 Task: Play online Risk games in Speed Blitz mode.
Action: Mouse moved to (352, 379)
Screenshot: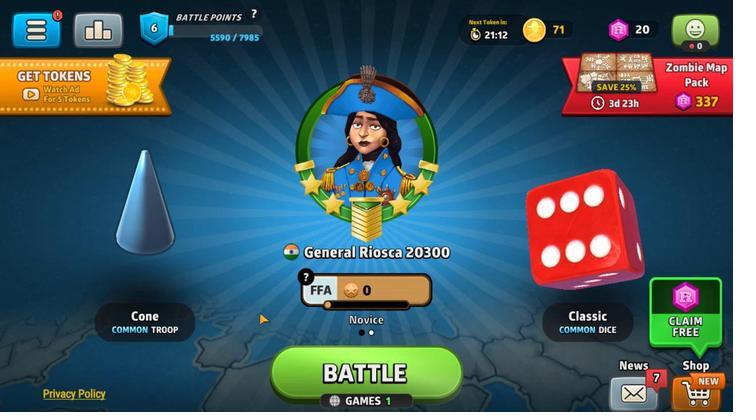 
Action: Mouse pressed left at (352, 379)
Screenshot: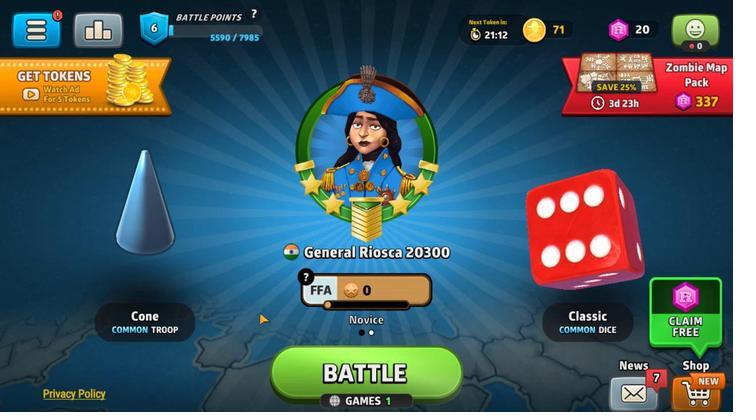 
Action: Mouse moved to (628, 385)
Screenshot: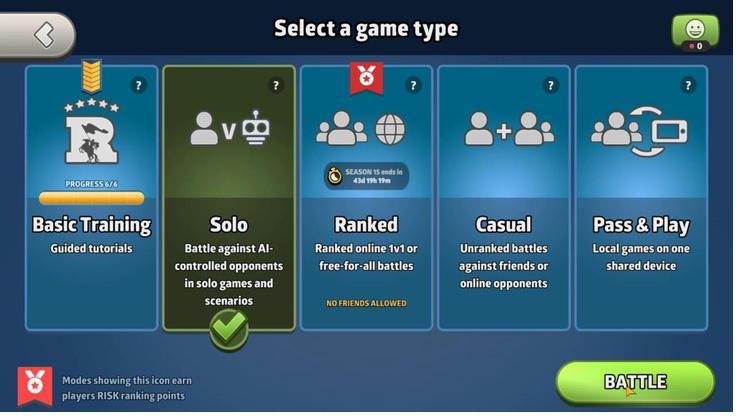 
Action: Mouse pressed left at (628, 385)
Screenshot: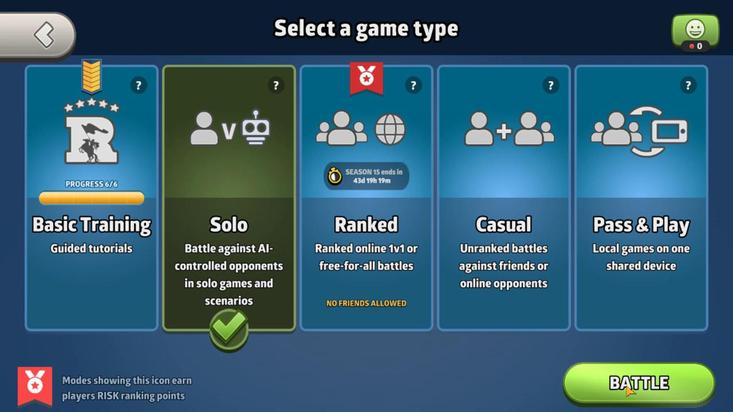
Action: Mouse moved to (631, 383)
Screenshot: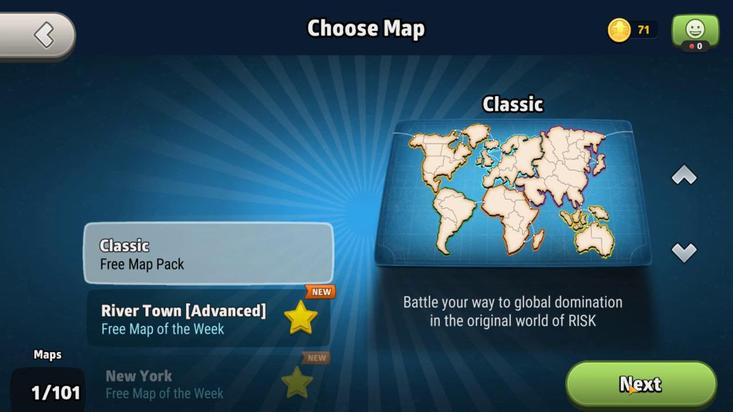 
Action: Mouse pressed left at (631, 383)
Screenshot: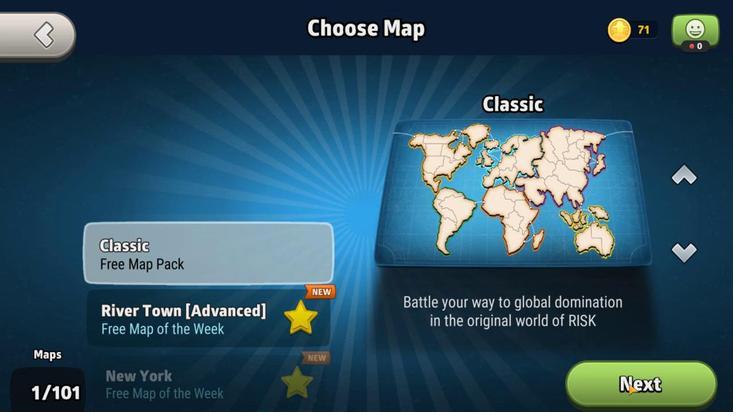 
Action: Mouse moved to (213, 258)
Screenshot: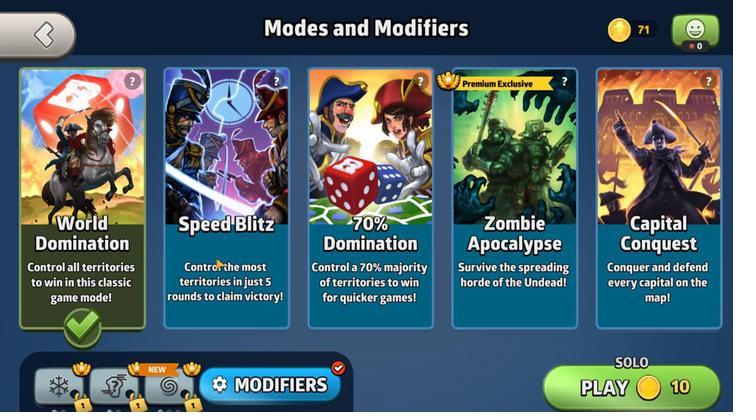 
Action: Mouse pressed left at (213, 258)
Screenshot: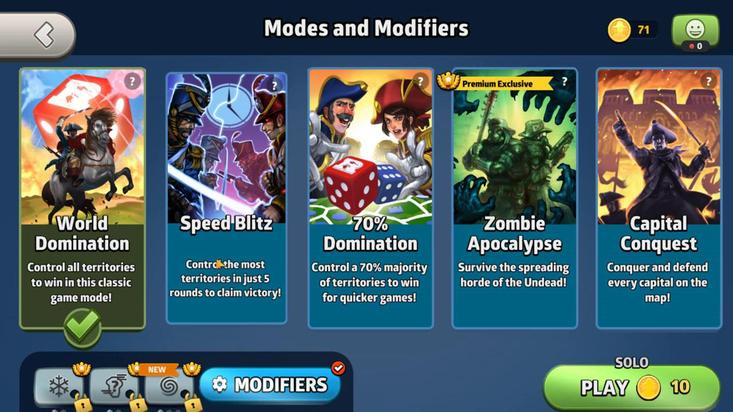 
Action: Mouse moved to (588, 380)
Screenshot: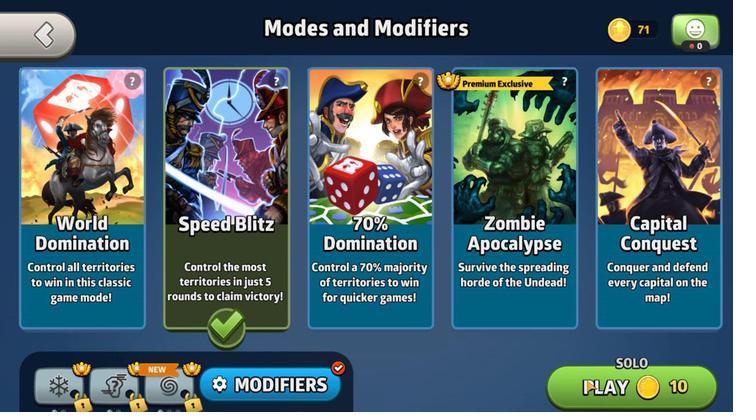
Action: Mouse pressed left at (588, 380)
Screenshot: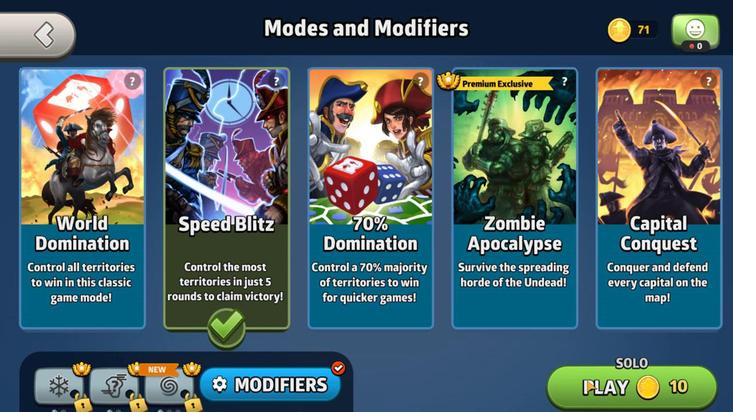 
Action: Mouse moved to (416, 129)
Screenshot: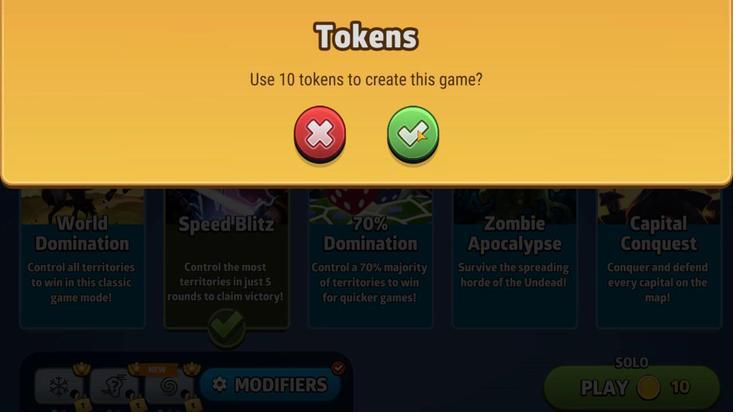 
Action: Mouse pressed left at (416, 129)
Screenshot: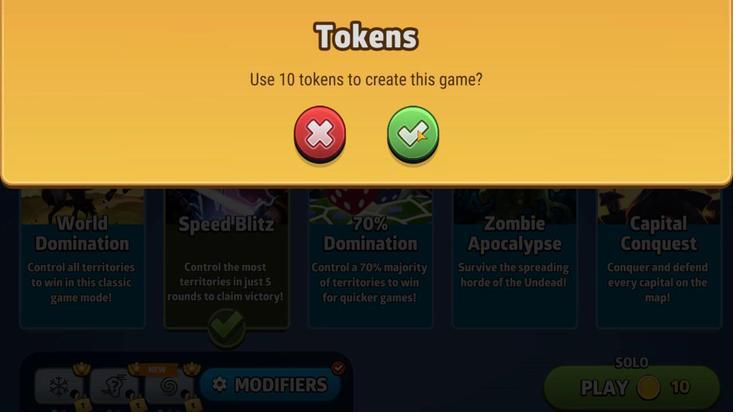 
Action: Mouse moved to (706, 214)
Screenshot: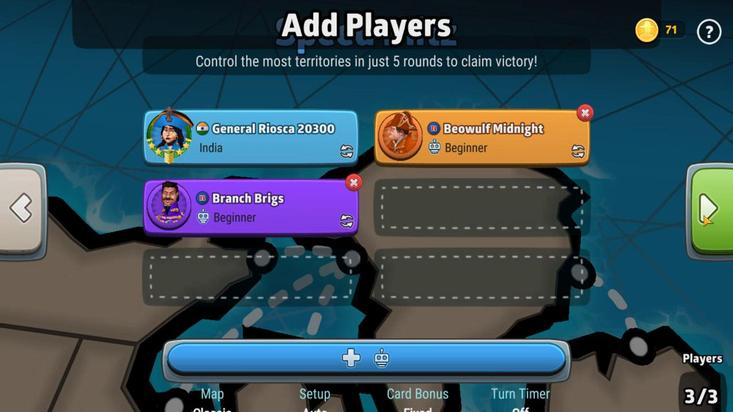 
Action: Mouse pressed left at (706, 214)
Screenshot: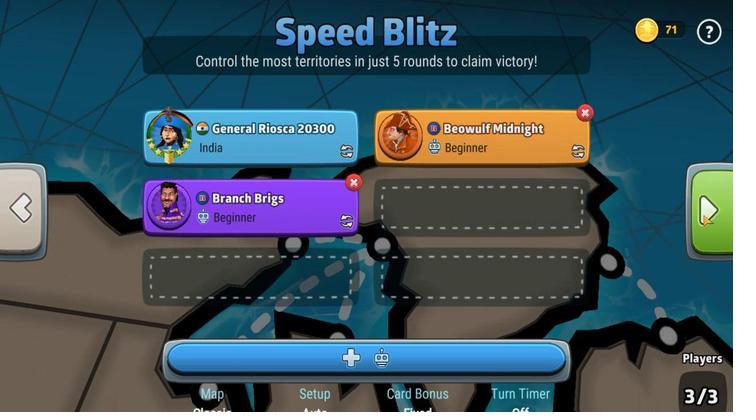
Action: Mouse moved to (176, 237)
Screenshot: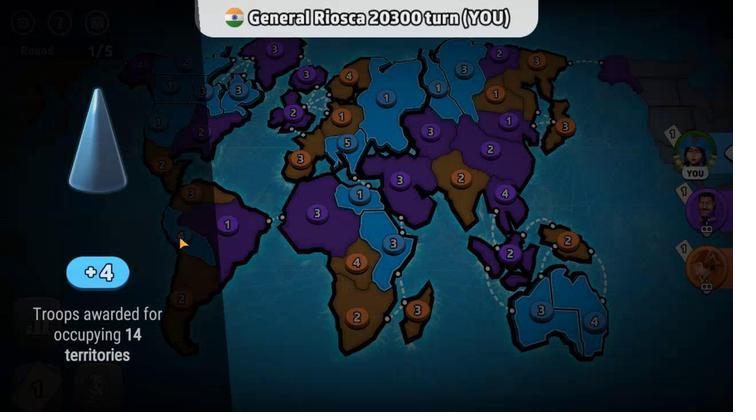 
Action: Mouse pressed left at (176, 237)
Screenshot: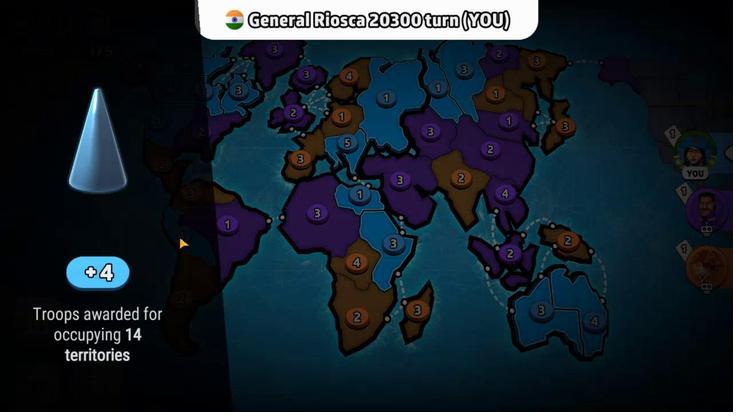 
Action: Mouse moved to (180, 231)
Screenshot: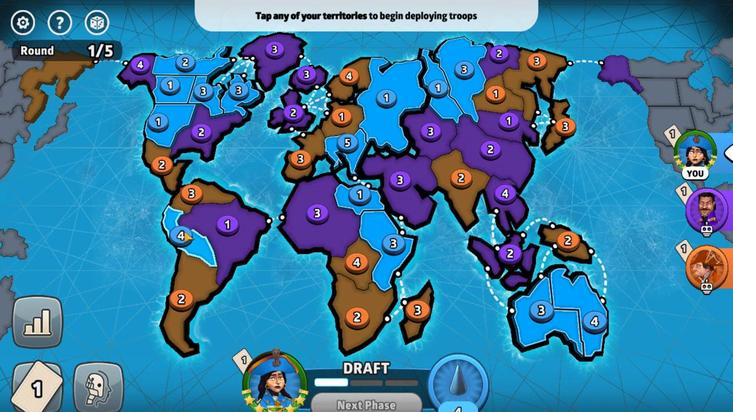 
Action: Mouse pressed left at (180, 231)
Screenshot: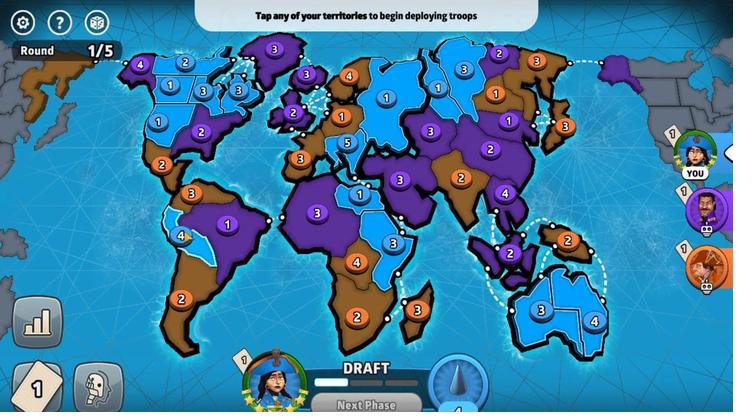 
Action: Mouse moved to (513, 323)
Screenshot: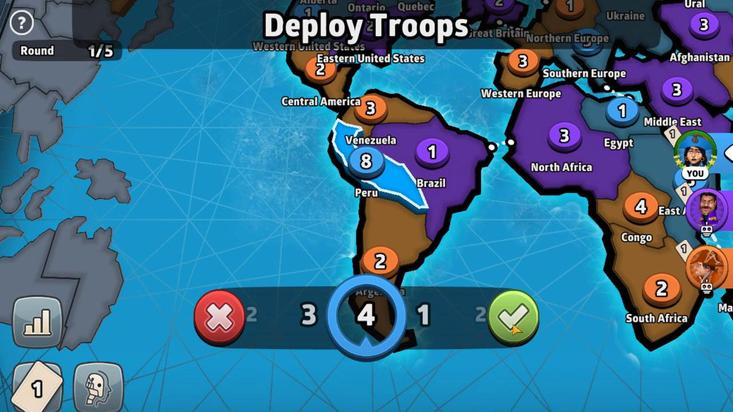 
Action: Mouse pressed left at (513, 323)
Screenshot: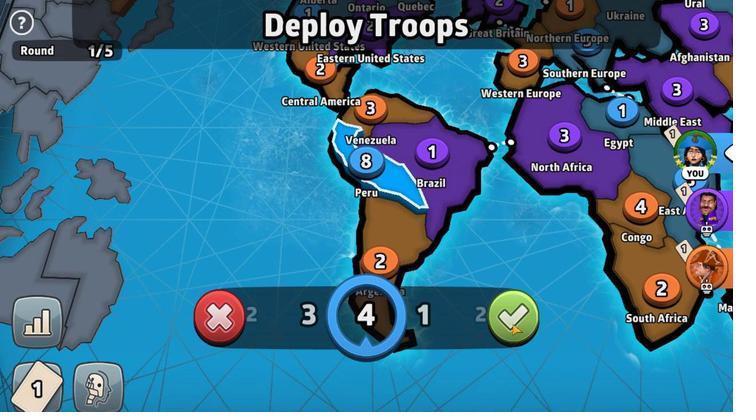 
Action: Mouse moved to (356, 406)
Screenshot: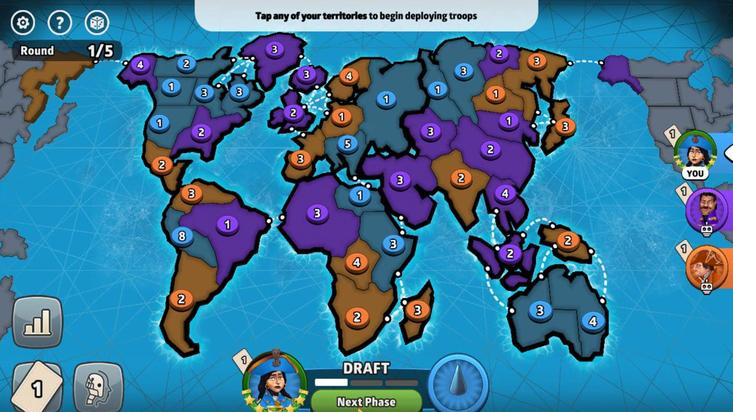 
Action: Mouse pressed left at (356, 406)
Screenshot: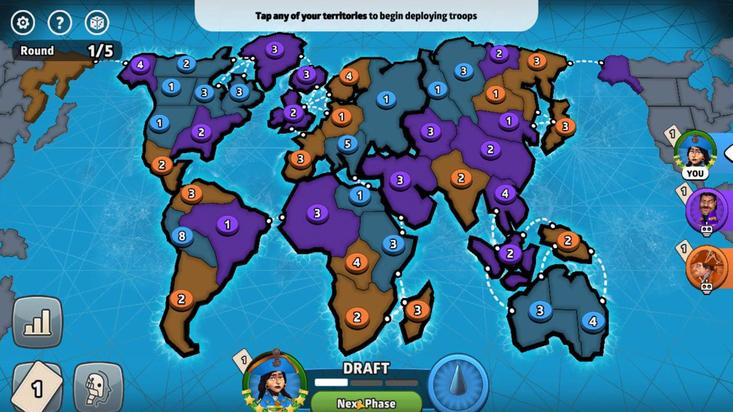 
Action: Mouse moved to (177, 234)
Screenshot: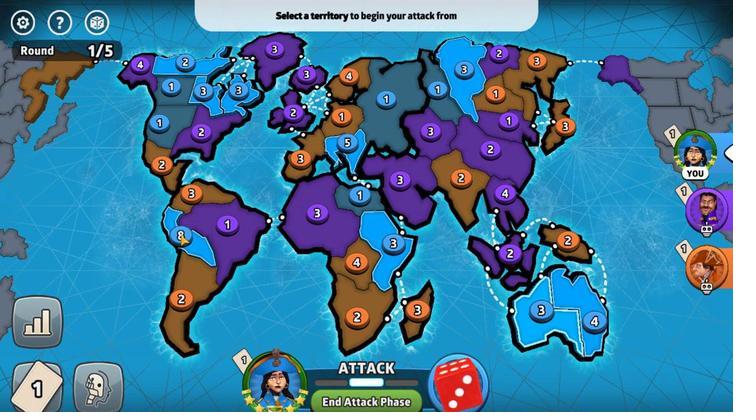 
Action: Mouse pressed left at (177, 234)
Screenshot: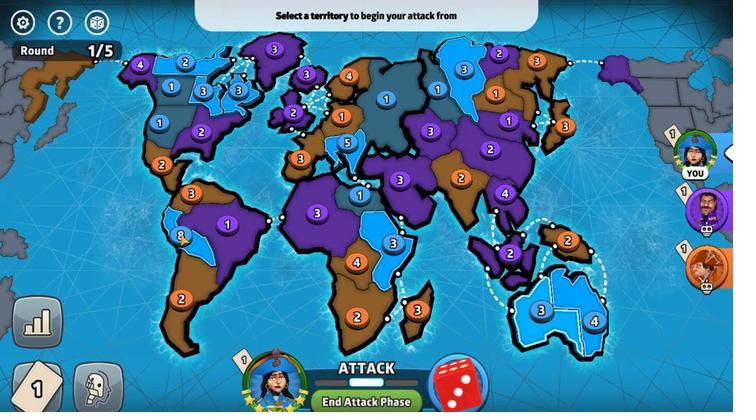 
Action: Mouse moved to (369, 88)
Screenshot: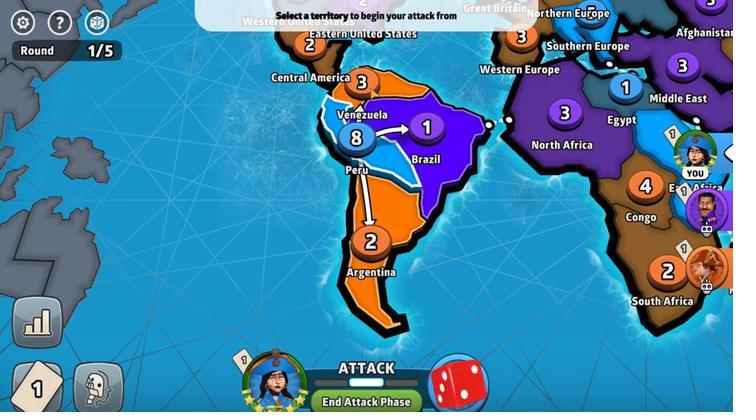 
Action: Mouse pressed left at (369, 88)
Screenshot: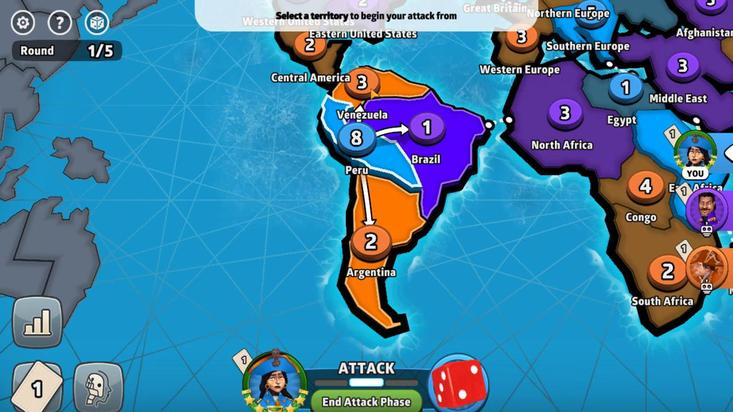 
Action: Mouse moved to (376, 355)
Screenshot: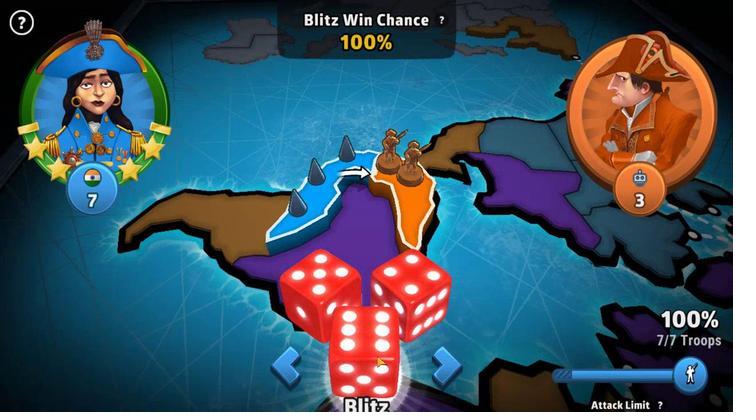 
Action: Mouse pressed left at (376, 355)
Screenshot: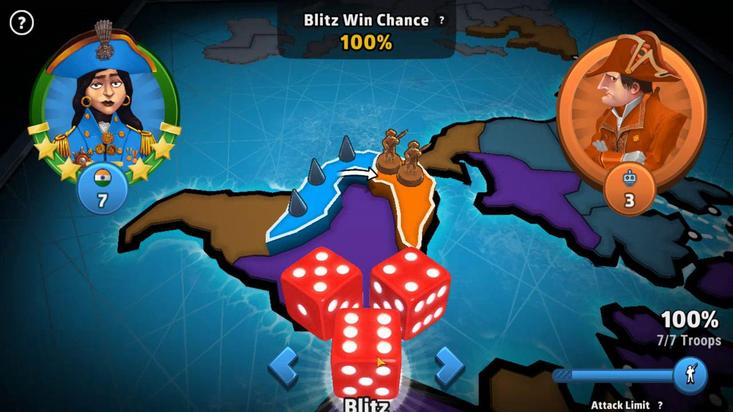 
Action: Mouse moved to (503, 325)
Screenshot: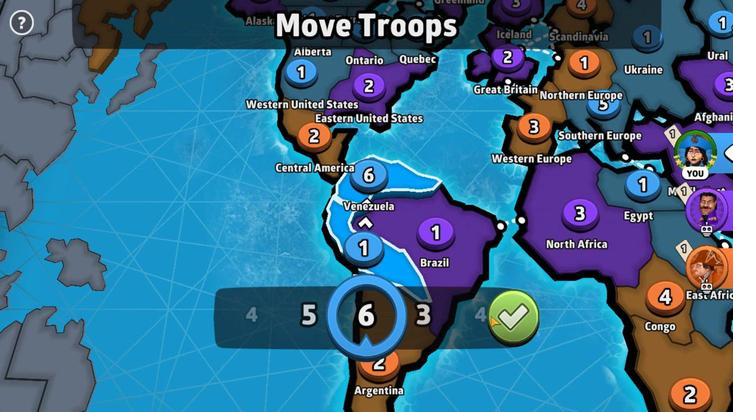 
Action: Mouse pressed left at (503, 325)
Screenshot: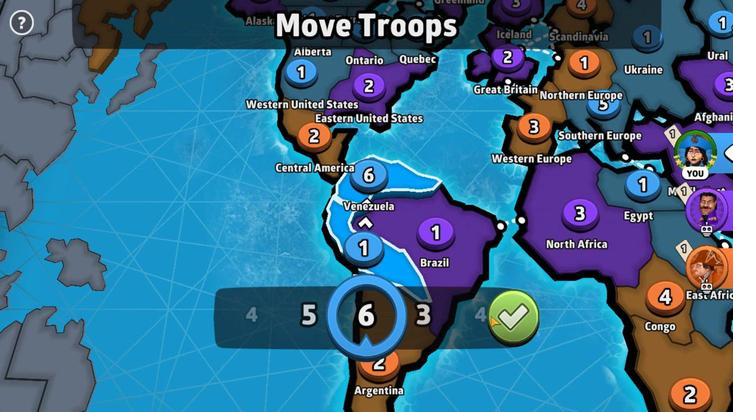 
Action: Mouse moved to (311, 107)
Screenshot: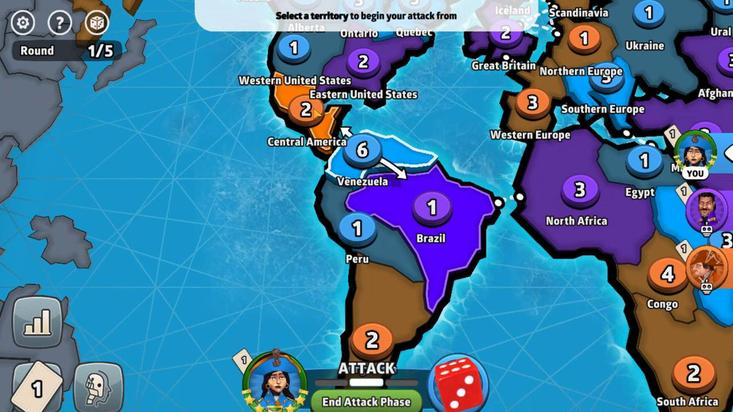 
Action: Mouse pressed left at (311, 107)
Screenshot: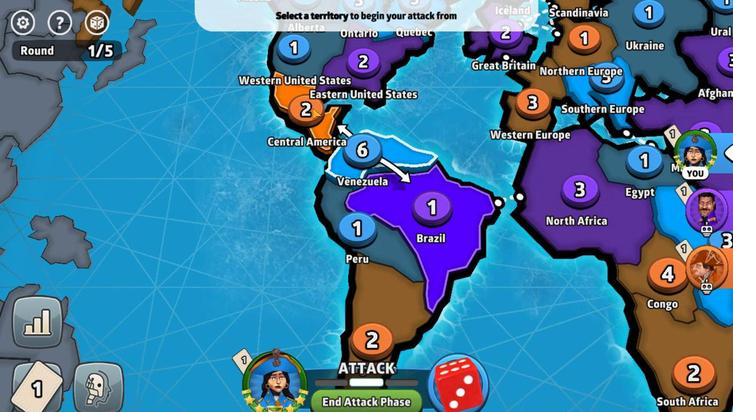
Action: Mouse moved to (391, 370)
Screenshot: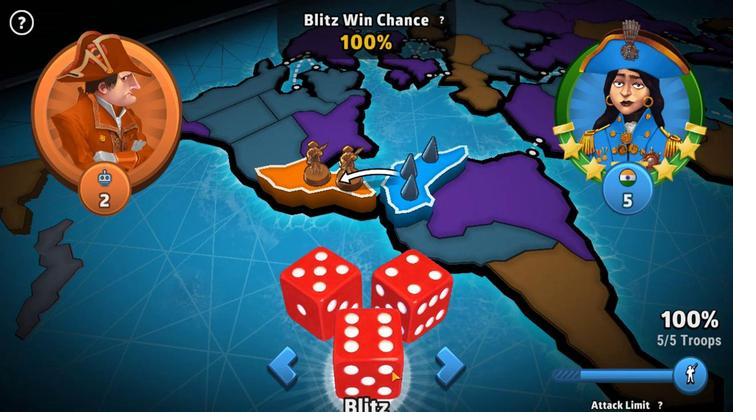 
Action: Mouse pressed left at (391, 370)
Screenshot: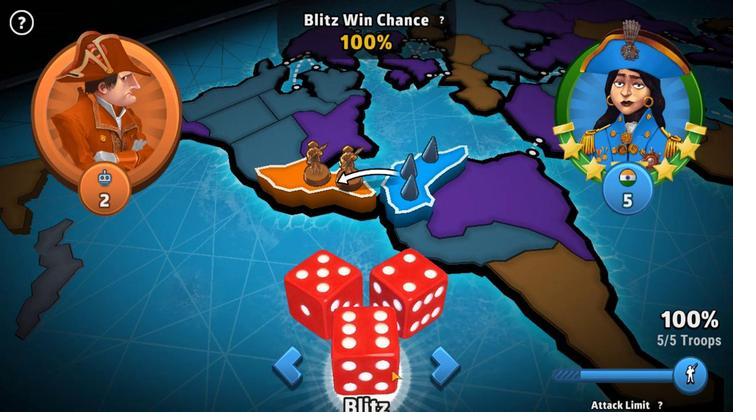 
Action: Mouse moved to (512, 288)
Screenshot: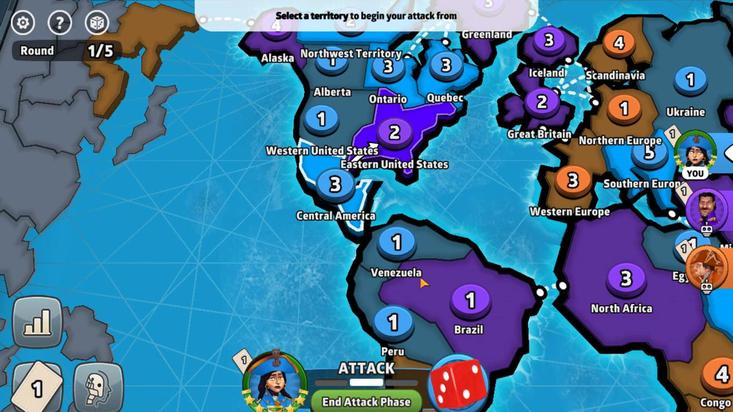 
Action: Mouse pressed left at (512, 288)
Screenshot: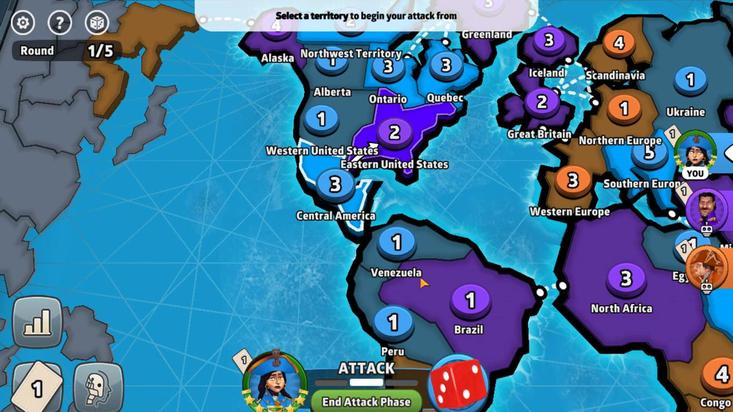 
Action: Mouse moved to (480, 139)
Screenshot: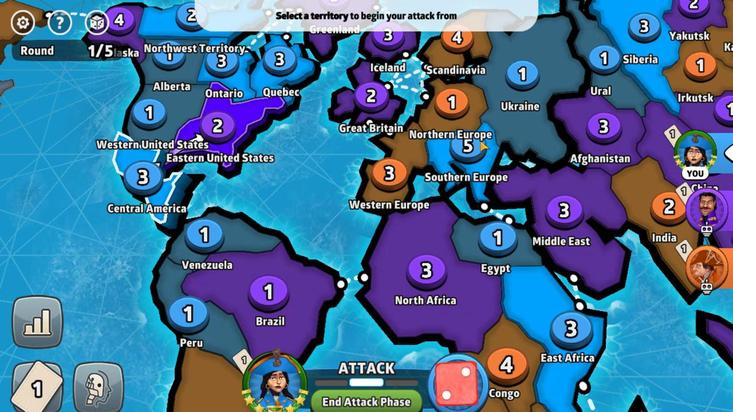
Action: Mouse pressed left at (480, 139)
Screenshot: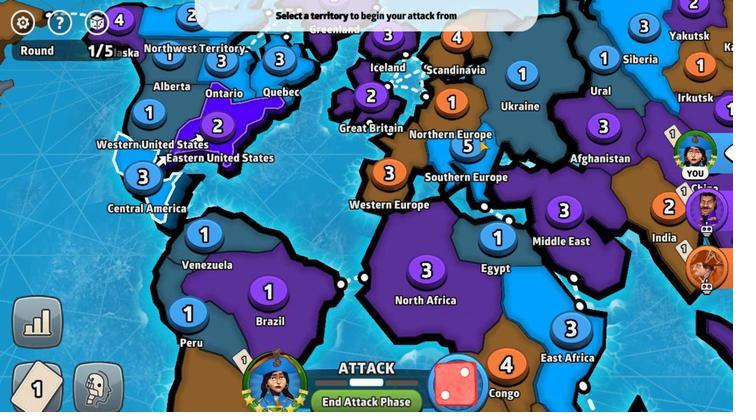 
Action: Mouse moved to (359, 249)
Screenshot: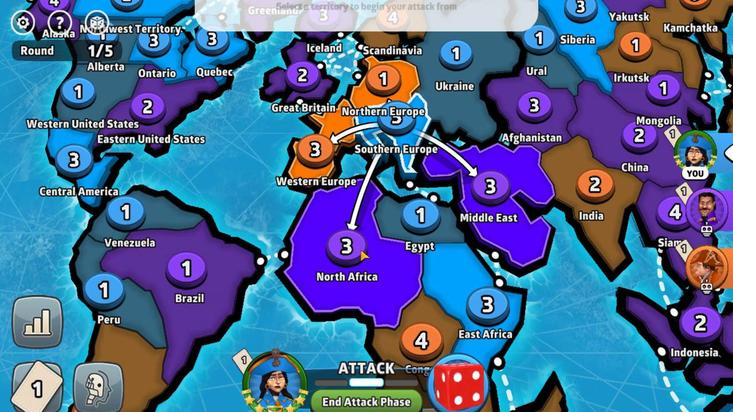 
Action: Mouse pressed left at (359, 249)
Screenshot: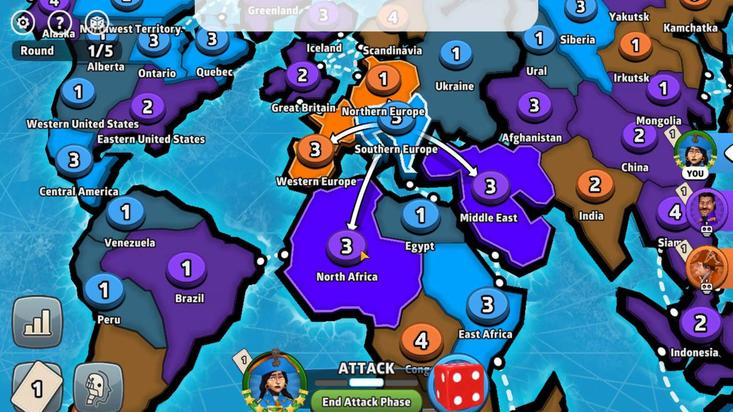 
Action: Mouse moved to (362, 341)
Screenshot: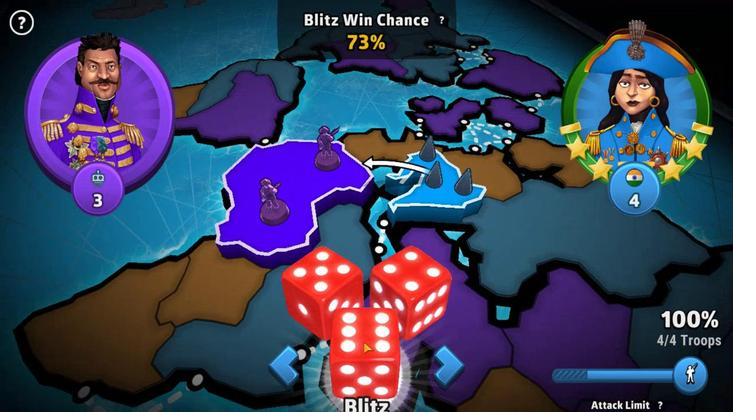 
Action: Mouse pressed left at (362, 341)
Screenshot: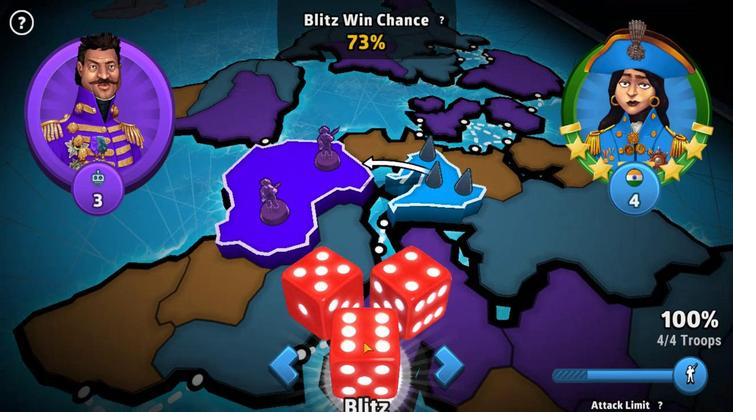 
Action: Mouse moved to (396, 243)
Screenshot: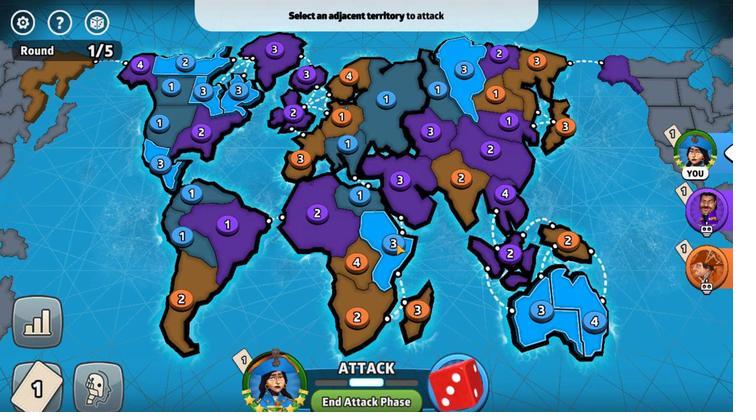 
Action: Mouse pressed left at (396, 243)
Screenshot: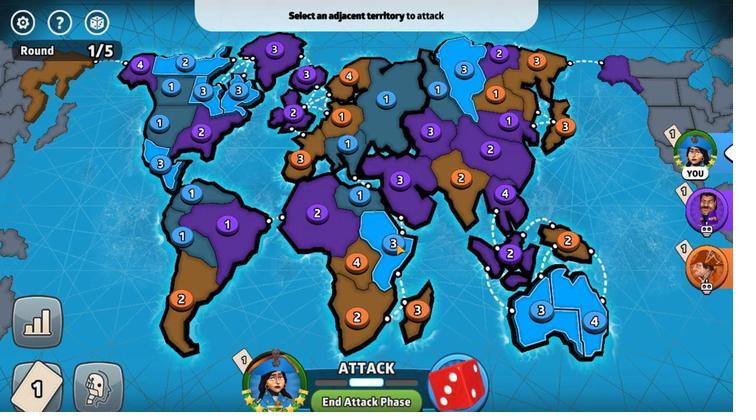 
Action: Mouse moved to (384, 233)
Screenshot: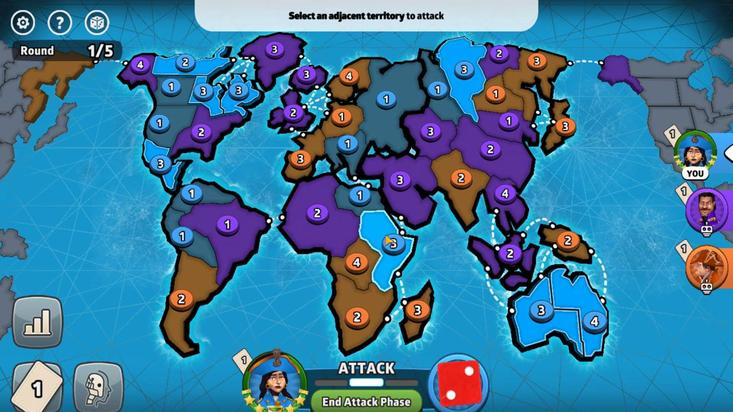 
Action: Mouse pressed left at (384, 233)
Screenshot: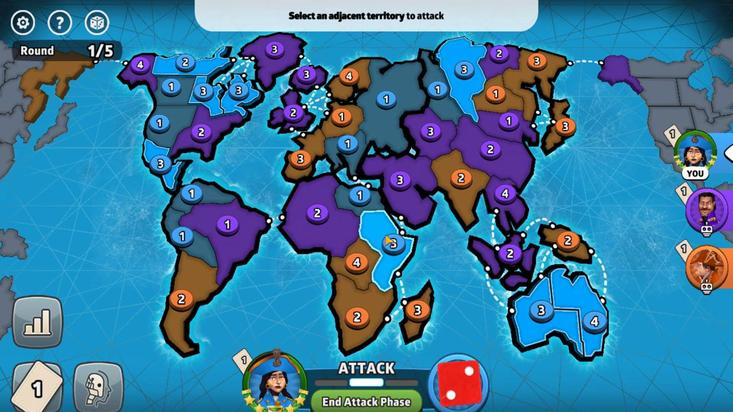 
Action: Mouse moved to (326, 263)
Screenshot: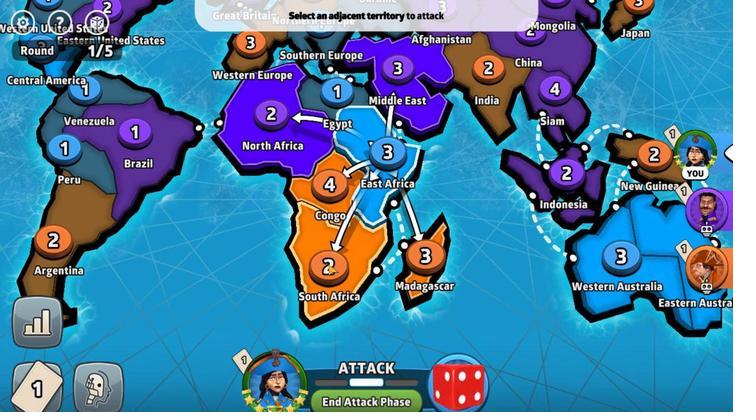 
Action: Mouse pressed left at (326, 263)
Screenshot: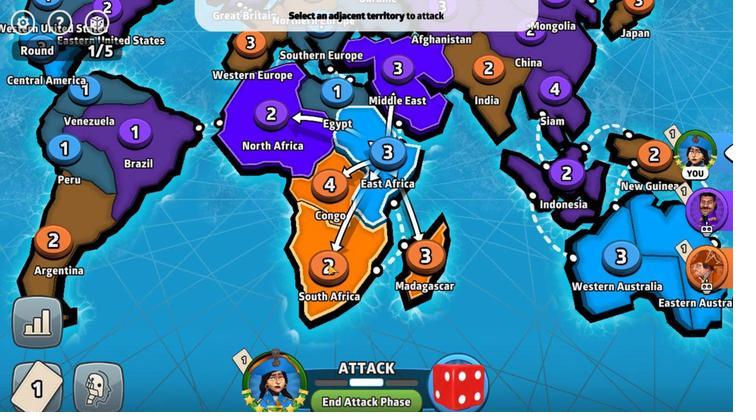 
Action: Mouse moved to (351, 352)
Screenshot: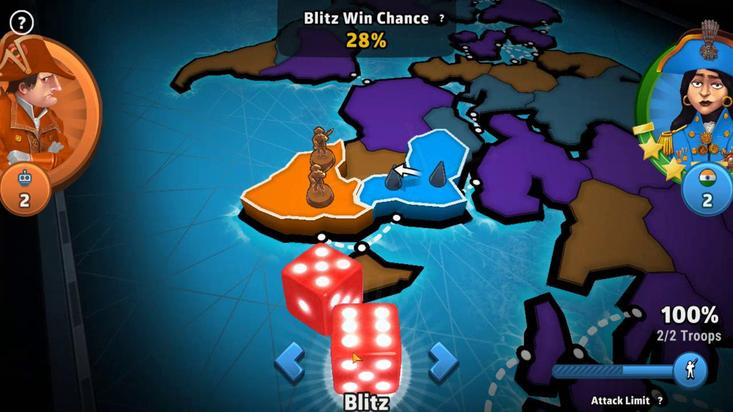 
Action: Mouse pressed left at (351, 352)
Screenshot: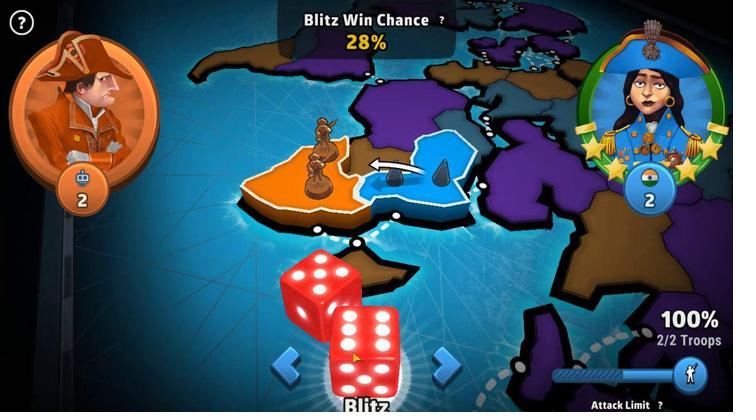 
Action: Mouse moved to (195, 90)
Screenshot: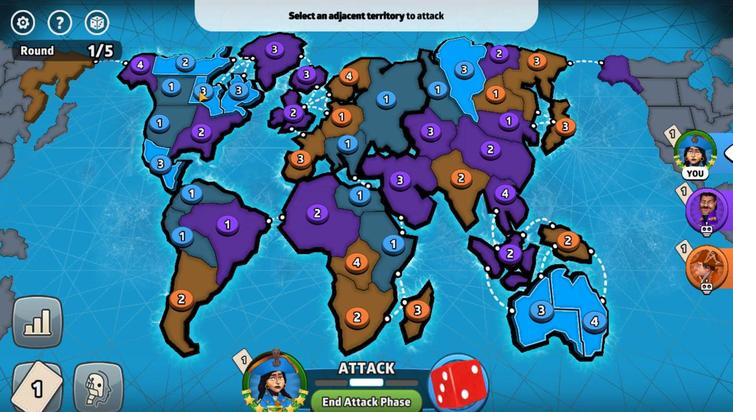 
Action: Mouse pressed left at (195, 90)
Screenshot: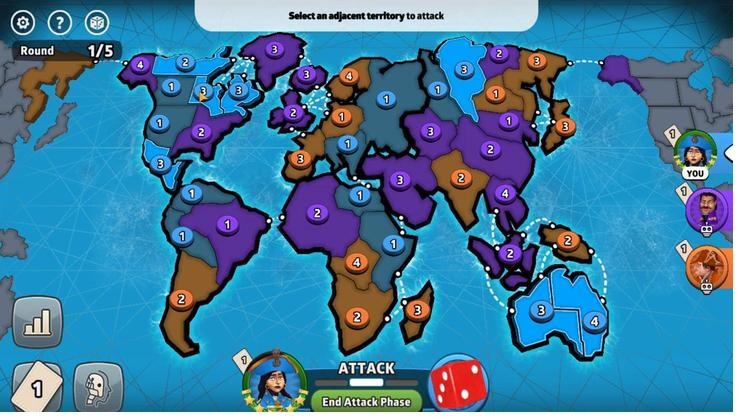 
Action: Mouse moved to (307, 245)
Screenshot: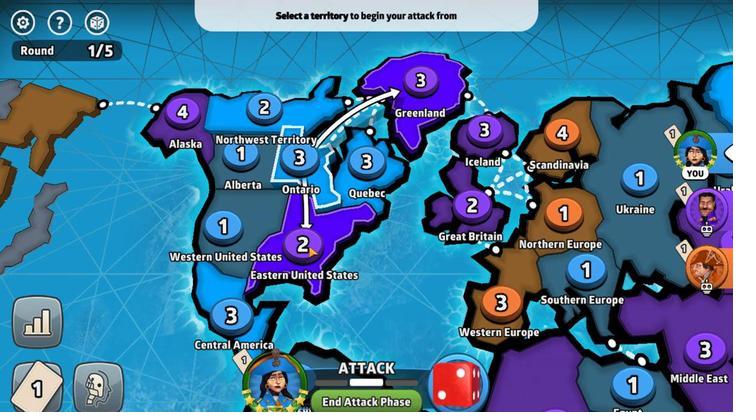 
Action: Mouse pressed left at (307, 245)
Screenshot: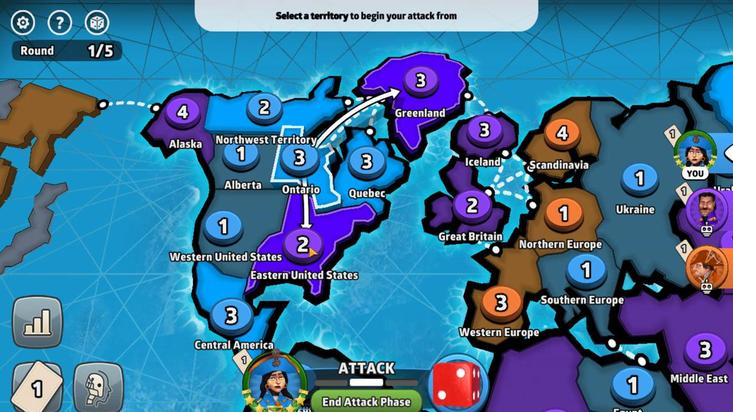 
Action: Mouse moved to (353, 341)
Screenshot: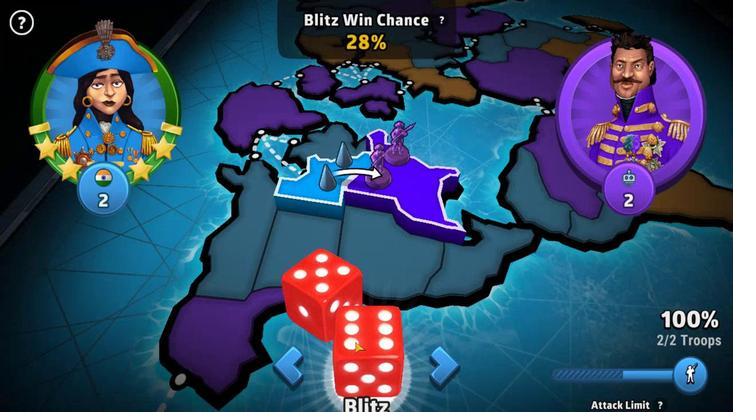 
Action: Mouse pressed left at (353, 341)
Screenshot: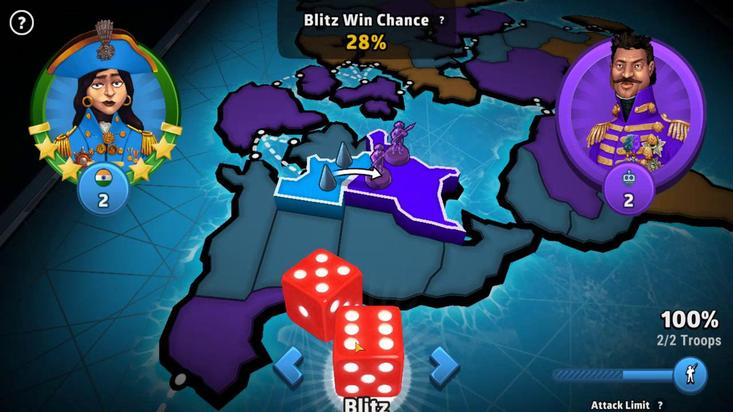 
Action: Mouse moved to (466, 70)
Screenshot: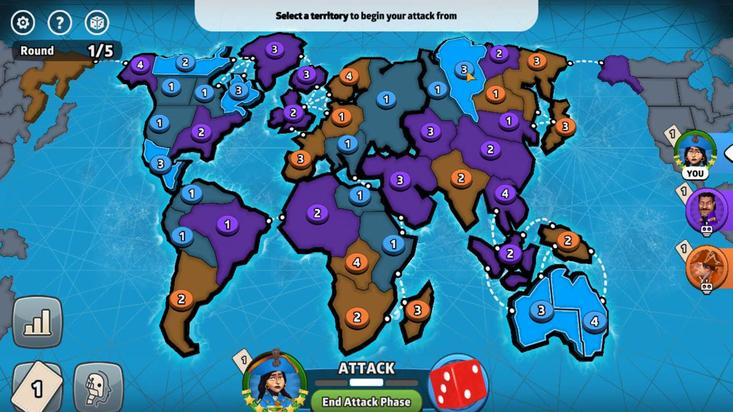 
Action: Mouse pressed left at (466, 70)
Screenshot: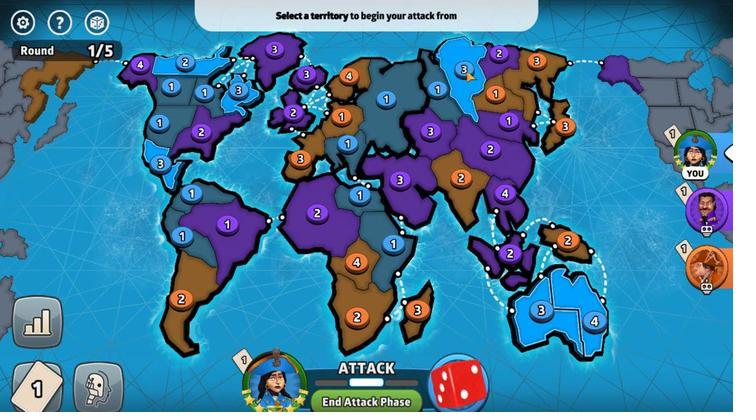 
Action: Mouse moved to (376, 145)
Screenshot: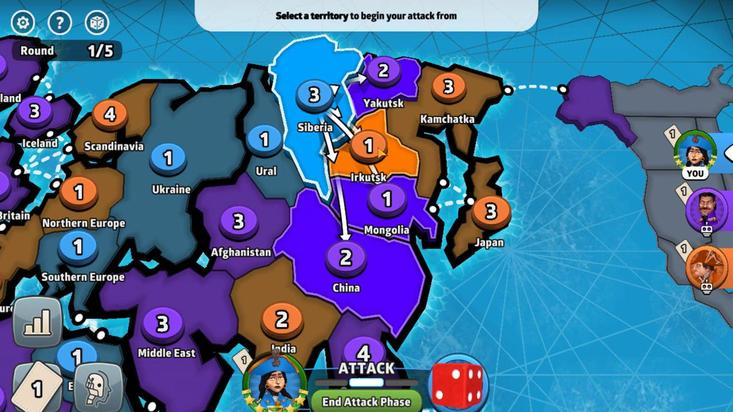 
Action: Mouse pressed left at (376, 145)
Screenshot: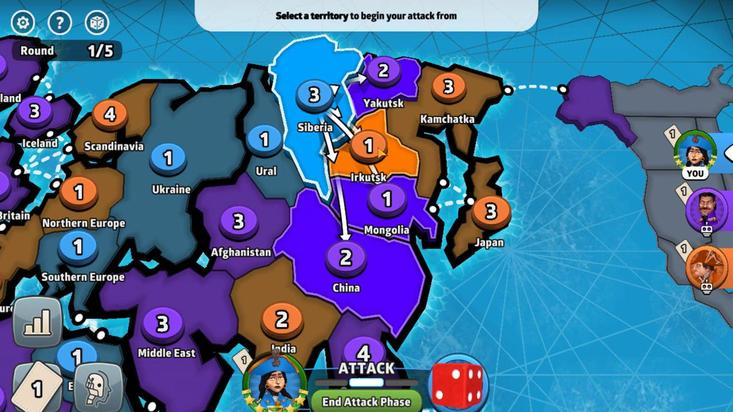 
Action: Mouse moved to (374, 338)
Screenshot: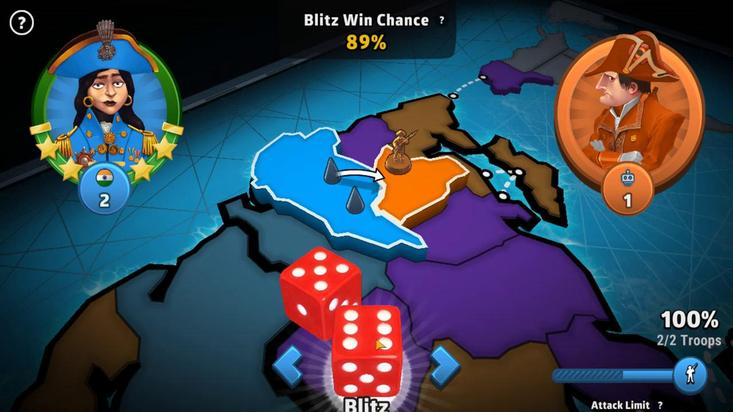 
Action: Mouse pressed left at (374, 338)
Screenshot: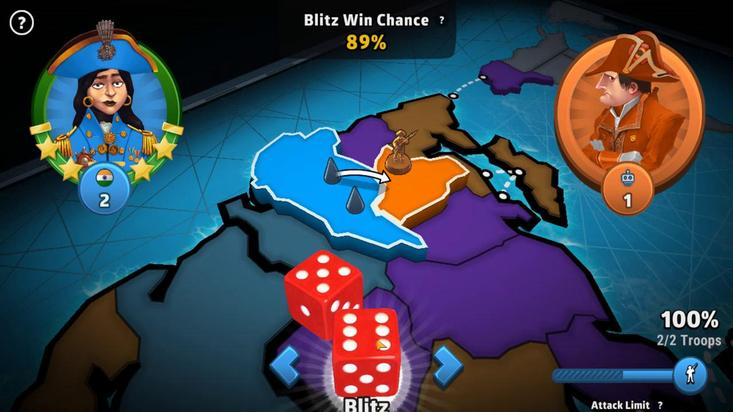 
Action: Mouse moved to (355, 296)
Screenshot: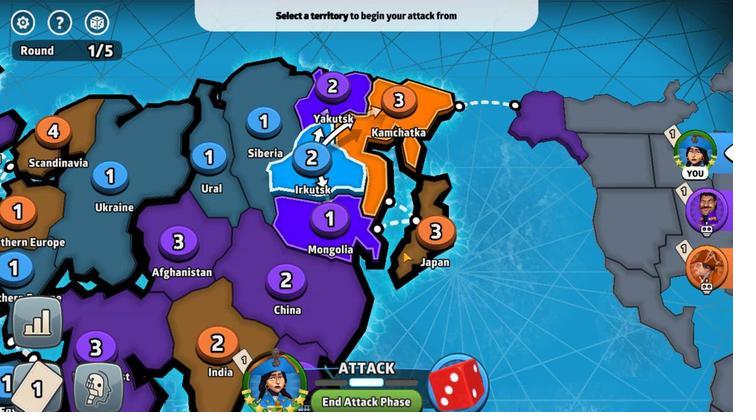 
Action: Mouse pressed left at (355, 296)
Screenshot: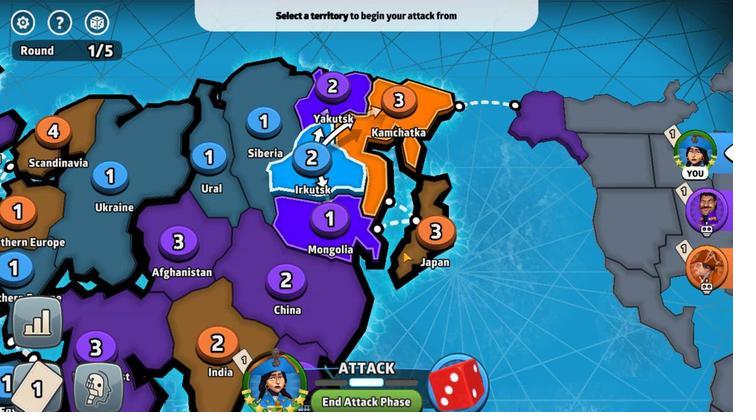 
Action: Mouse moved to (411, 241)
Screenshot: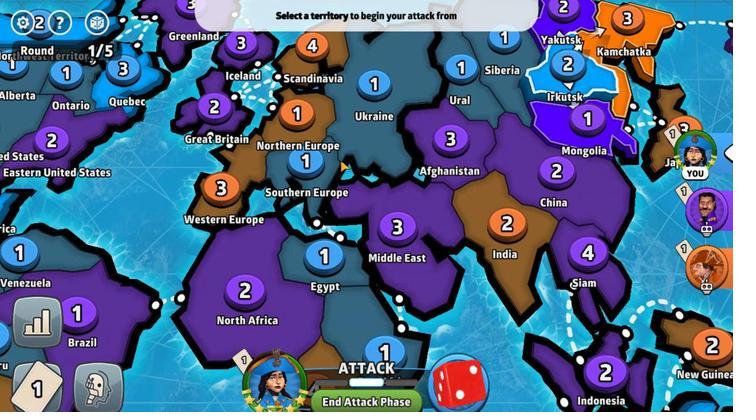 
Action: Mouse pressed left at (411, 241)
Screenshot: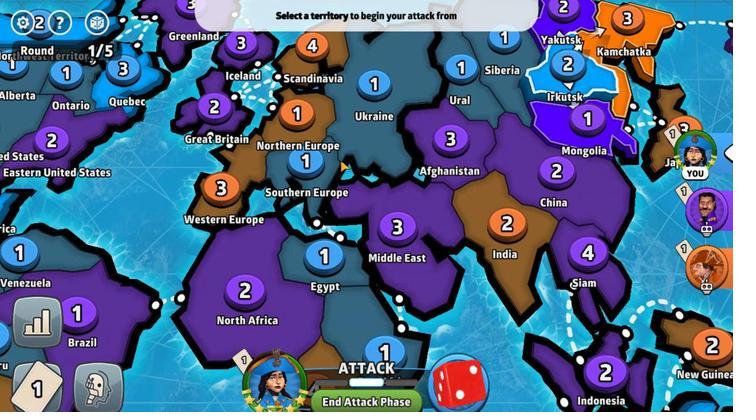 
Action: Mouse moved to (249, 260)
Screenshot: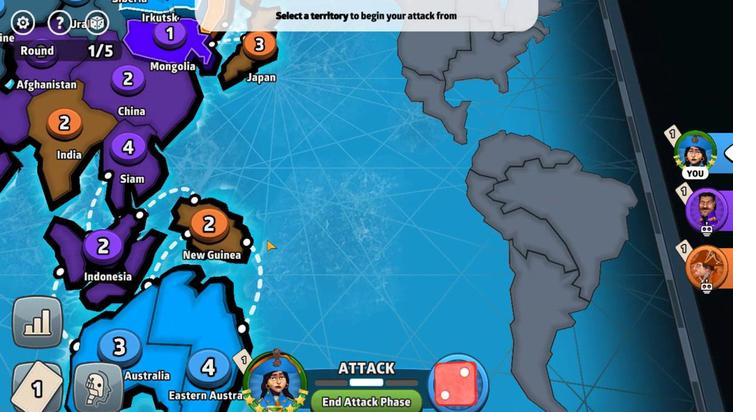 
Action: Mouse pressed left at (249, 260)
Screenshot: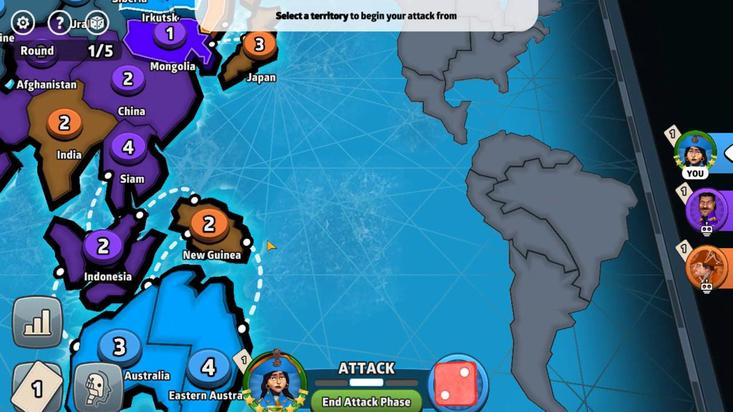 
Action: Mouse moved to (327, 313)
Screenshot: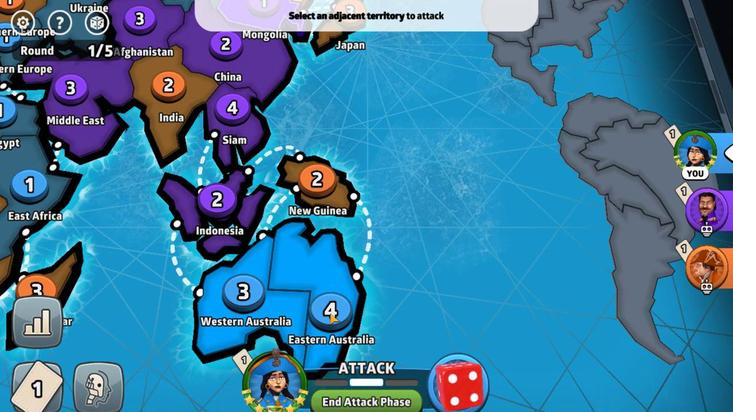 
Action: Mouse pressed left at (327, 313)
Screenshot: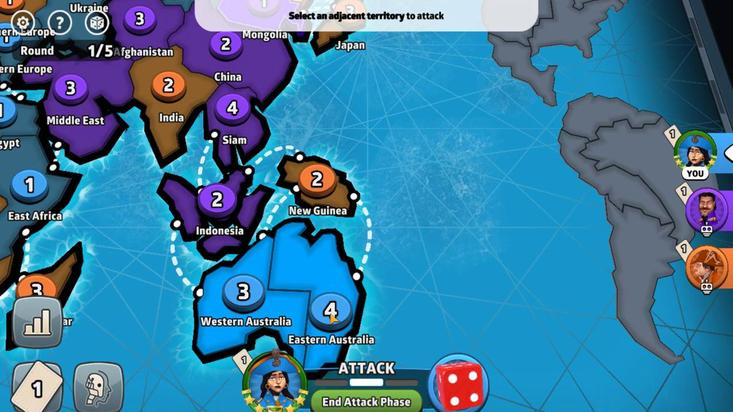 
Action: Mouse moved to (357, 100)
Screenshot: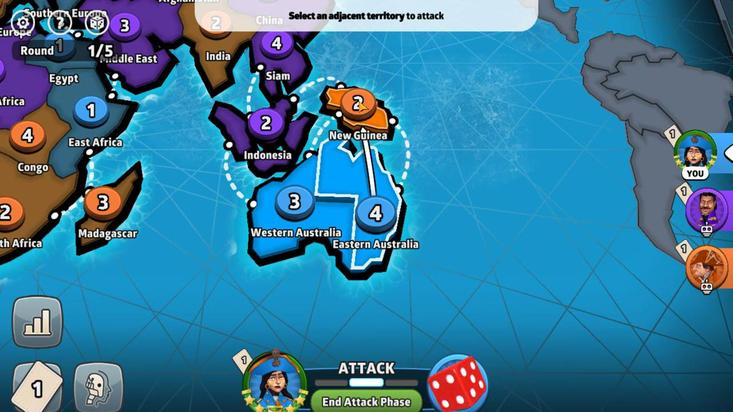 
Action: Mouse pressed left at (357, 100)
Screenshot: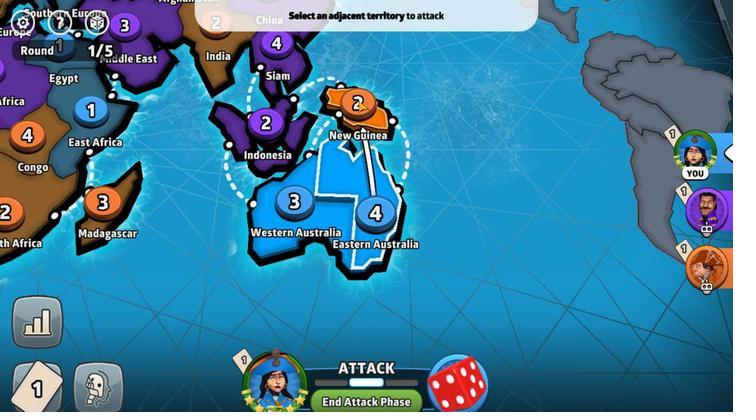 
Action: Mouse moved to (365, 337)
Screenshot: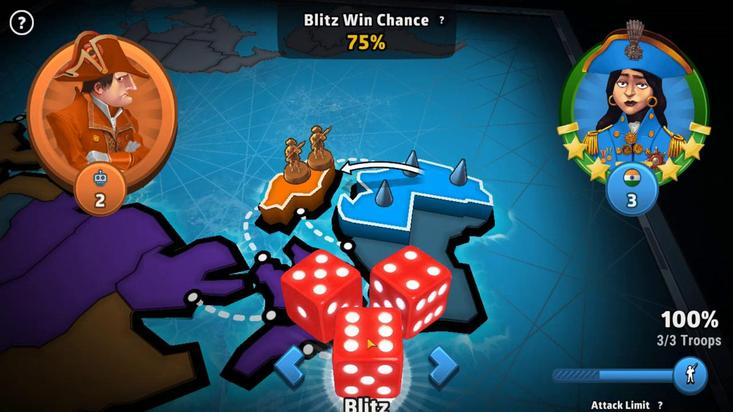 
Action: Mouse pressed left at (365, 337)
Screenshot: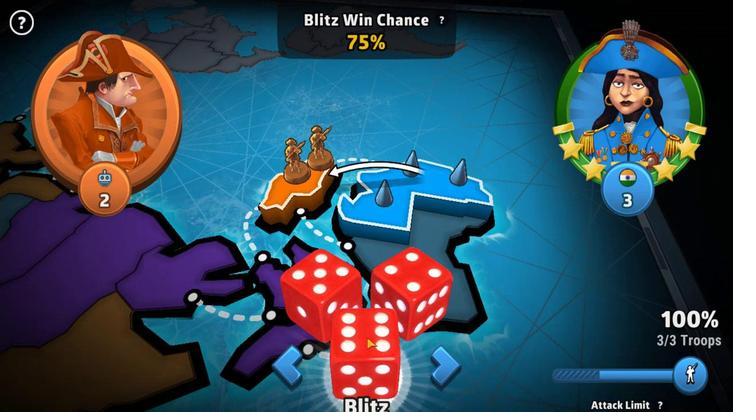 
Action: Mouse moved to (377, 401)
Screenshot: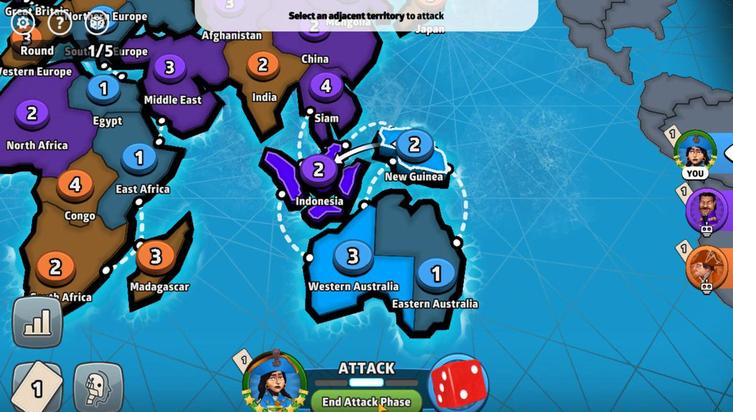 
Action: Mouse pressed left at (377, 401)
Screenshot: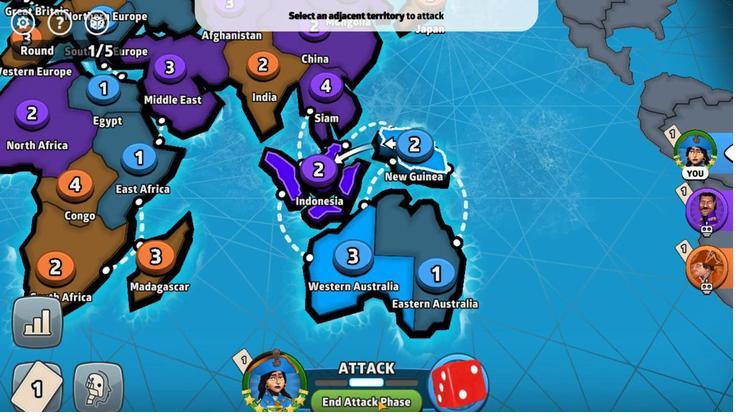 
Action: Mouse moved to (408, 166)
Screenshot: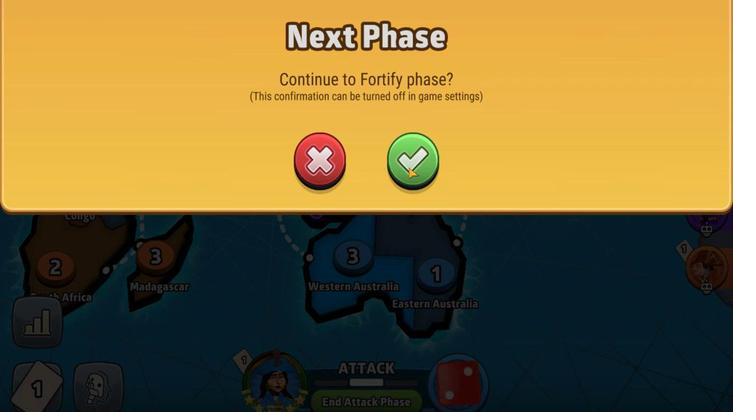 
Action: Mouse pressed left at (408, 166)
Screenshot: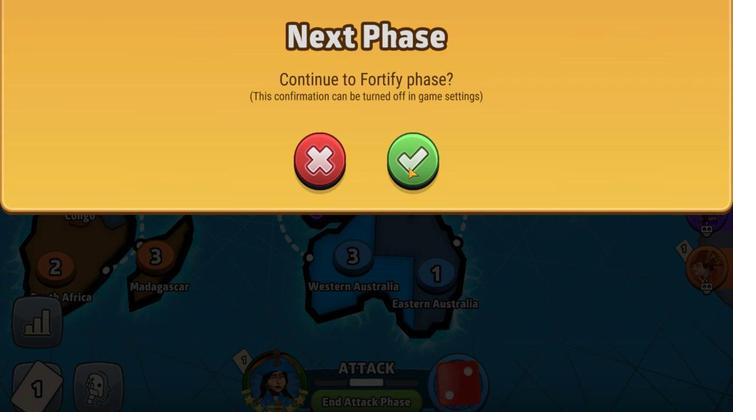 
Action: Mouse moved to (547, 310)
Screenshot: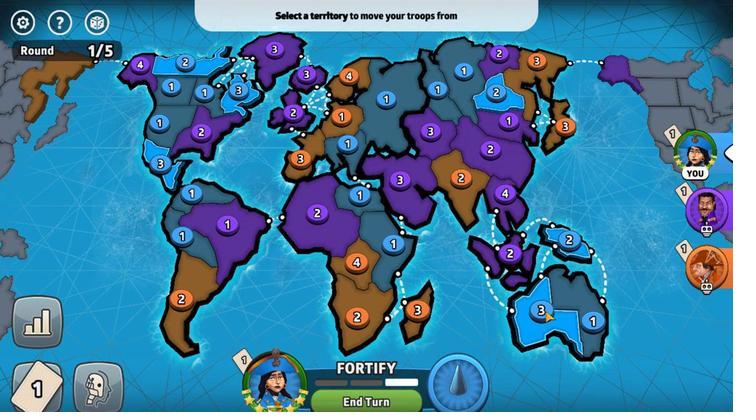 
Action: Mouse pressed left at (547, 310)
Screenshot: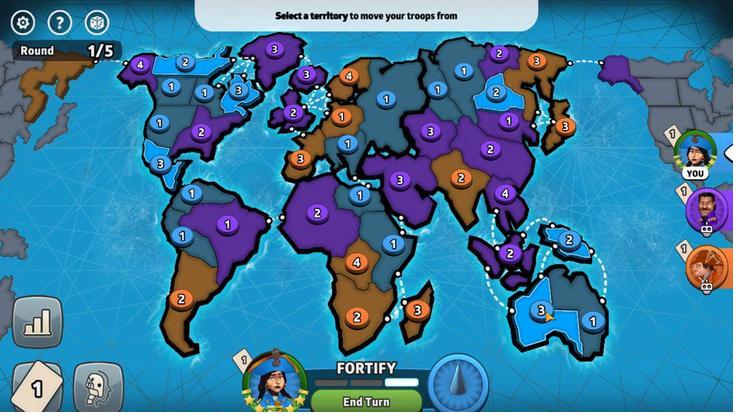 
Action: Mouse moved to (185, 242)
Screenshot: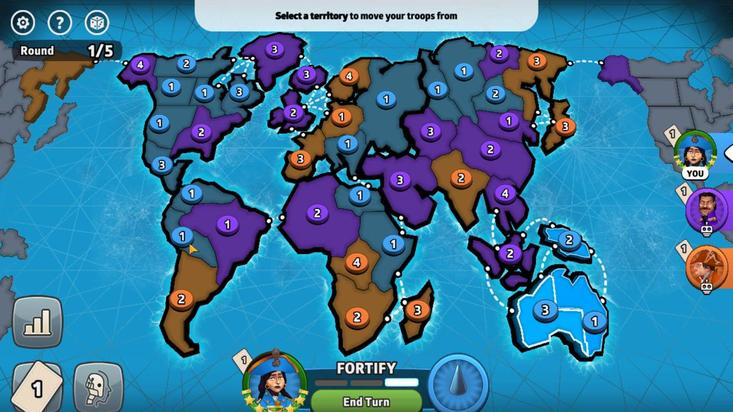 
Action: Mouse pressed left at (185, 242)
Screenshot: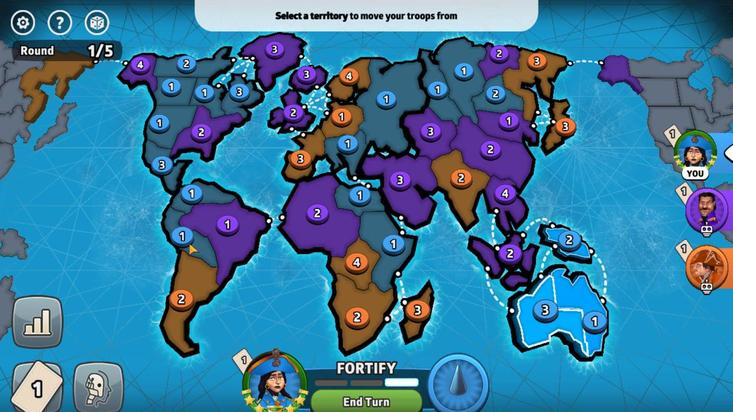 
Action: Mouse moved to (156, 157)
Screenshot: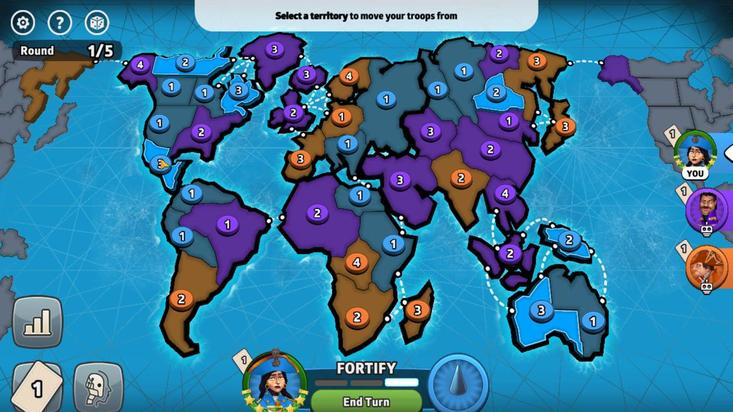 
Action: Mouse pressed left at (156, 157)
Screenshot: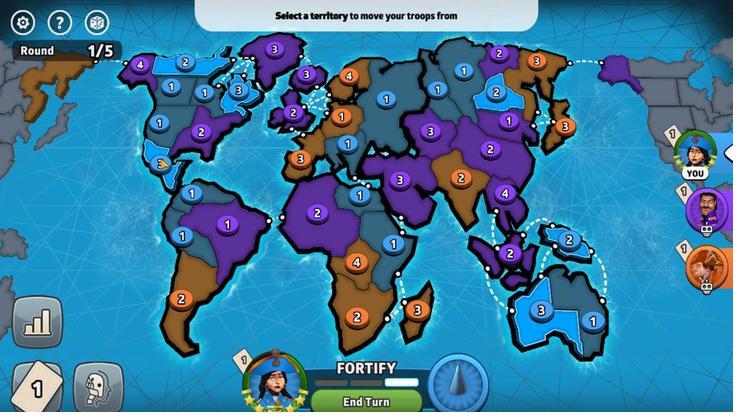
Action: Mouse moved to (239, 89)
Screenshot: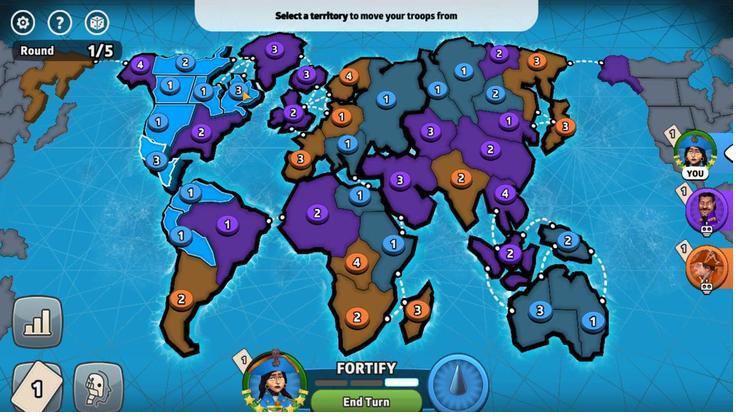 
Action: Mouse pressed left at (239, 89)
Screenshot: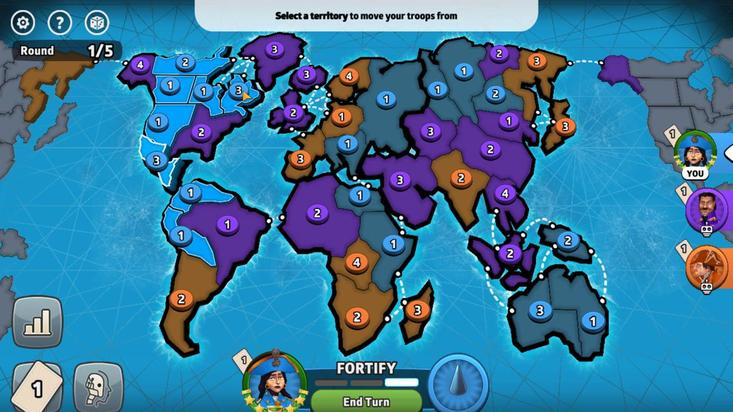 
Action: Mouse moved to (517, 318)
Screenshot: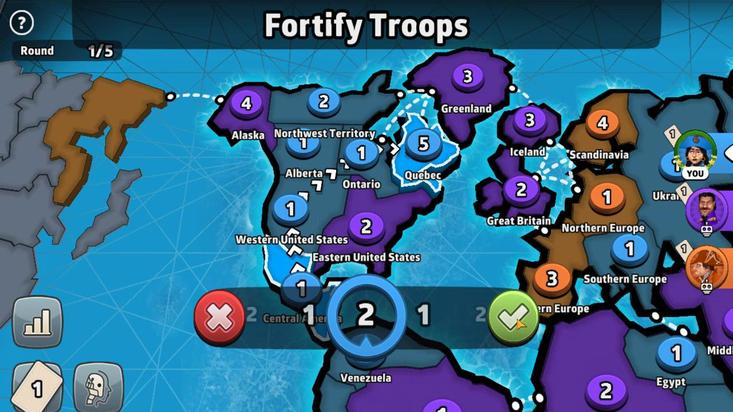 
Action: Mouse pressed left at (517, 318)
Screenshot: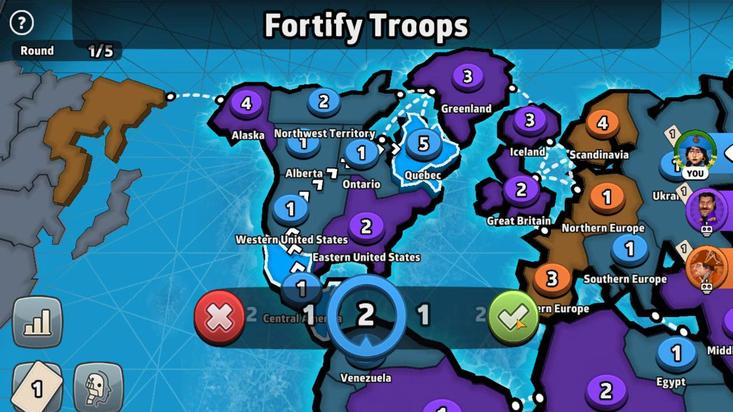 
Action: Mouse moved to (234, 89)
Screenshot: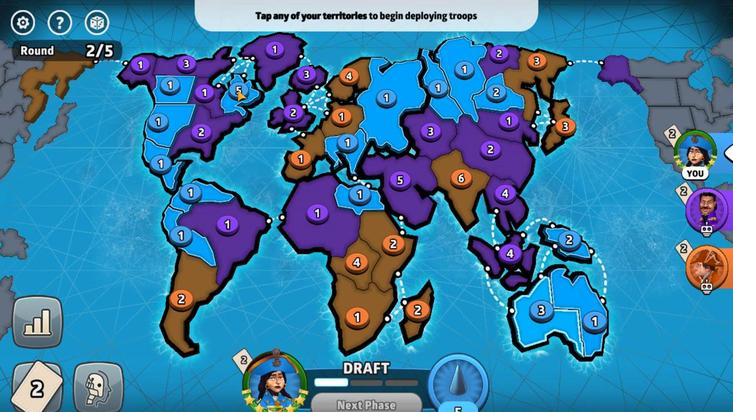 
Action: Mouse pressed left at (234, 89)
Screenshot: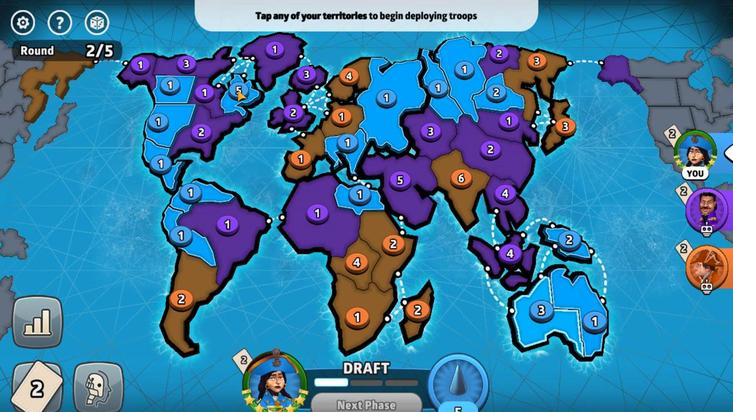 
Action: Mouse moved to (511, 318)
Screenshot: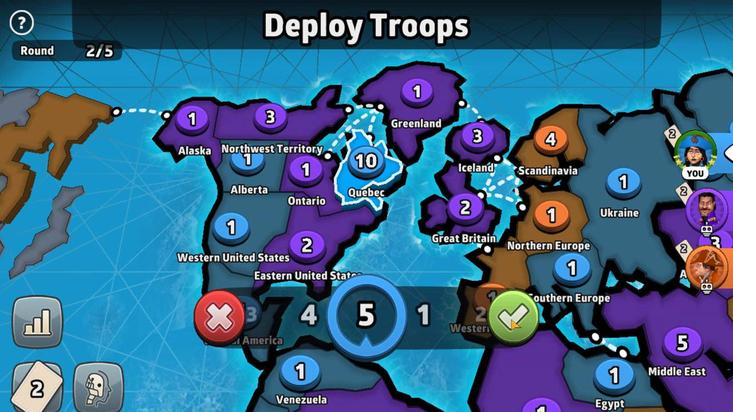 
Action: Mouse pressed left at (511, 318)
Screenshot: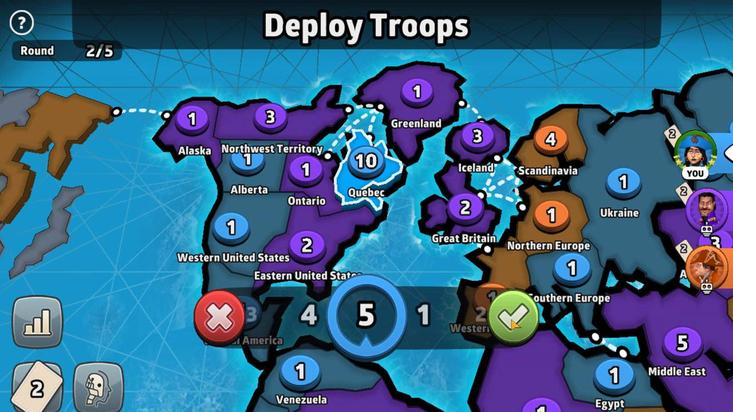 
Action: Mouse moved to (396, 395)
Screenshot: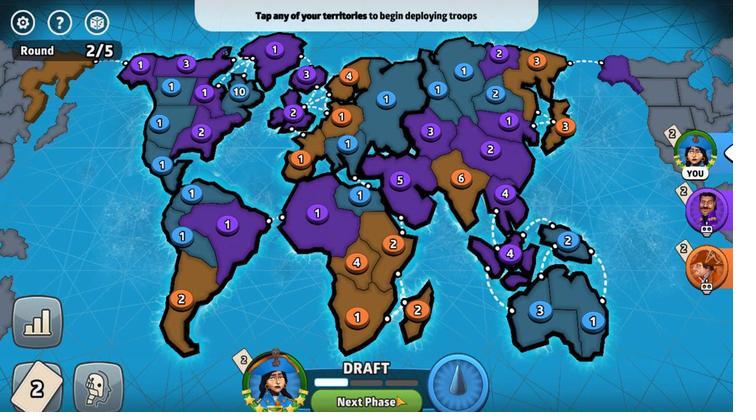 
Action: Mouse pressed left at (396, 395)
Screenshot: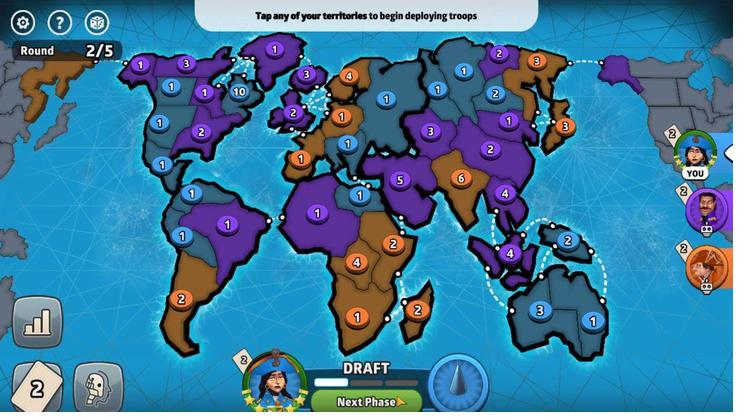
Action: Mouse moved to (236, 89)
Screenshot: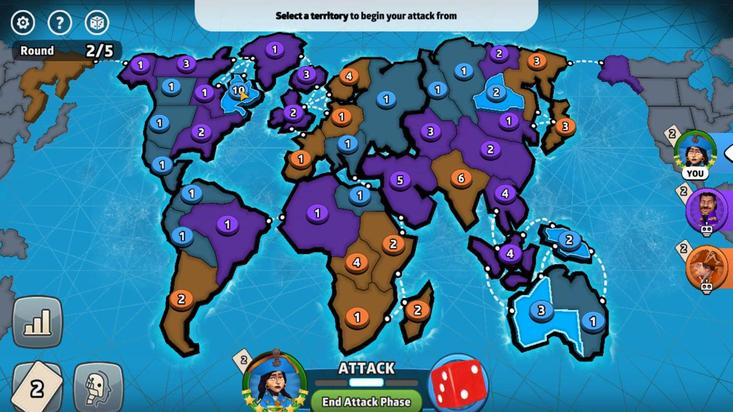 
Action: Mouse pressed left at (236, 89)
Screenshot: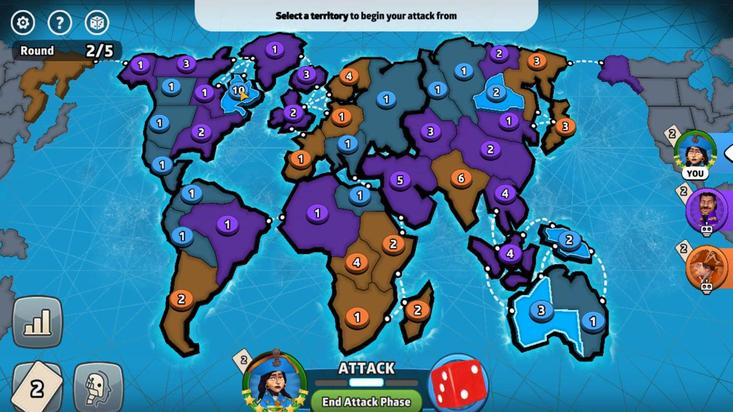 
Action: Mouse moved to (309, 243)
Screenshot: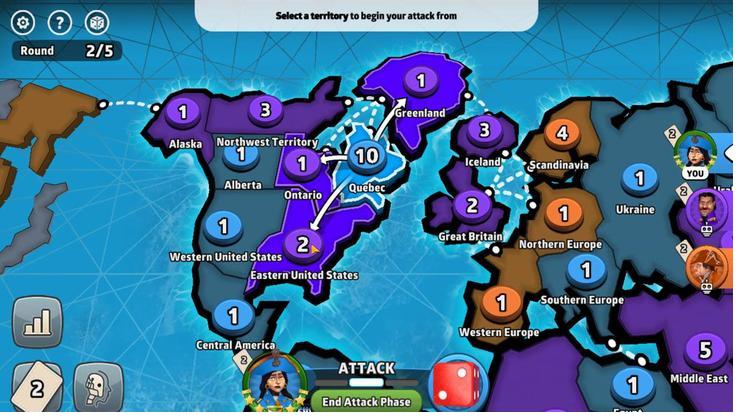 
Action: Mouse pressed left at (309, 243)
Screenshot: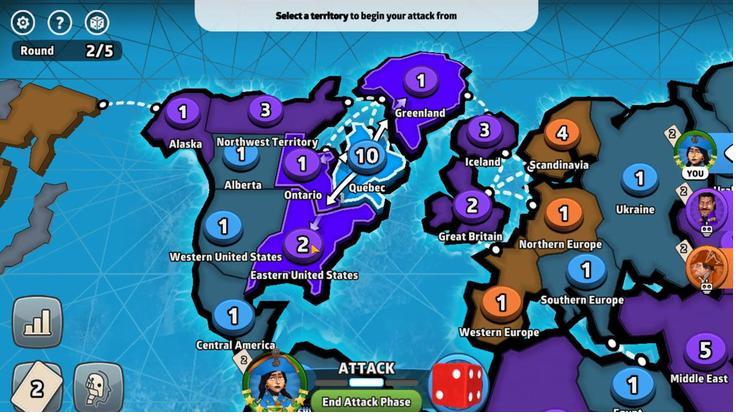 
Action: Mouse moved to (356, 348)
Screenshot: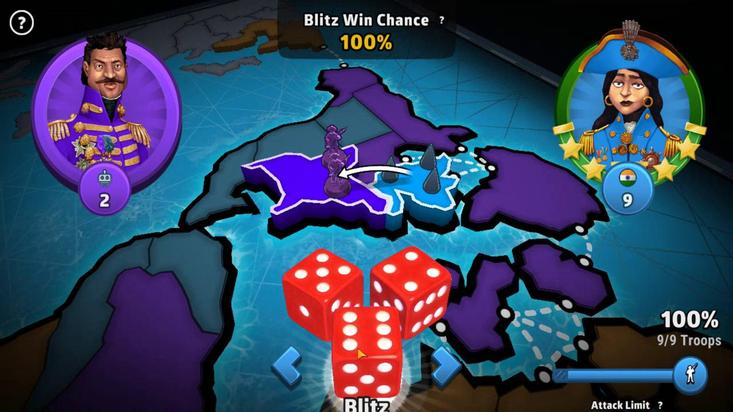 
Action: Mouse pressed left at (356, 348)
Screenshot: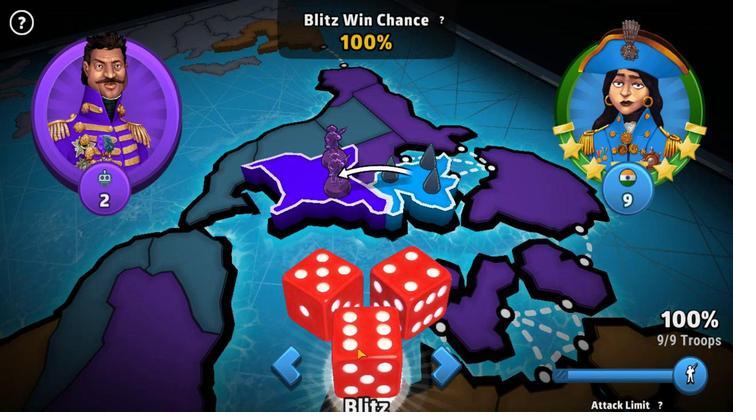 
Action: Mouse moved to (508, 314)
Screenshot: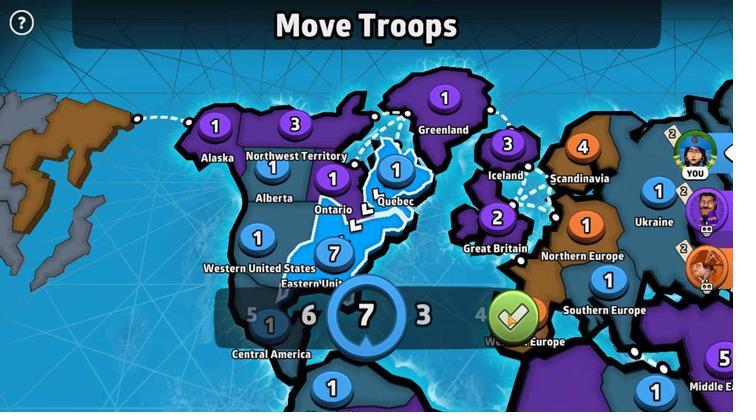 
Action: Mouse pressed left at (508, 314)
Screenshot: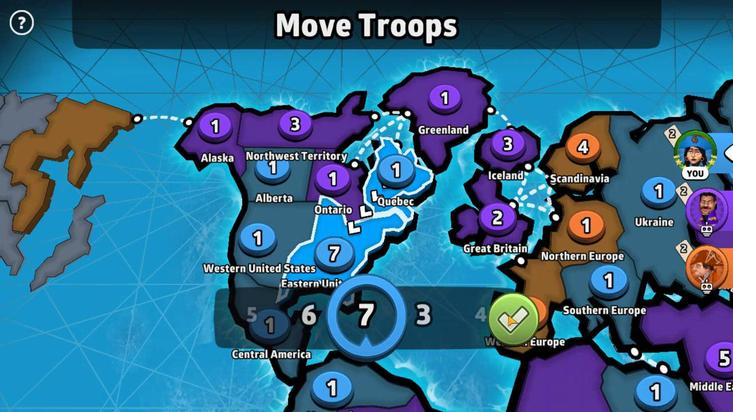 
Action: Mouse moved to (360, 124)
Screenshot: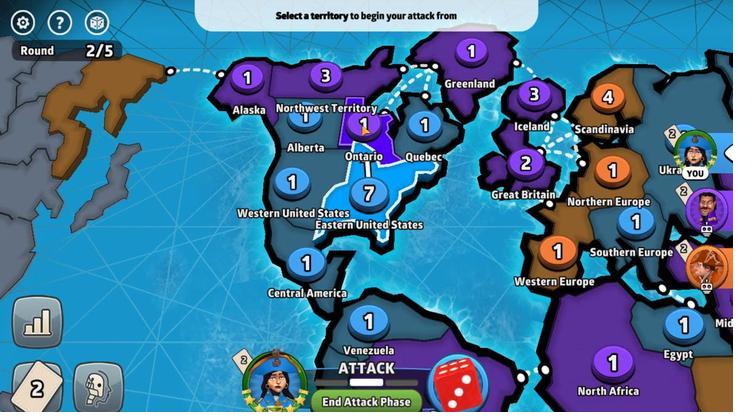 
Action: Mouse pressed left at (360, 124)
Screenshot: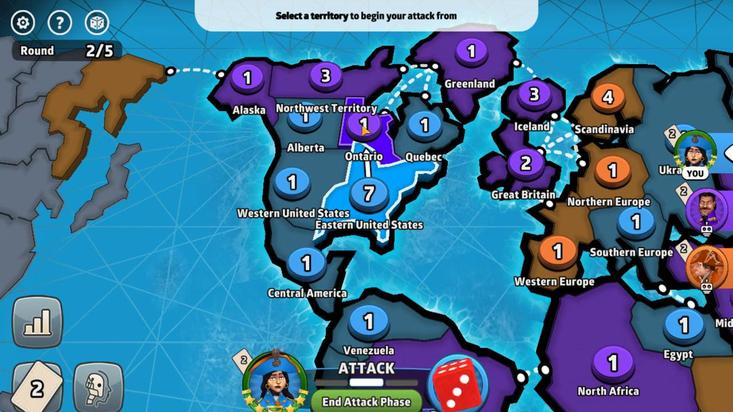 
Action: Mouse moved to (381, 315)
Screenshot: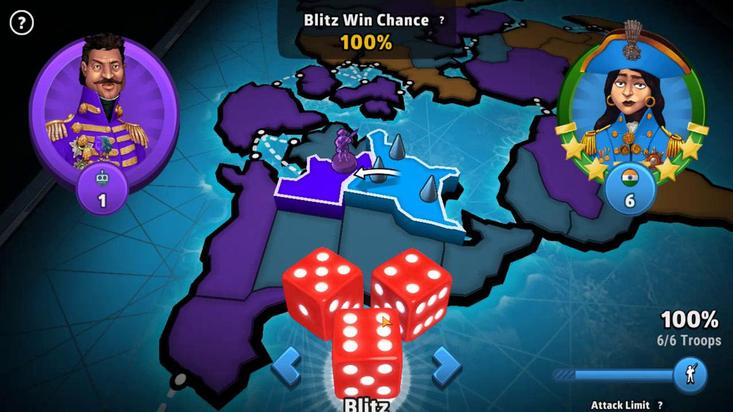
Action: Mouse pressed left at (381, 315)
Screenshot: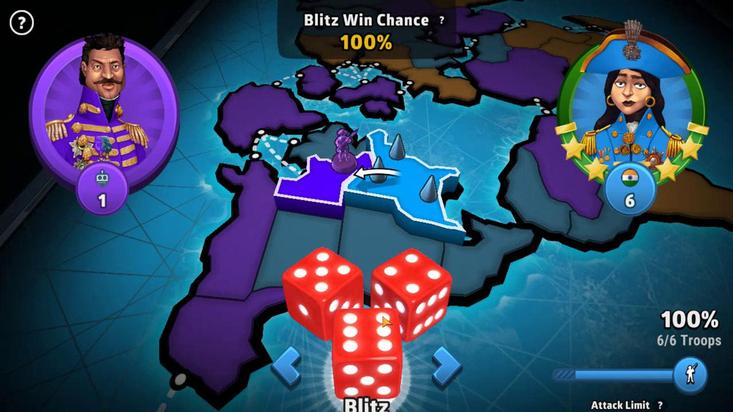 
Action: Mouse moved to (522, 306)
Screenshot: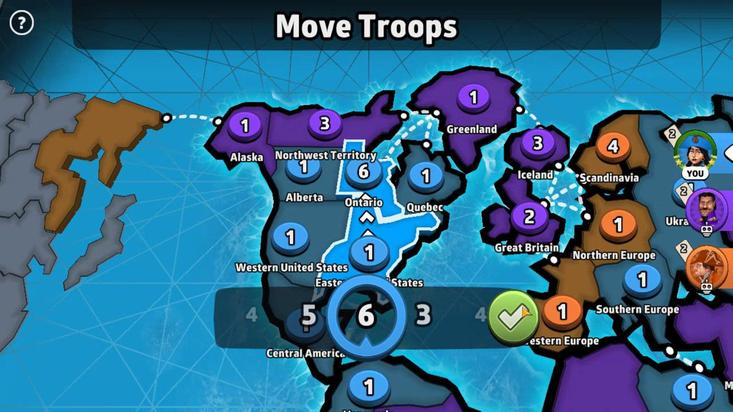 
Action: Mouse pressed left at (522, 306)
Screenshot: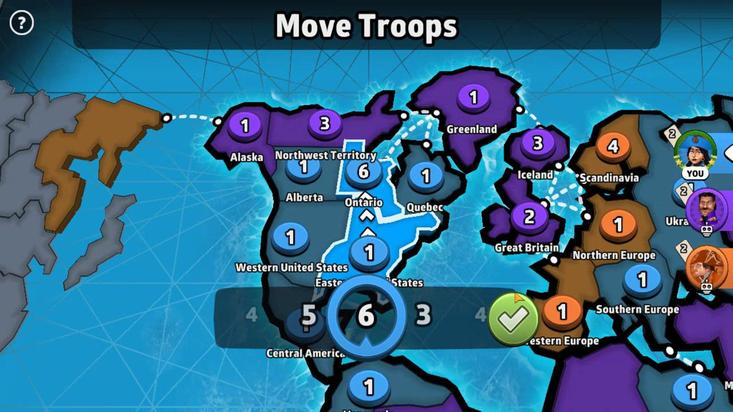 
Action: Mouse moved to (271, 174)
Screenshot: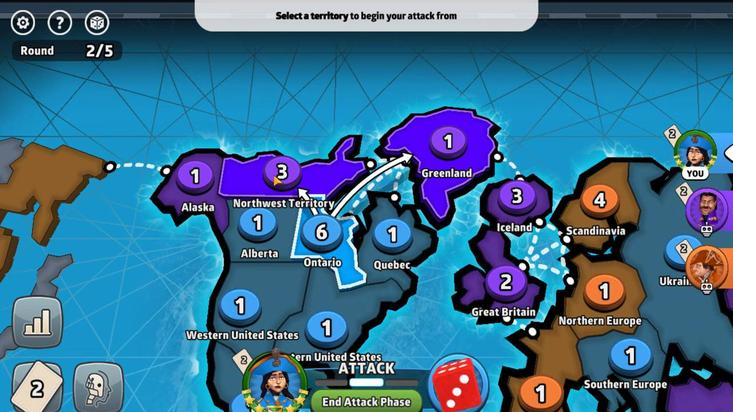 
Action: Mouse pressed left at (271, 174)
Screenshot: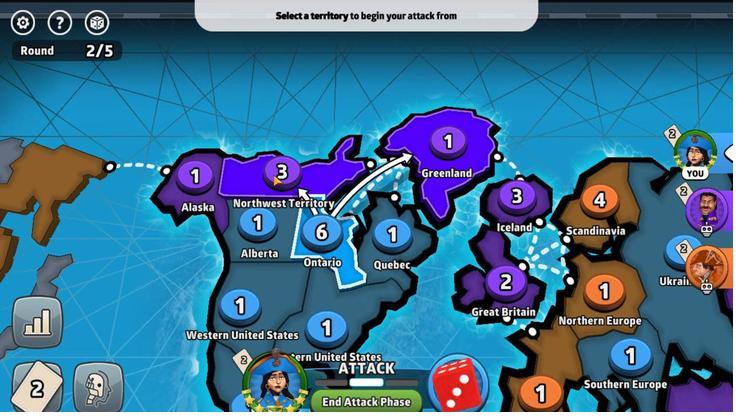 
Action: Mouse moved to (353, 364)
Screenshot: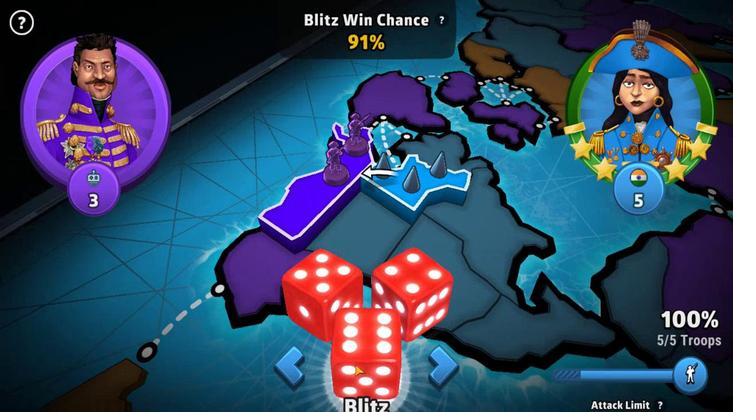
Action: Mouse pressed left at (353, 364)
Screenshot: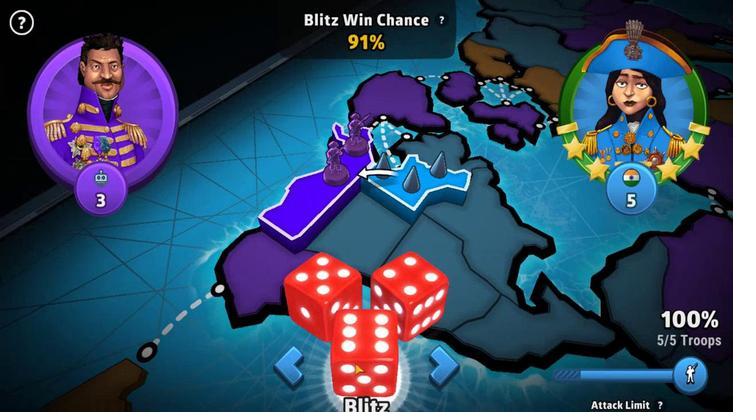 
Action: Mouse moved to (243, 169)
Screenshot: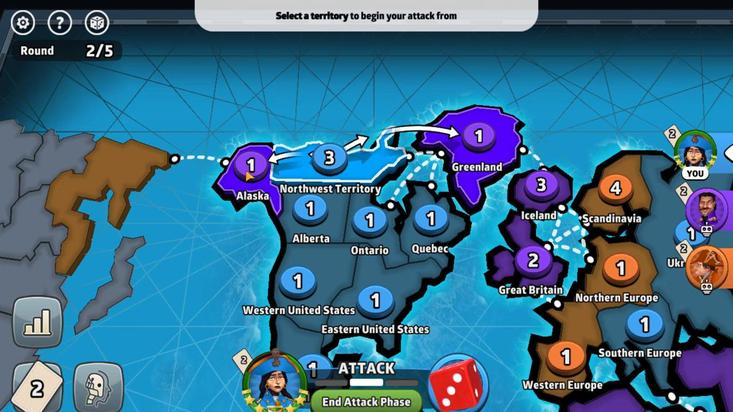 
Action: Mouse pressed left at (243, 169)
Screenshot: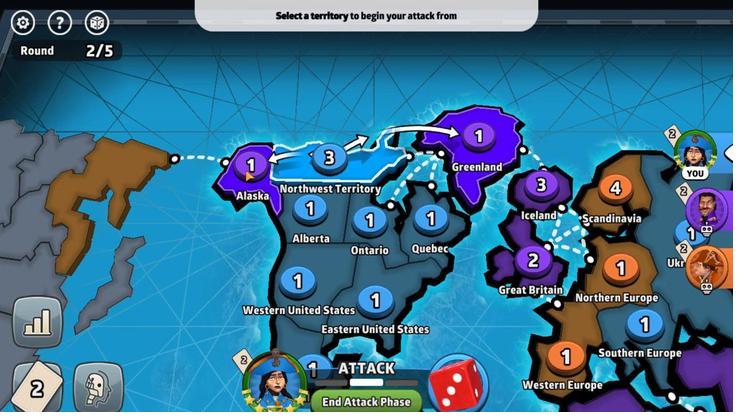
Action: Mouse moved to (362, 353)
Screenshot: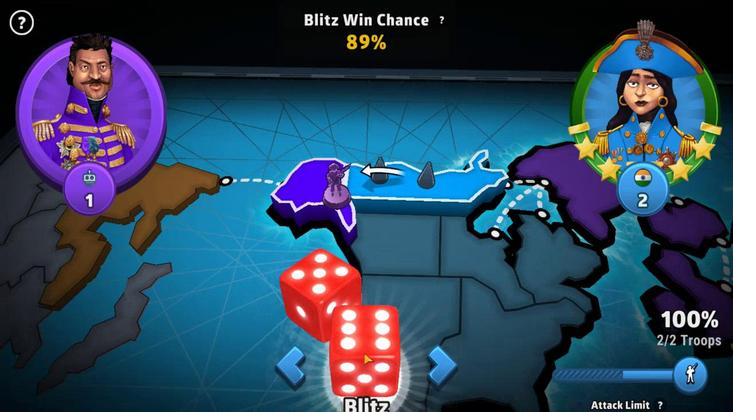 
Action: Mouse pressed left at (362, 353)
Screenshot: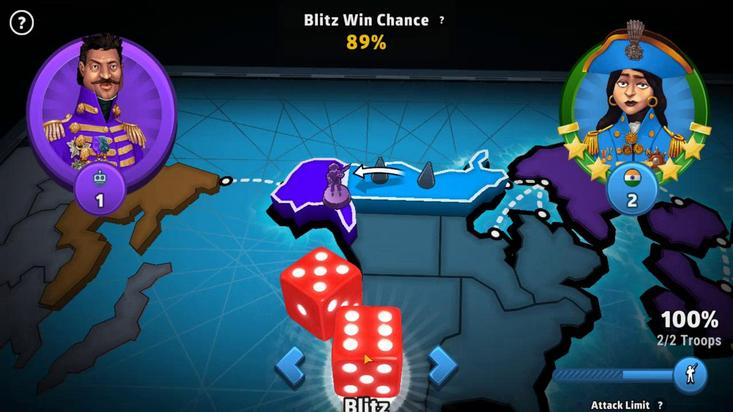 
Action: Mouse moved to (566, 317)
Screenshot: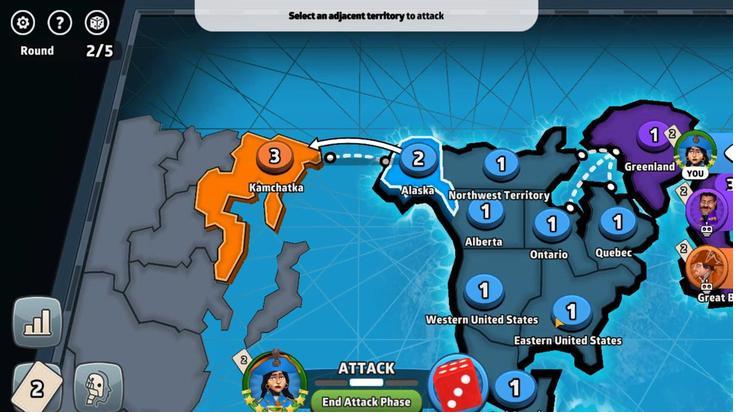 
Action: Mouse pressed left at (566, 317)
Screenshot: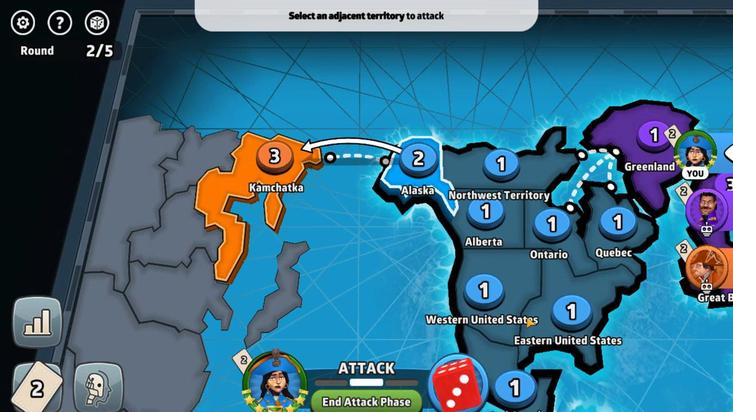 
Action: Mouse moved to (351, 305)
Screenshot: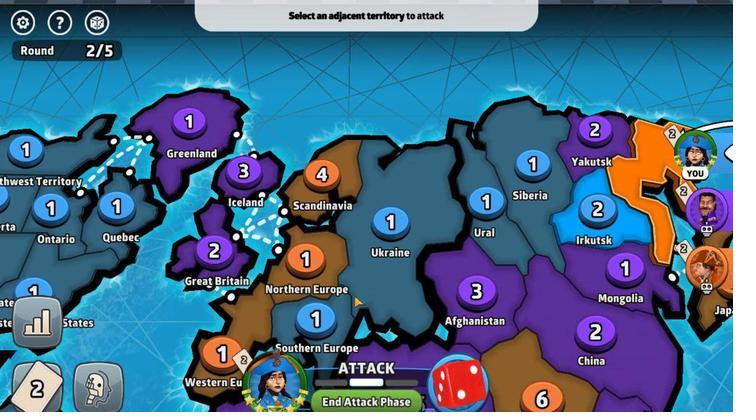 
Action: Mouse pressed left at (351, 305)
Screenshot: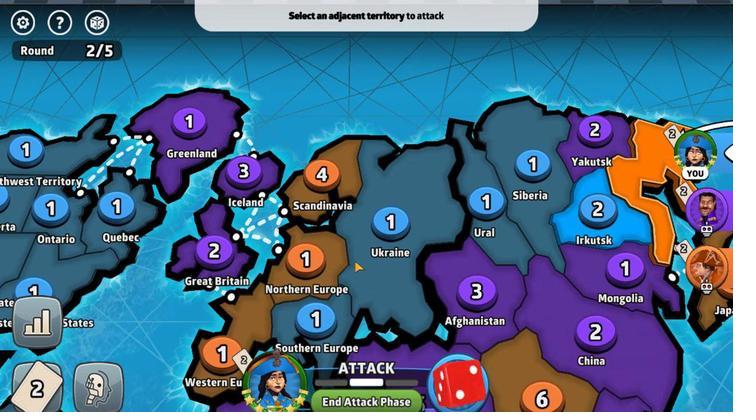 
Action: Mouse moved to (405, 326)
Screenshot: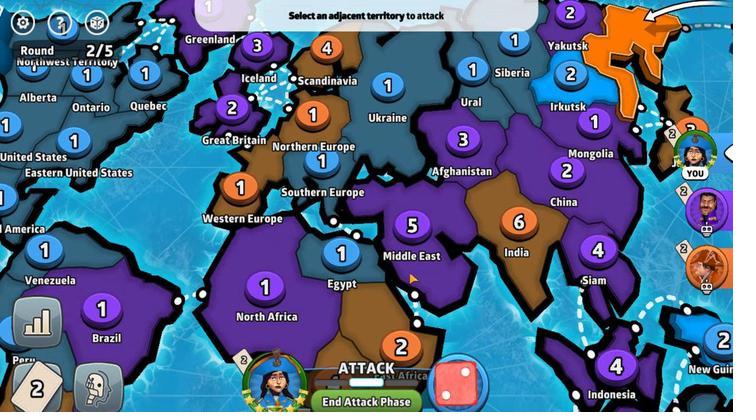 
Action: Mouse pressed left at (405, 326)
Screenshot: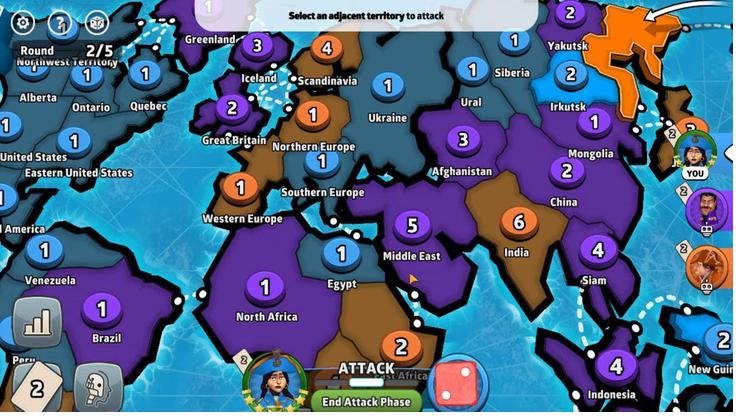 
Action: Mouse moved to (402, 282)
Screenshot: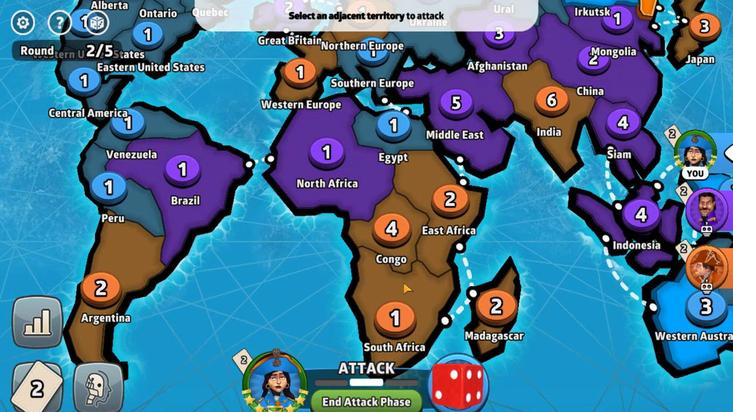 
Action: Mouse pressed left at (402, 282)
Screenshot: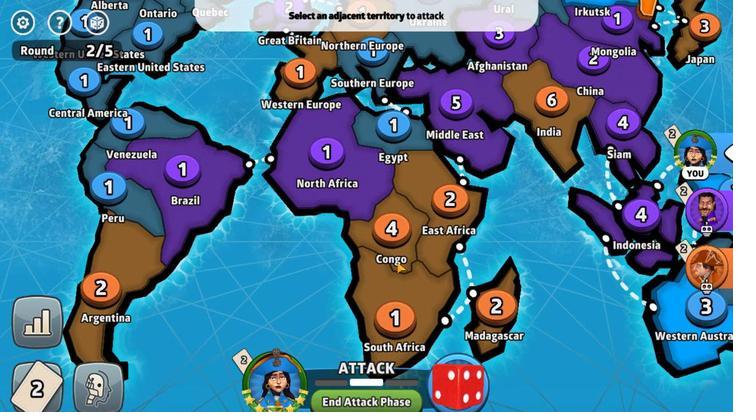 
Action: Mouse moved to (352, 408)
Screenshot: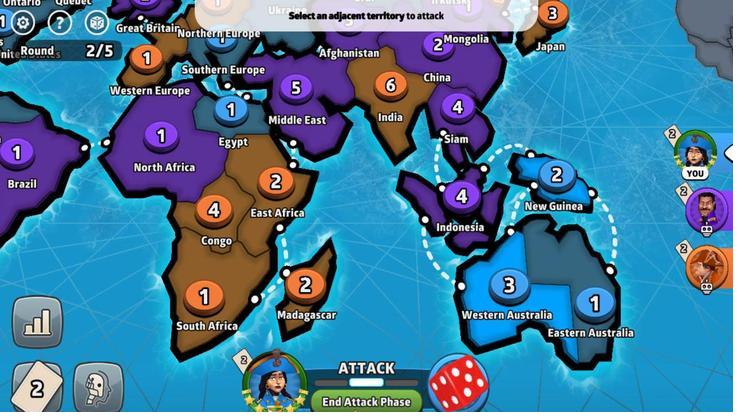 
Action: Mouse pressed left at (352, 408)
Screenshot: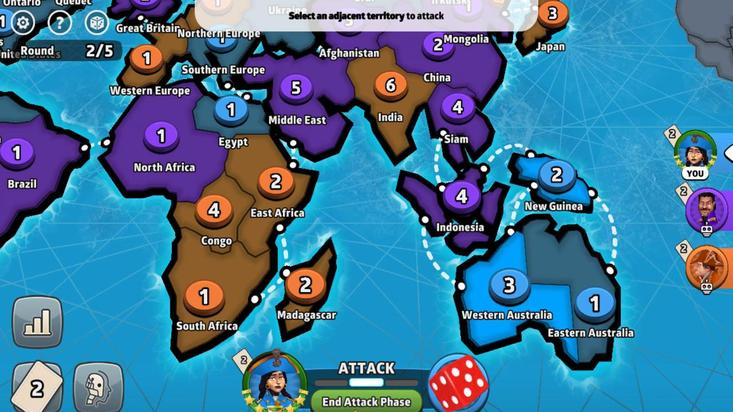 
Action: Mouse moved to (422, 151)
Screenshot: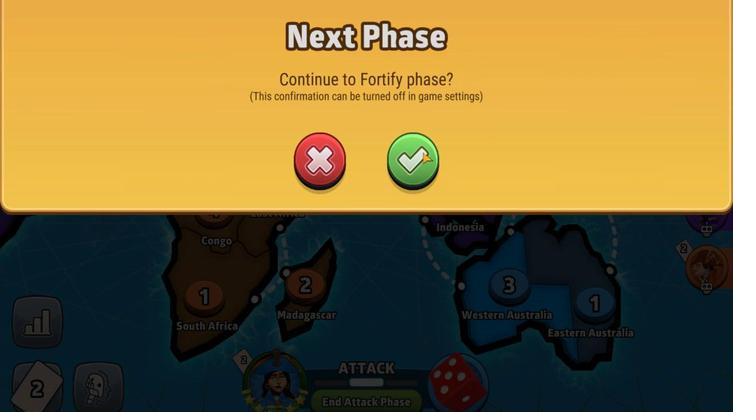 
Action: Mouse pressed left at (422, 151)
Screenshot: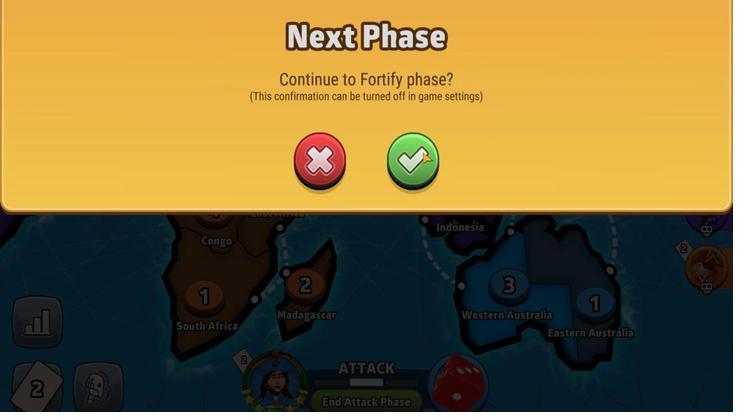 
Action: Mouse moved to (136, 62)
Screenshot: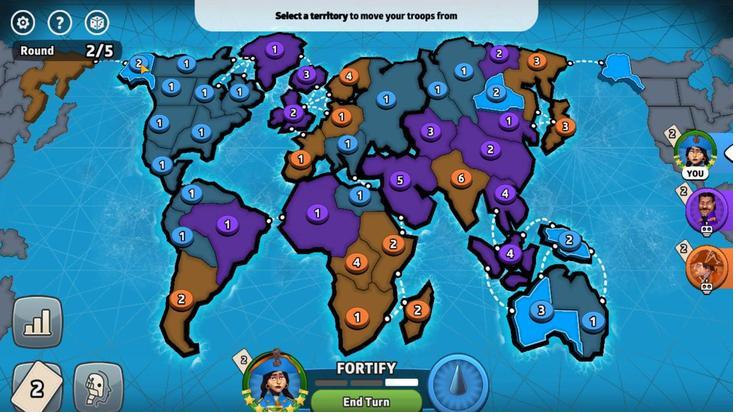 
Action: Mouse pressed left at (136, 62)
Screenshot: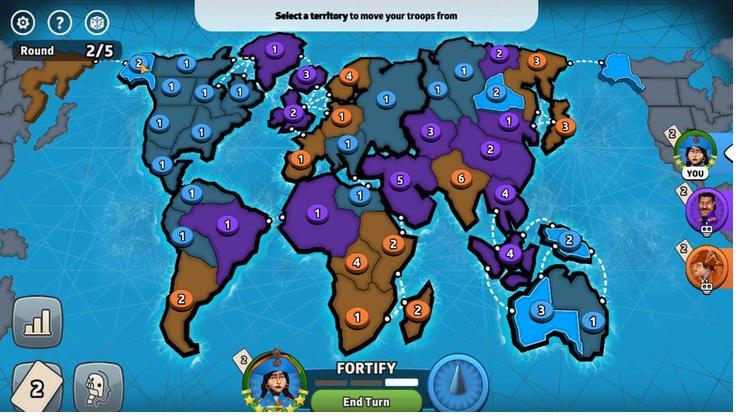
Action: Mouse moved to (176, 233)
Screenshot: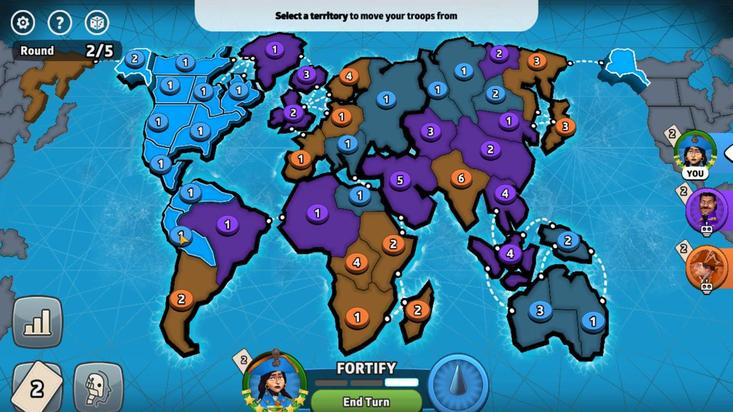 
Action: Mouse pressed left at (176, 233)
Screenshot: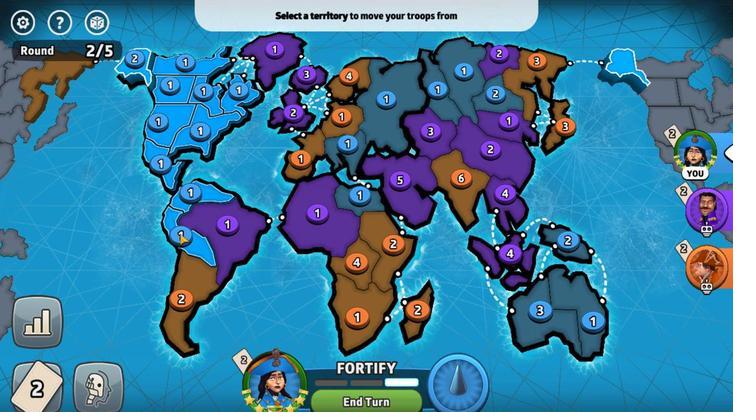 
Action: Mouse moved to (171, 233)
Screenshot: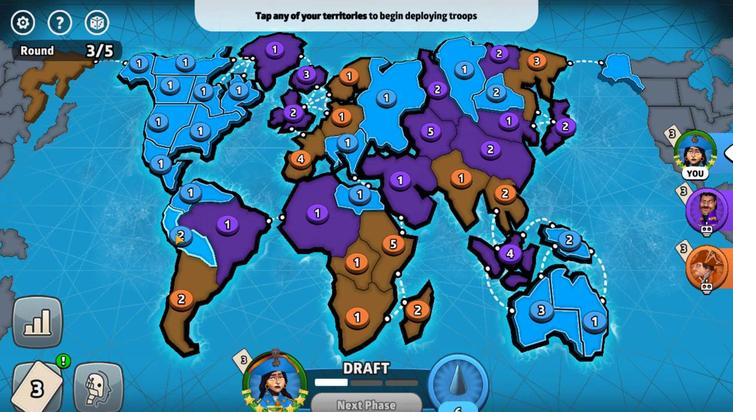 
Action: Mouse pressed left at (171, 233)
Screenshot: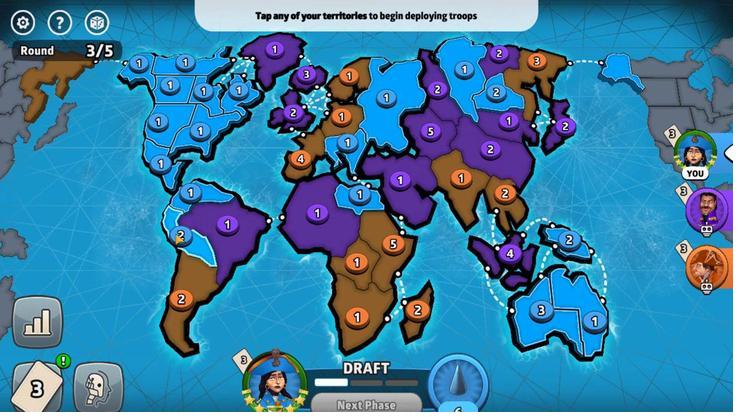 
Action: Mouse moved to (499, 315)
Screenshot: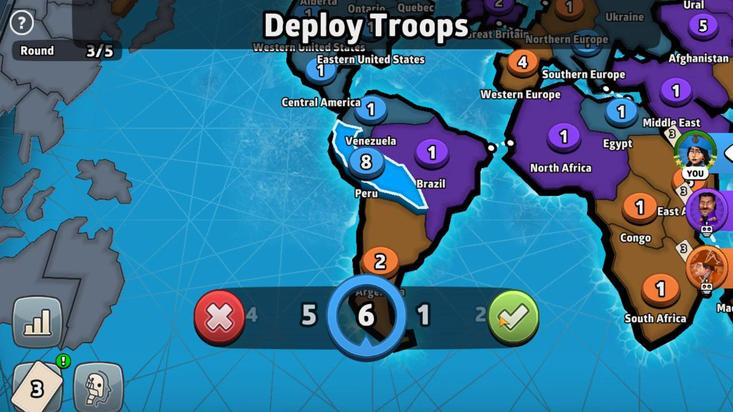 
Action: Mouse pressed left at (499, 315)
Screenshot: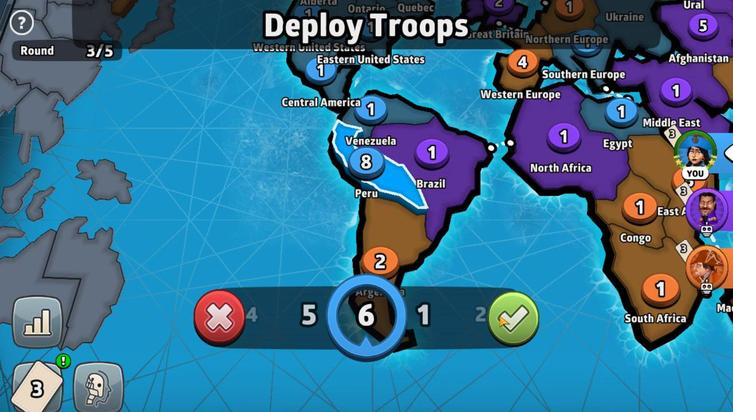 
Action: Mouse moved to (362, 397)
Screenshot: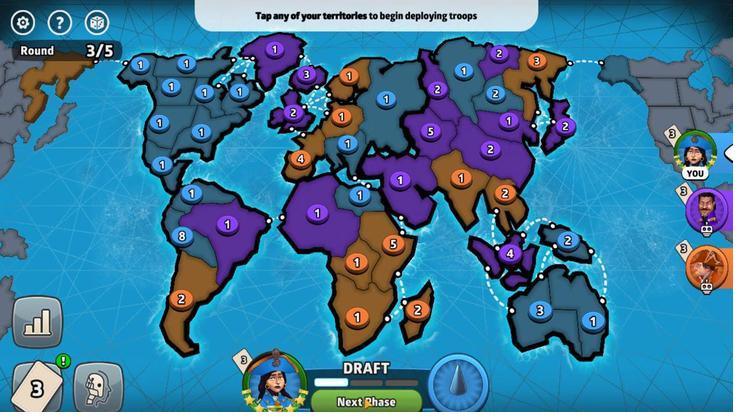 
Action: Mouse pressed left at (362, 397)
Screenshot: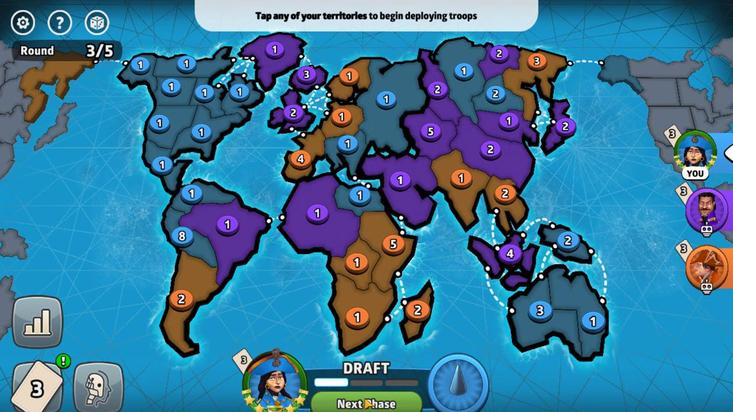 
Action: Mouse moved to (171, 231)
Screenshot: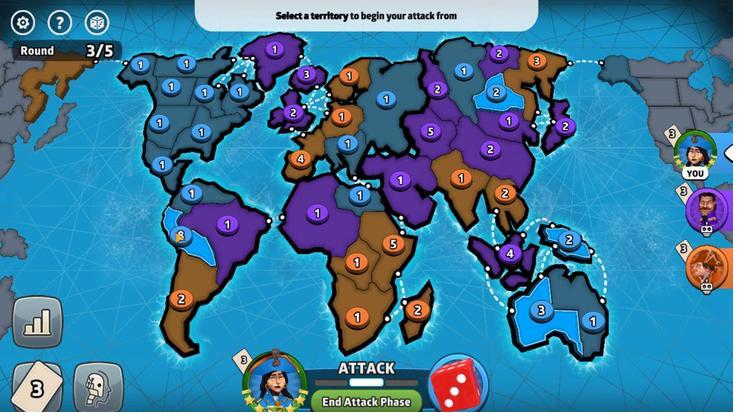 
Action: Mouse pressed left at (171, 231)
Screenshot: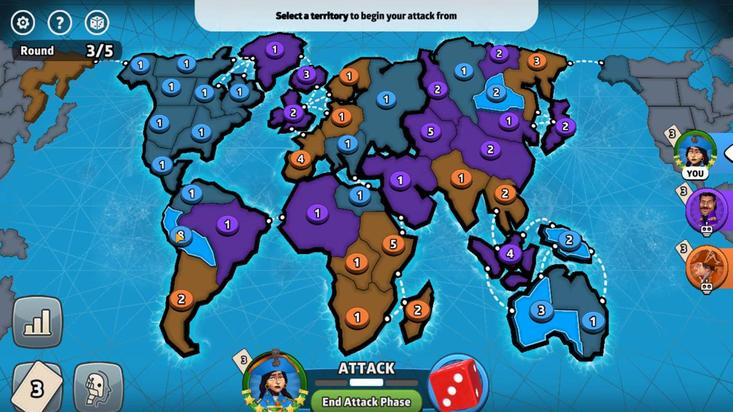 
Action: Mouse moved to (327, 218)
Screenshot: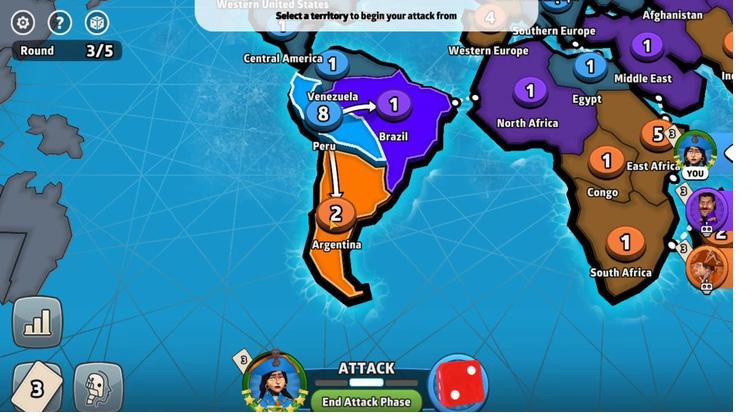 
Action: Mouse pressed left at (327, 218)
Screenshot: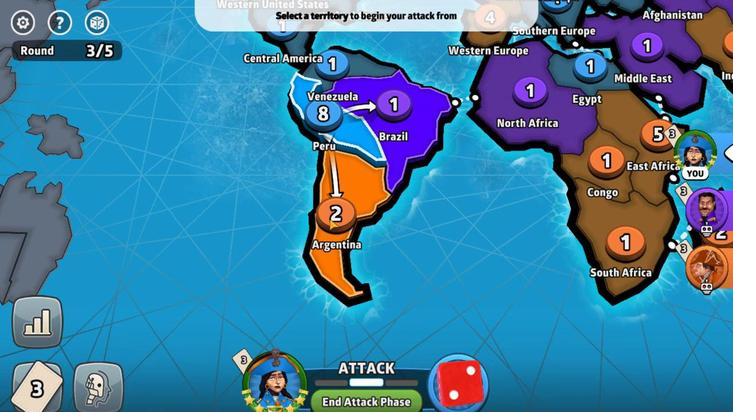 
Action: Mouse moved to (357, 319)
Screenshot: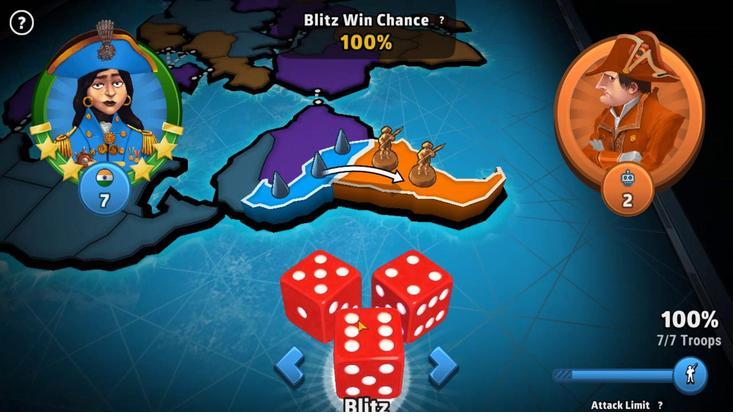 
Action: Mouse pressed left at (357, 319)
Screenshot: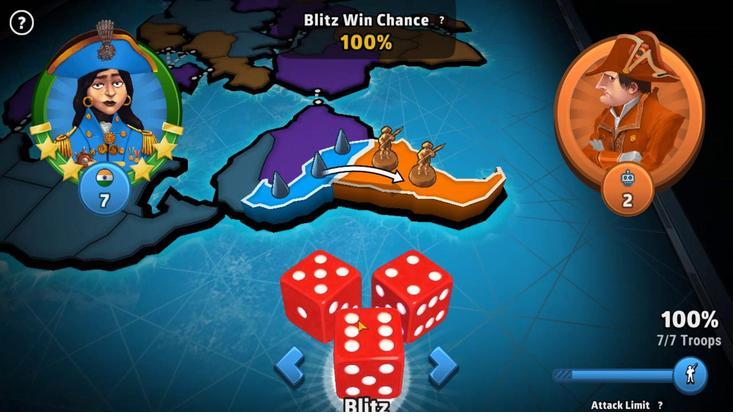 
Action: Mouse moved to (510, 315)
Screenshot: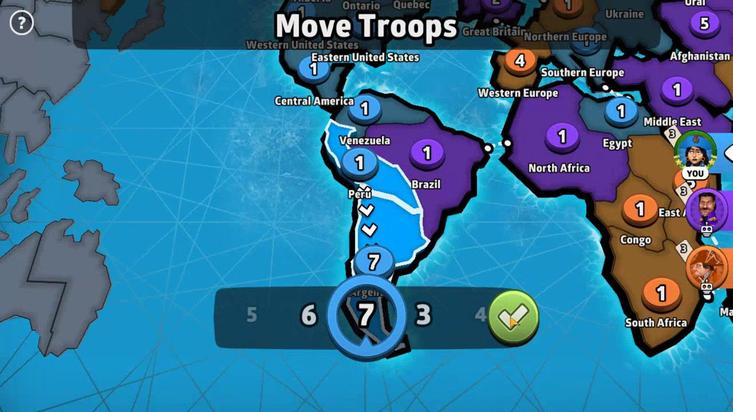 
Action: Mouse pressed left at (510, 315)
Screenshot: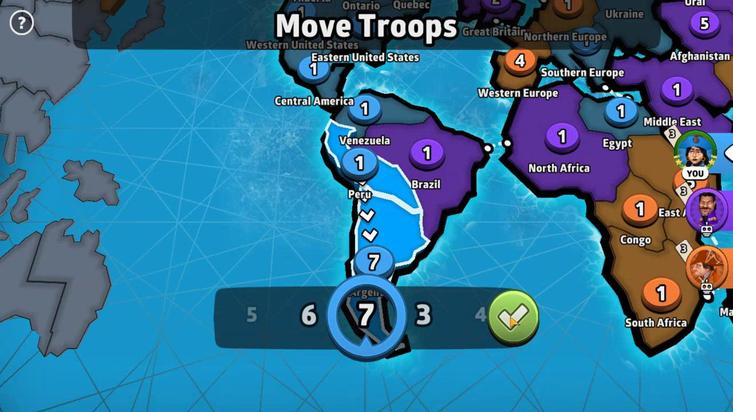 
Action: Mouse moved to (391, 120)
Screenshot: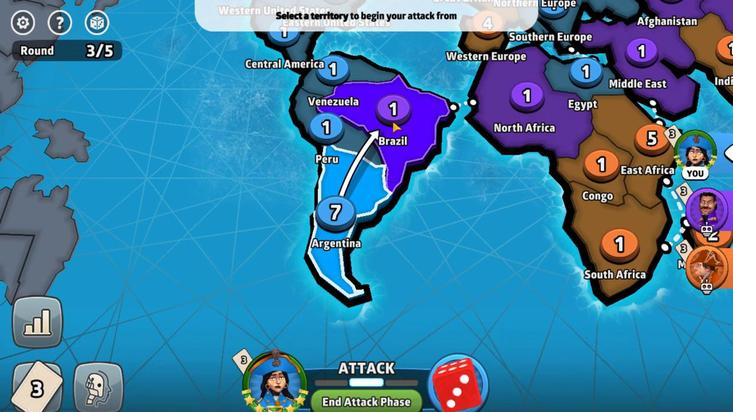
Action: Mouse pressed left at (391, 120)
Screenshot: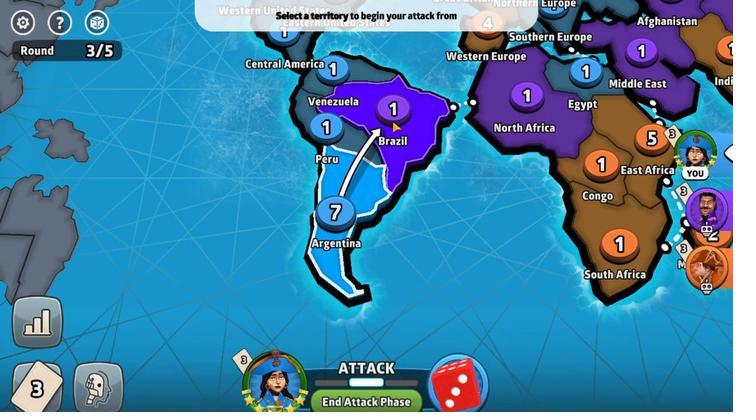 
Action: Mouse moved to (368, 321)
Screenshot: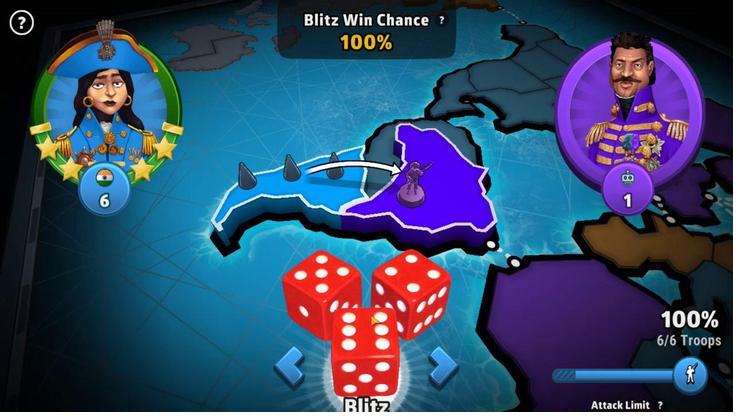 
Action: Mouse pressed left at (368, 321)
Screenshot: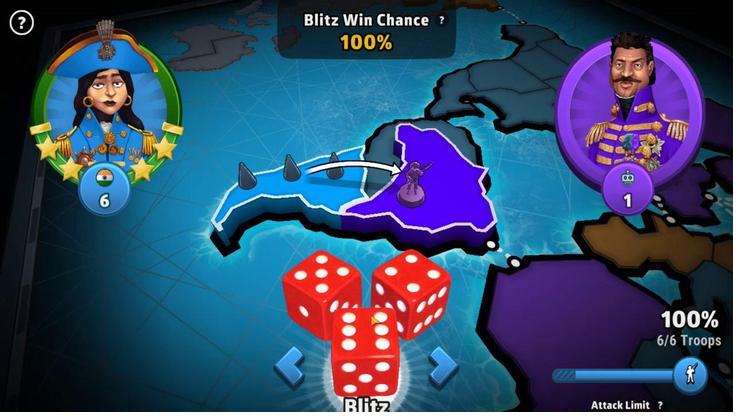 
Action: Mouse moved to (513, 311)
Screenshot: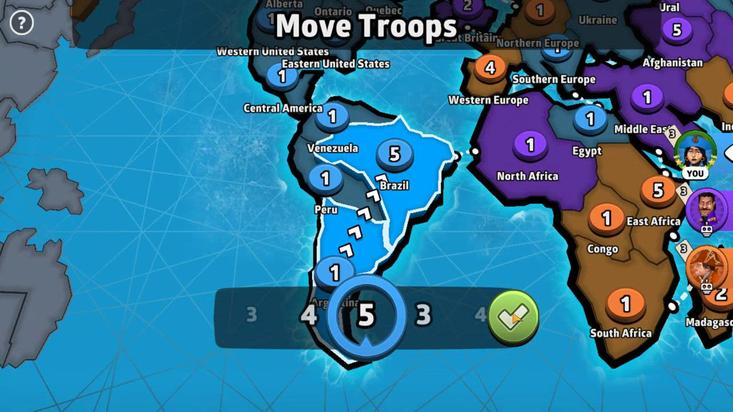 
Action: Mouse pressed left at (513, 311)
Screenshot: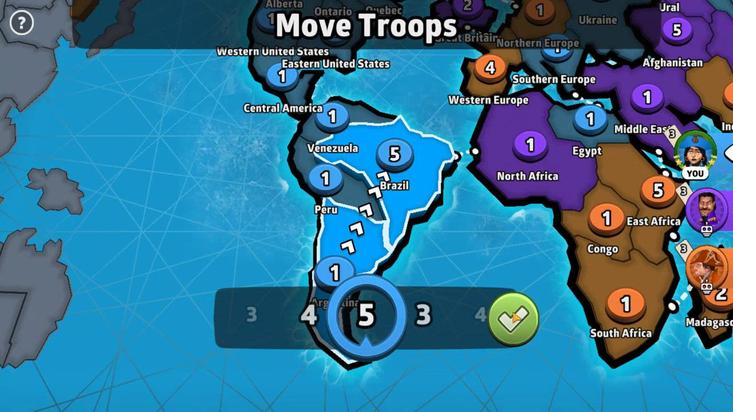 
Action: Mouse moved to (434, 158)
Screenshot: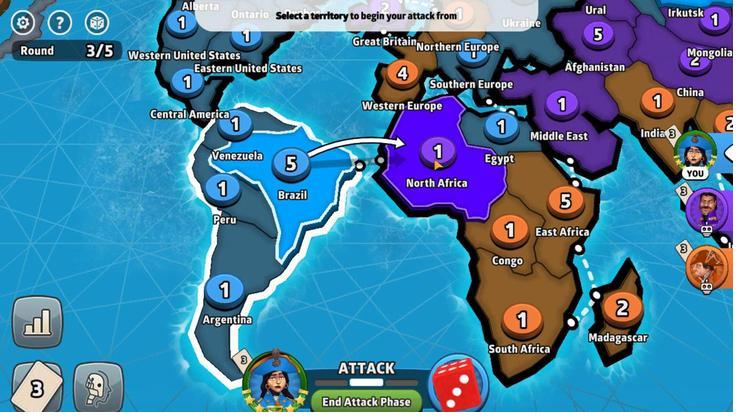 
Action: Mouse pressed left at (434, 158)
Screenshot: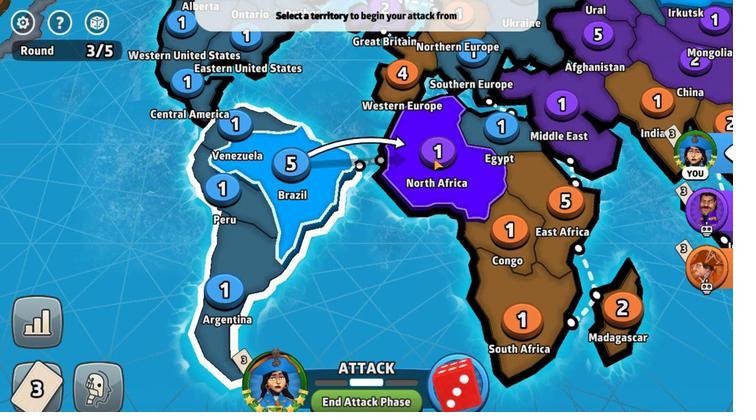 
Action: Mouse moved to (379, 323)
Screenshot: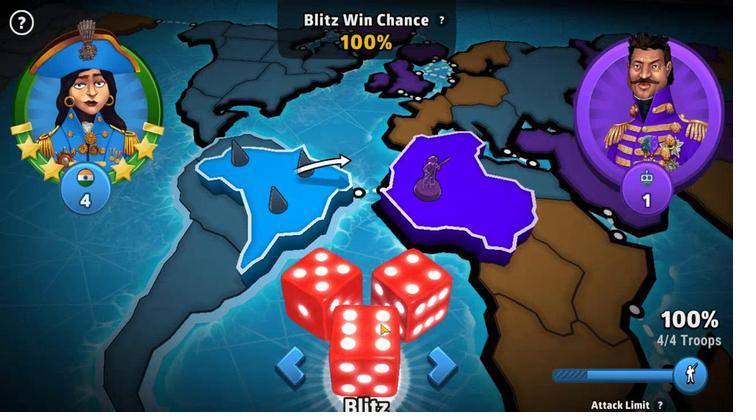 
Action: Mouse pressed left at (379, 323)
Screenshot: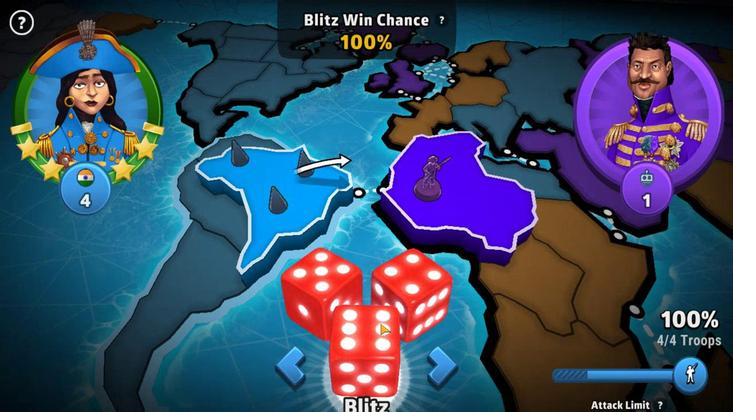 
Action: Mouse moved to (403, 268)
Screenshot: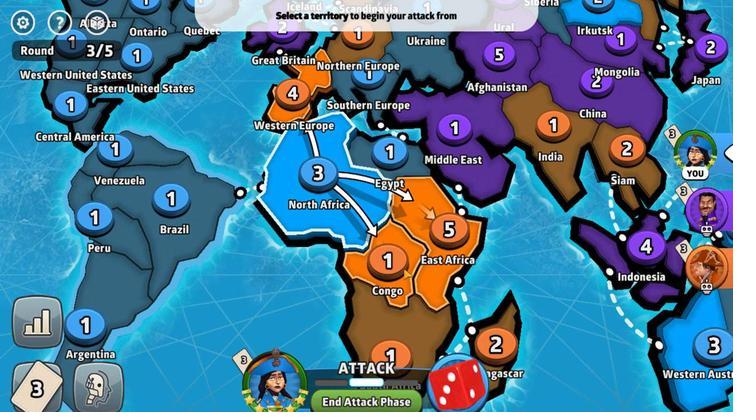 
Action: Mouse pressed left at (403, 268)
Screenshot: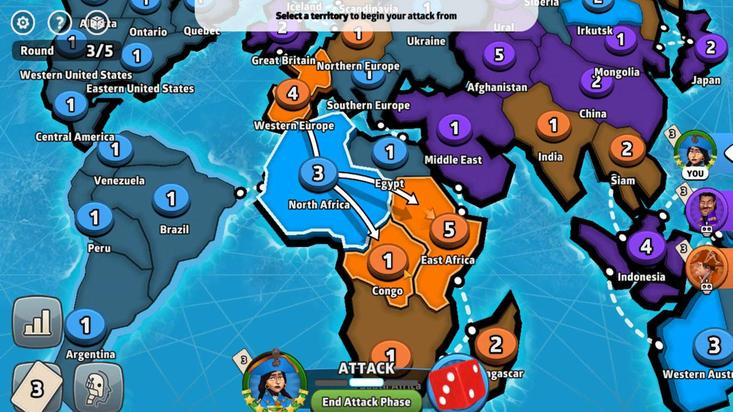 
Action: Mouse moved to (357, 344)
Screenshot: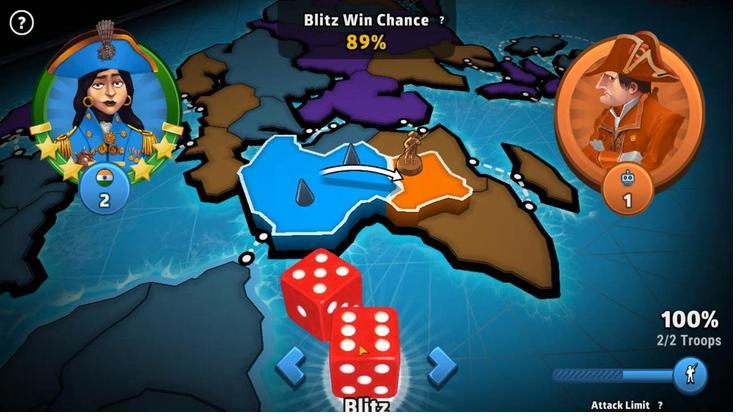 
Action: Mouse pressed left at (357, 344)
Screenshot: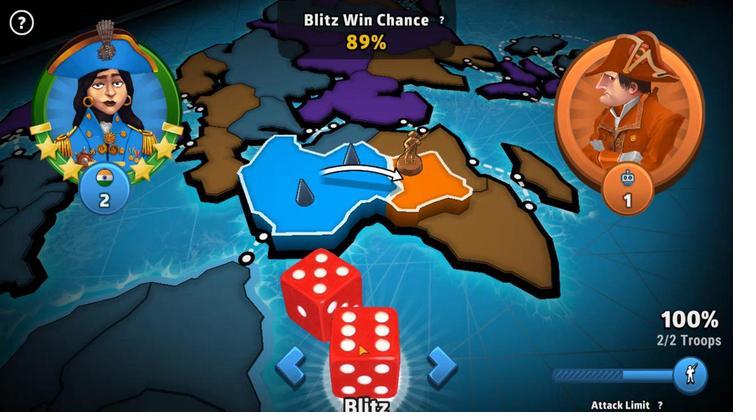 
Action: Mouse moved to (399, 403)
Screenshot: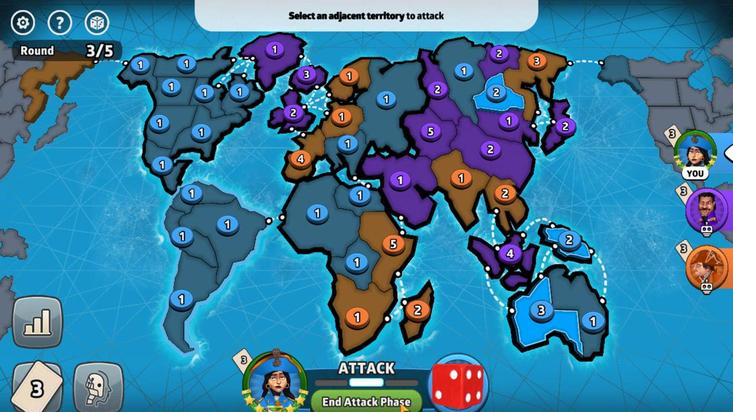 
Action: Mouse pressed left at (399, 403)
Screenshot: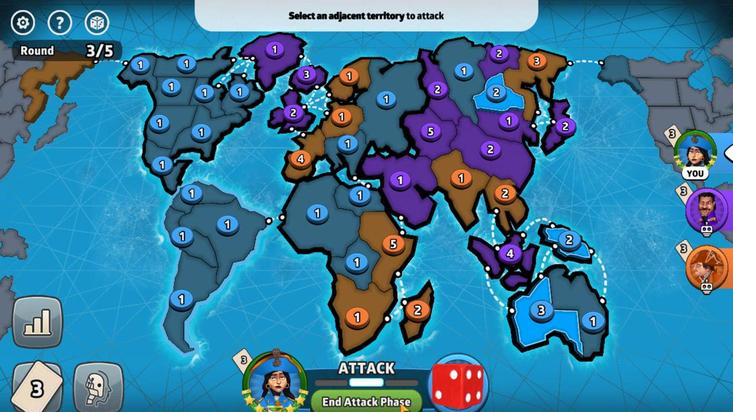 
Action: Mouse moved to (412, 155)
Screenshot: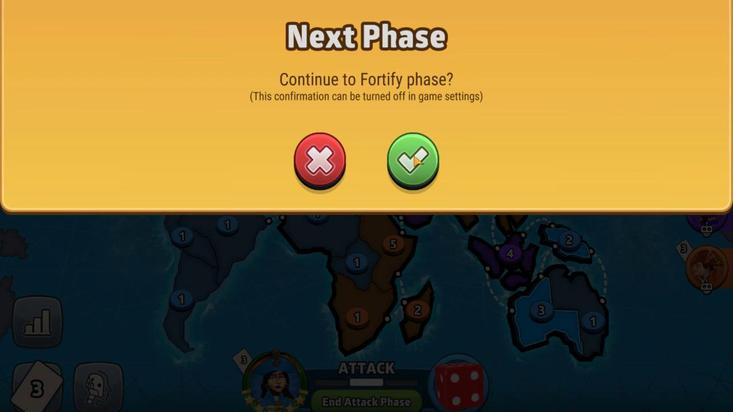 
Action: Mouse pressed left at (412, 155)
Screenshot: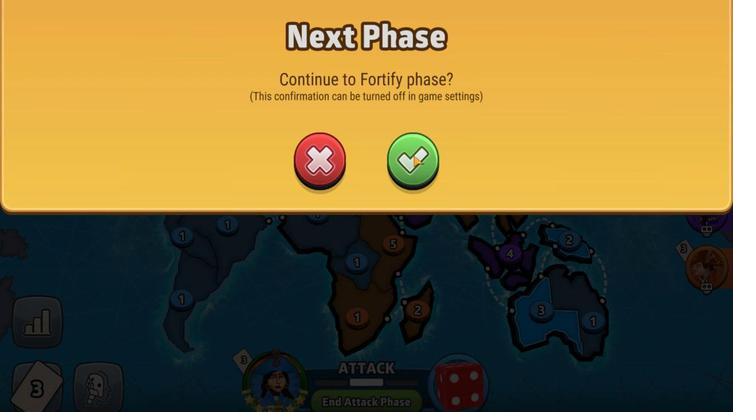 
Action: Mouse moved to (569, 240)
Screenshot: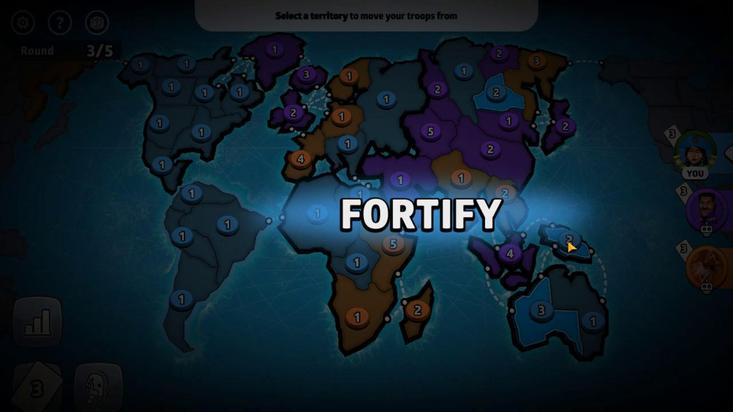 
Action: Mouse pressed left at (569, 240)
Screenshot: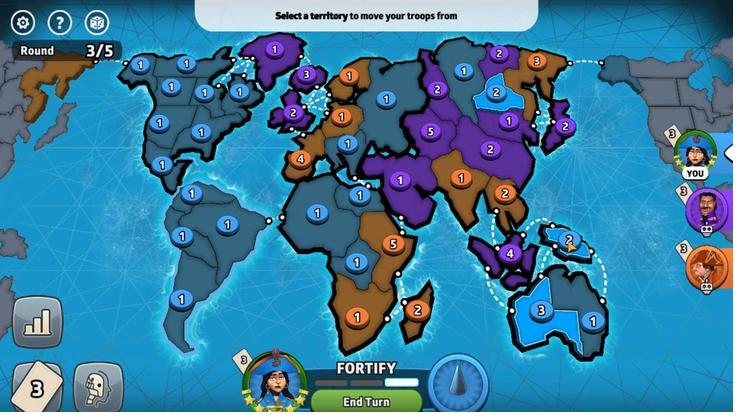 
Action: Mouse moved to (542, 314)
Screenshot: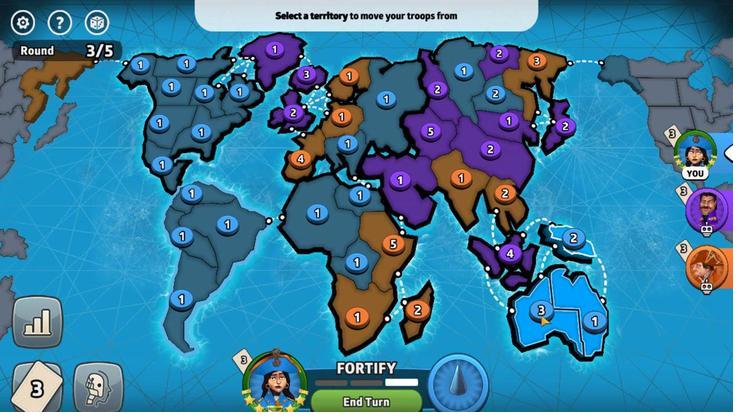 
Action: Mouse pressed left at (542, 314)
Screenshot: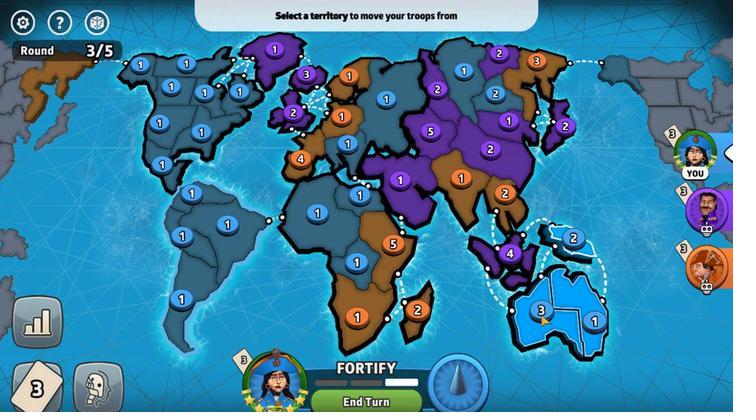 
Action: Mouse moved to (240, 84)
Screenshot: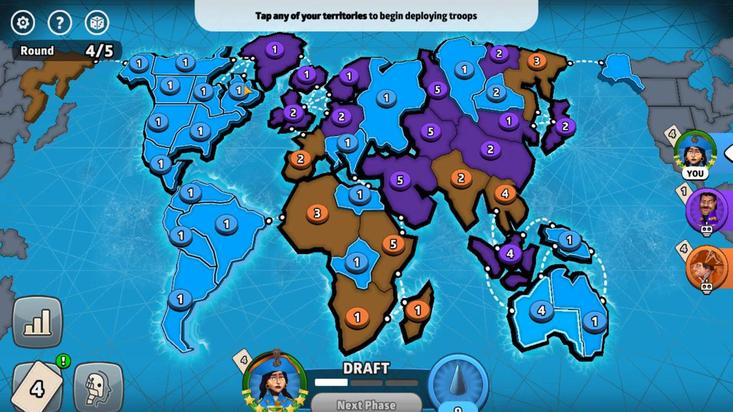 
Action: Mouse pressed left at (240, 84)
Screenshot: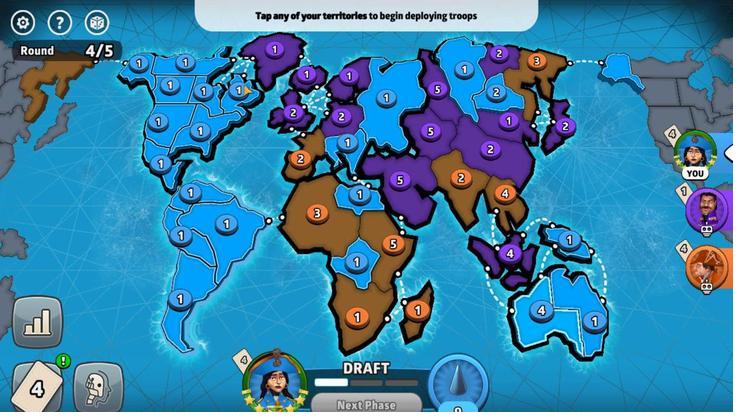 
Action: Mouse moved to (524, 318)
Screenshot: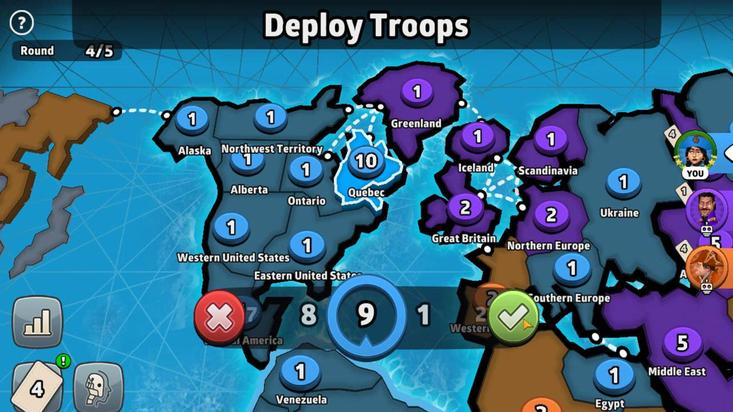 
Action: Mouse pressed left at (524, 318)
Screenshot: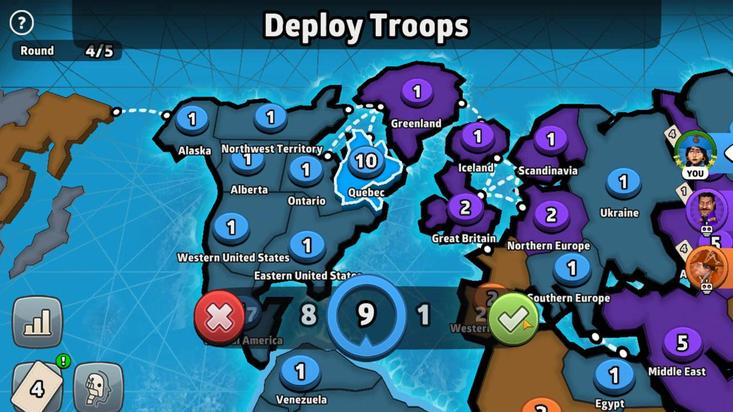 
Action: Mouse moved to (377, 408)
Screenshot: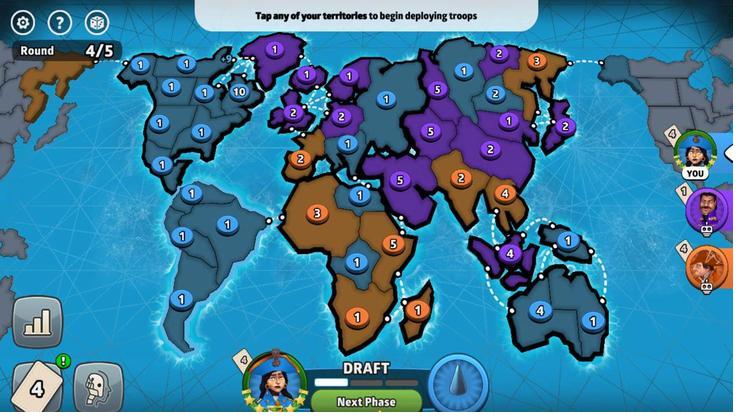 
Action: Mouse pressed left at (377, 408)
Screenshot: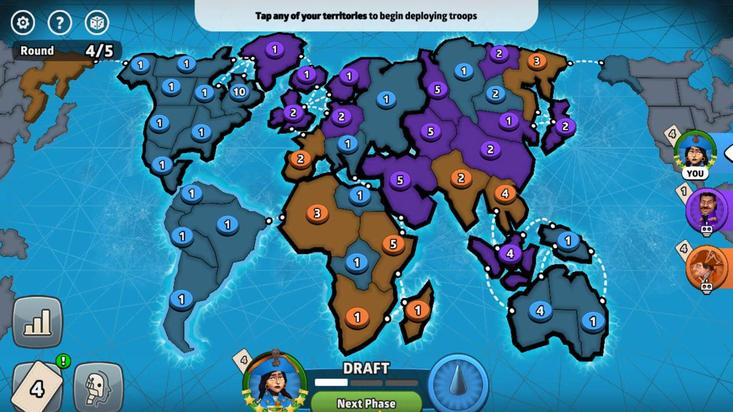 
Action: Mouse moved to (240, 93)
Screenshot: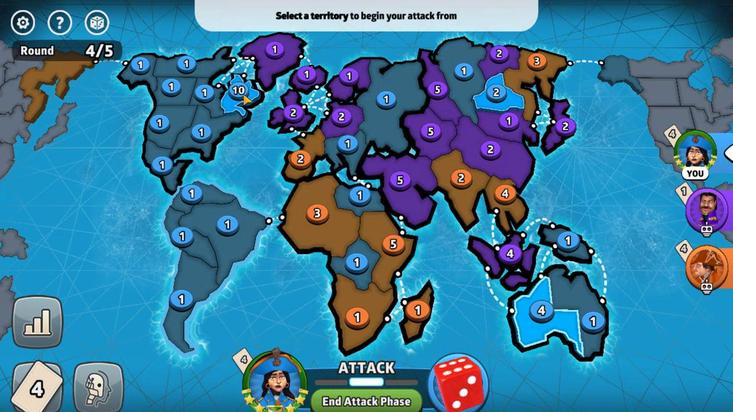 
Action: Mouse pressed left at (240, 93)
Screenshot: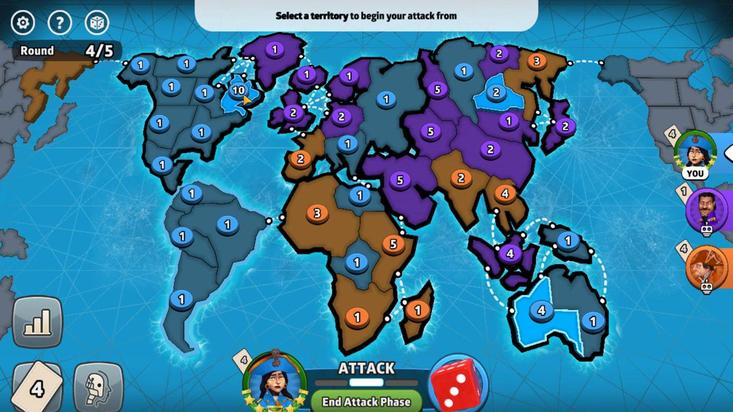
Action: Mouse moved to (393, 128)
Screenshot: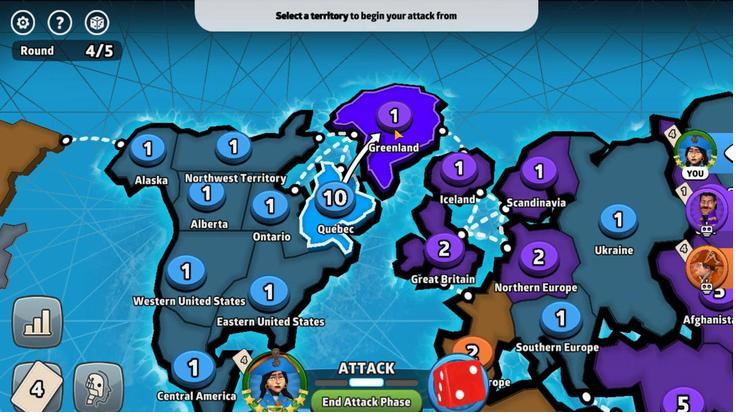 
Action: Mouse pressed left at (393, 128)
Screenshot: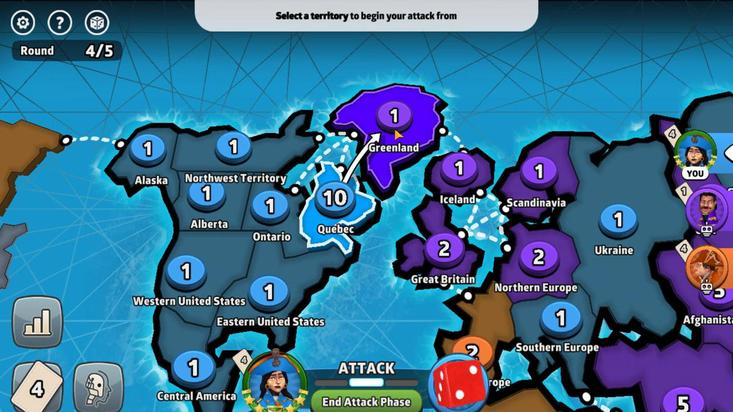 
Action: Mouse moved to (364, 351)
Screenshot: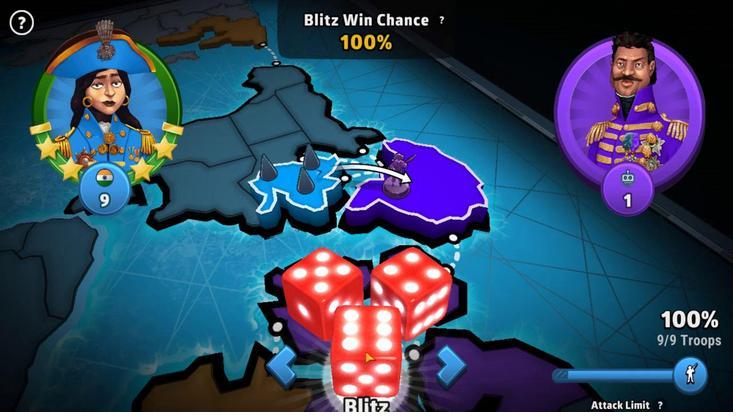 
Action: Mouse pressed left at (364, 351)
Screenshot: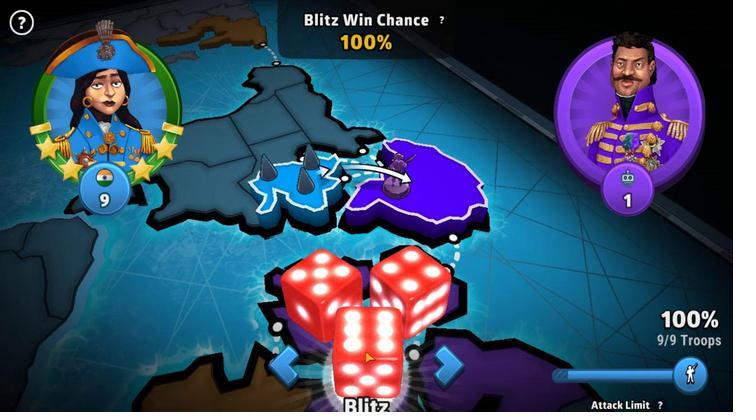 
Action: Mouse moved to (500, 309)
Screenshot: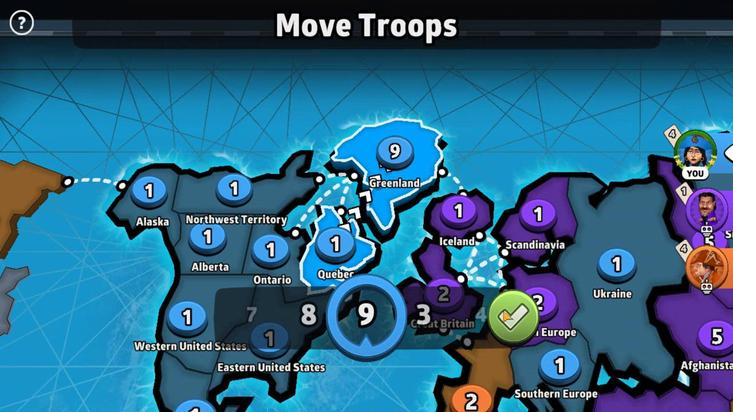 
Action: Mouse pressed left at (500, 309)
Screenshot: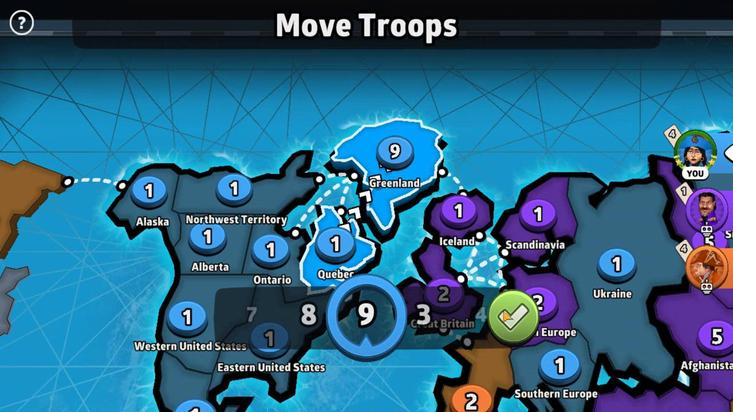 
Action: Mouse moved to (385, 184)
Screenshot: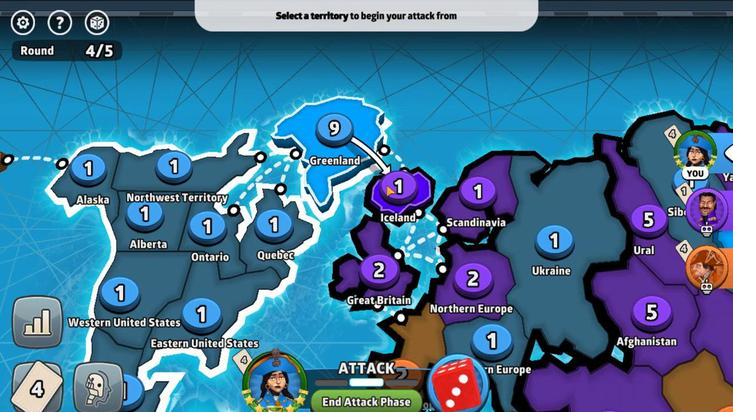 
Action: Mouse pressed left at (385, 184)
Screenshot: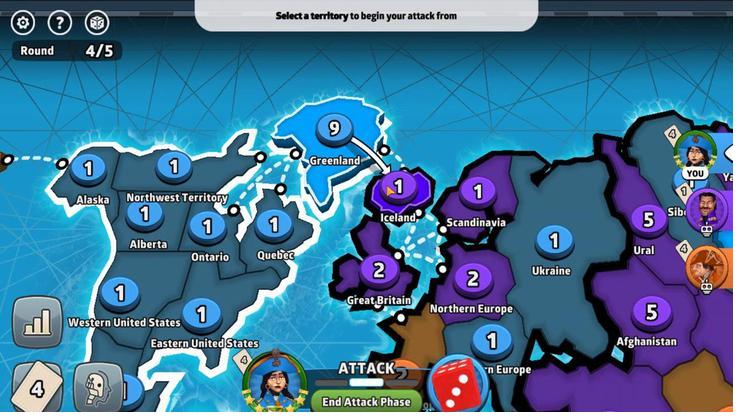 
Action: Mouse moved to (378, 345)
Screenshot: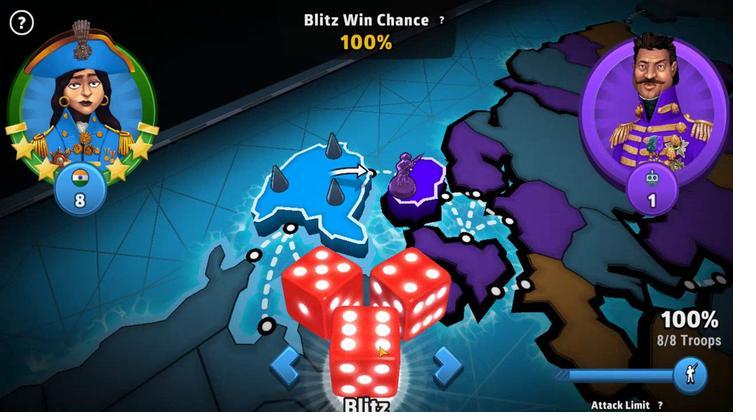 
Action: Mouse pressed left at (378, 345)
Screenshot: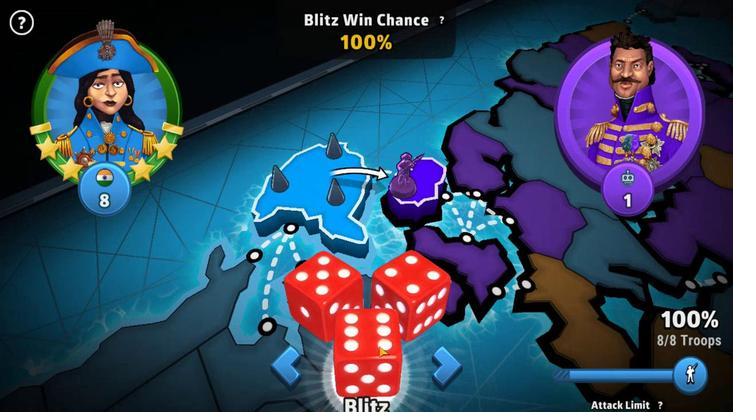 
Action: Mouse moved to (516, 332)
Screenshot: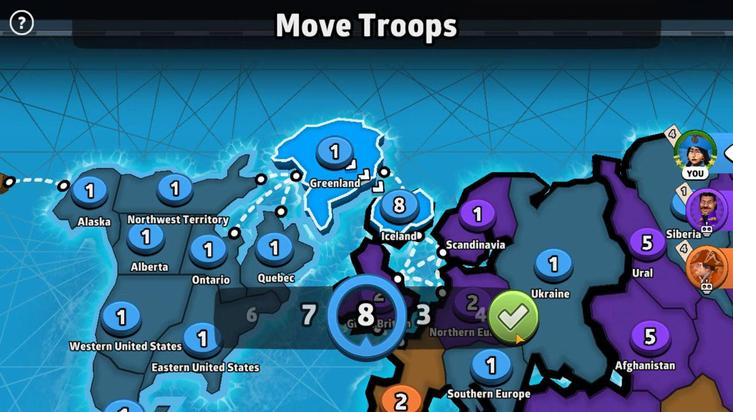 
Action: Mouse pressed left at (516, 332)
Screenshot: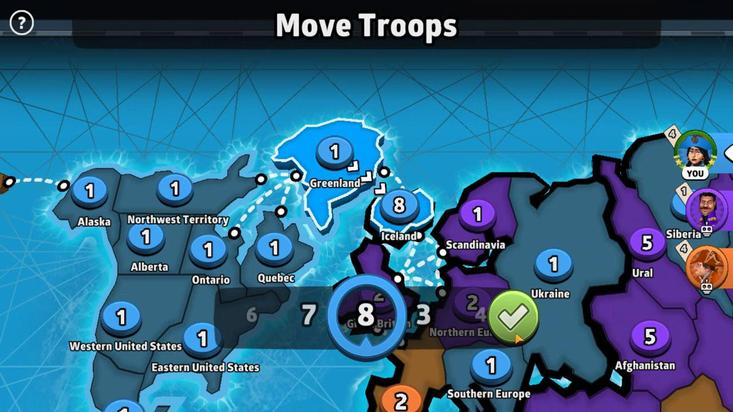 
Action: Mouse moved to (317, 192)
Screenshot: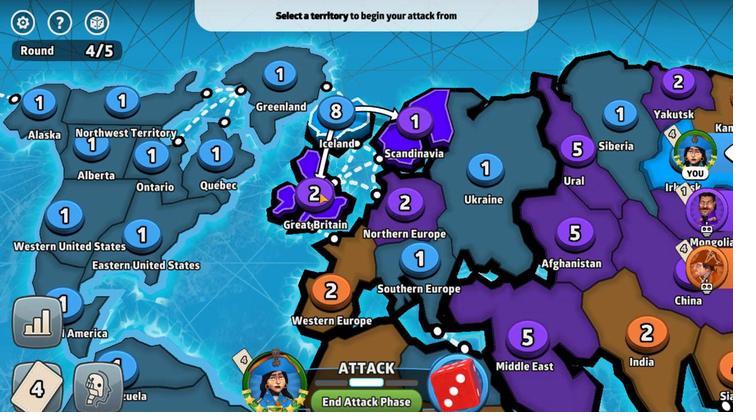
Action: Mouse pressed left at (317, 192)
Screenshot: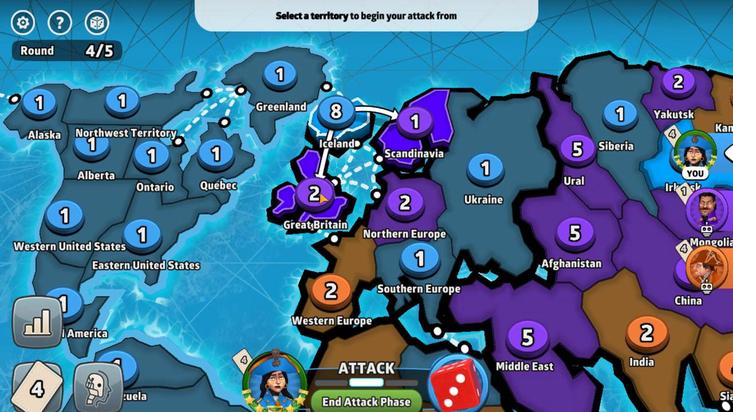 
Action: Mouse moved to (352, 340)
Screenshot: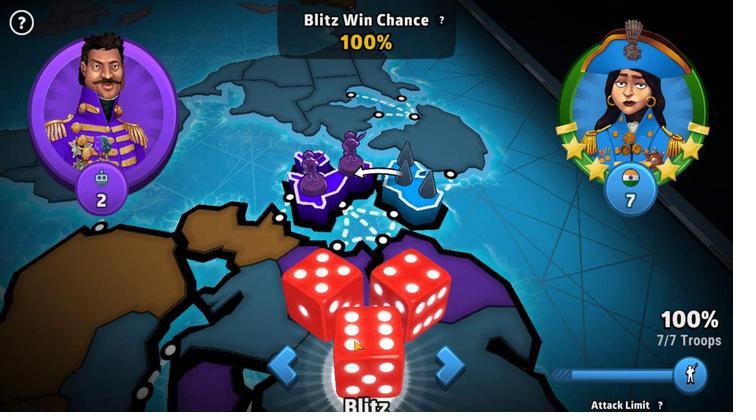 
Action: Mouse pressed left at (352, 340)
Screenshot: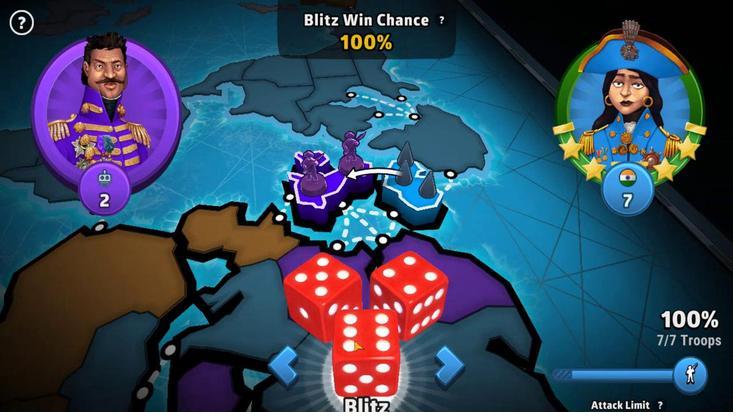 
Action: Mouse moved to (505, 310)
Screenshot: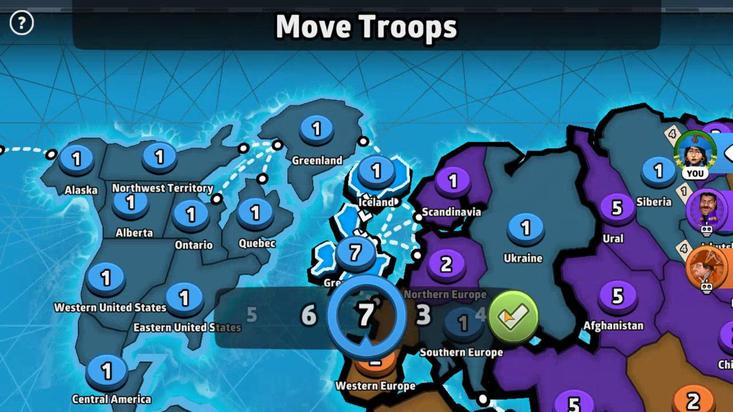 
Action: Mouse pressed left at (505, 310)
Screenshot: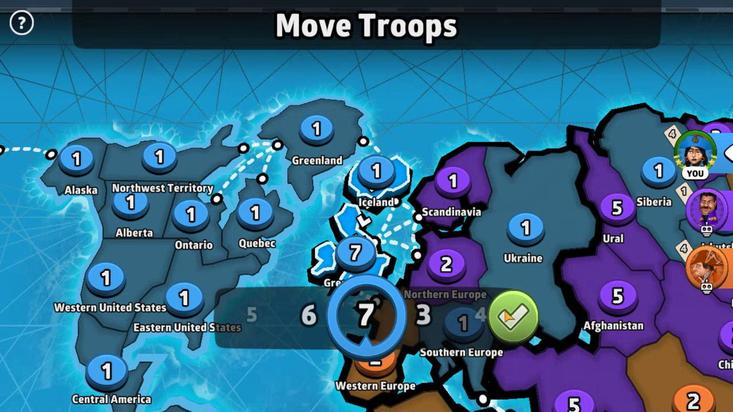 
Action: Mouse moved to (321, 232)
Screenshot: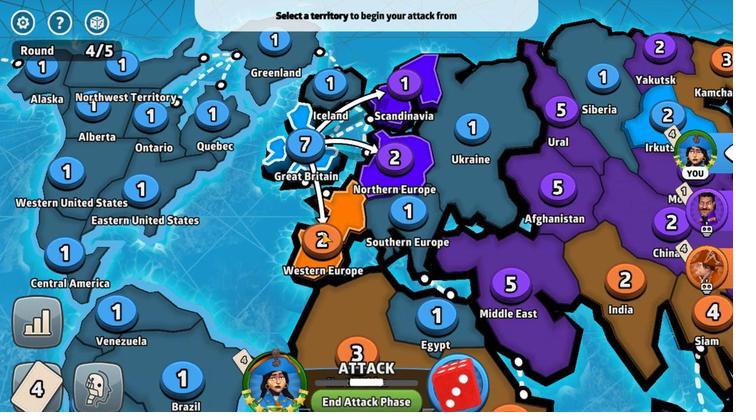 
Action: Mouse pressed left at (321, 232)
Screenshot: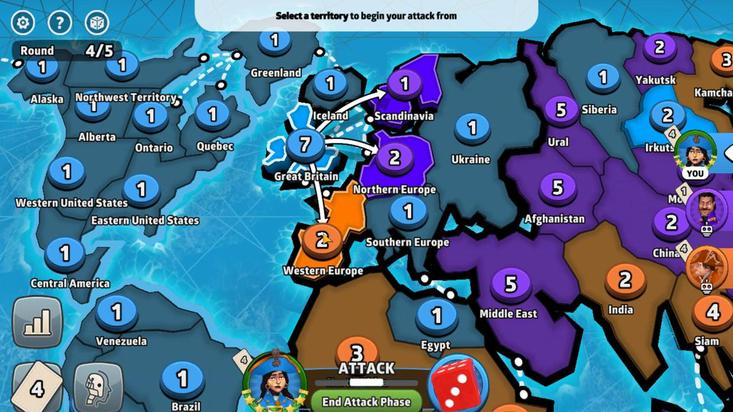 
Action: Mouse moved to (367, 350)
Screenshot: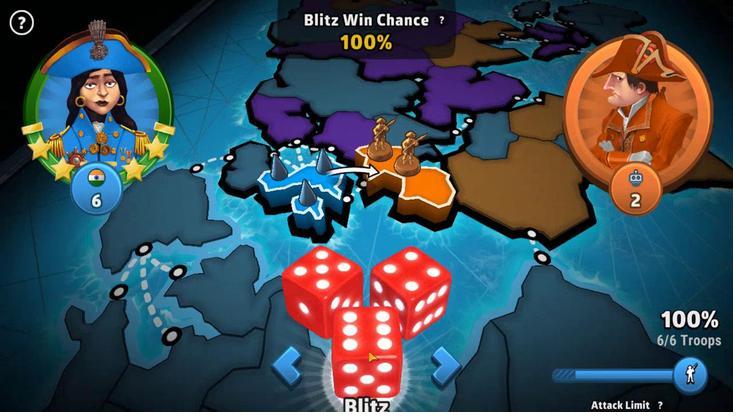 
Action: Mouse pressed left at (367, 350)
Screenshot: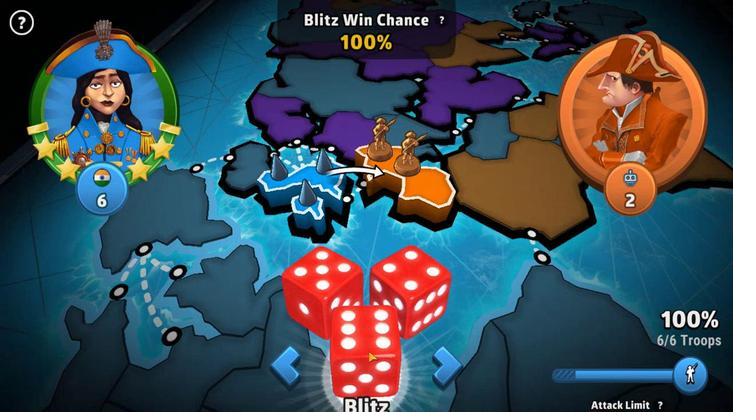 
Action: Mouse moved to (505, 325)
Screenshot: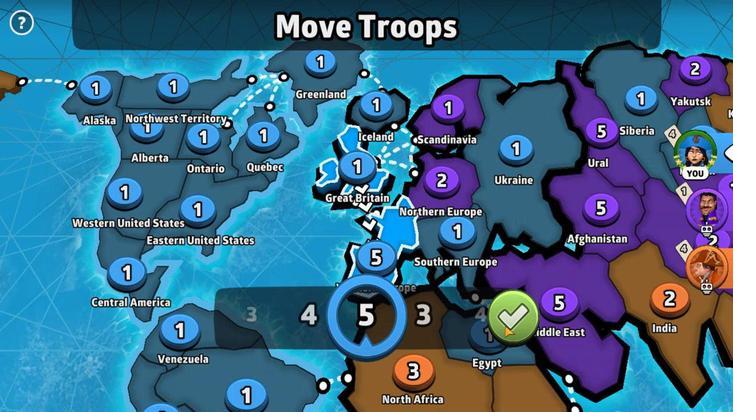 
Action: Mouse pressed left at (505, 325)
Screenshot: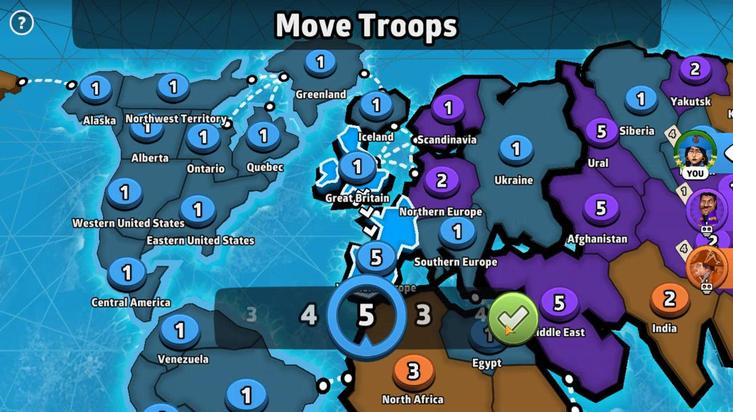 
Action: Mouse moved to (341, 259)
Screenshot: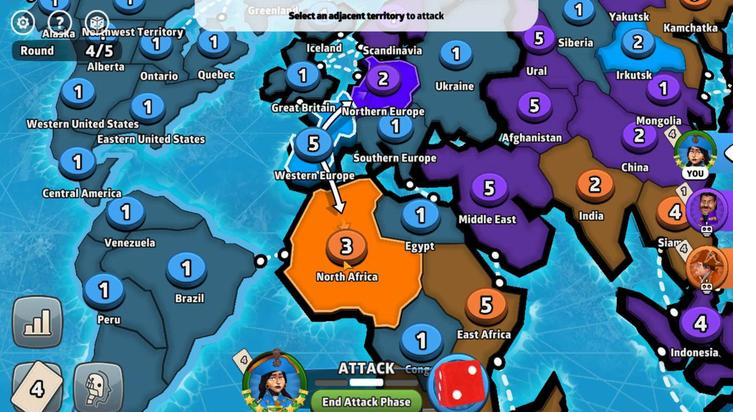 
Action: Mouse pressed left at (341, 259)
Screenshot: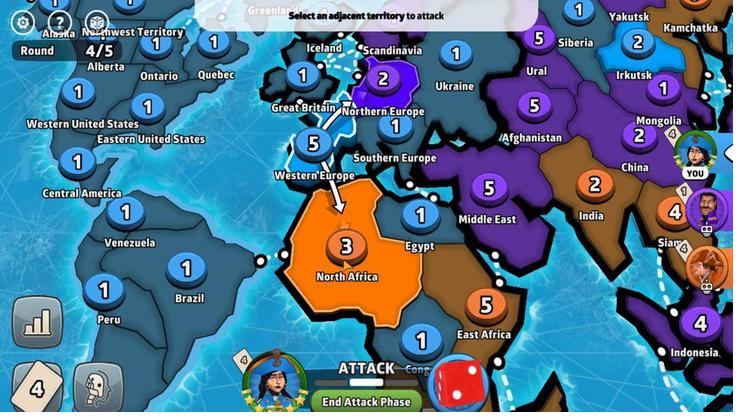 
Action: Mouse moved to (360, 352)
Screenshot: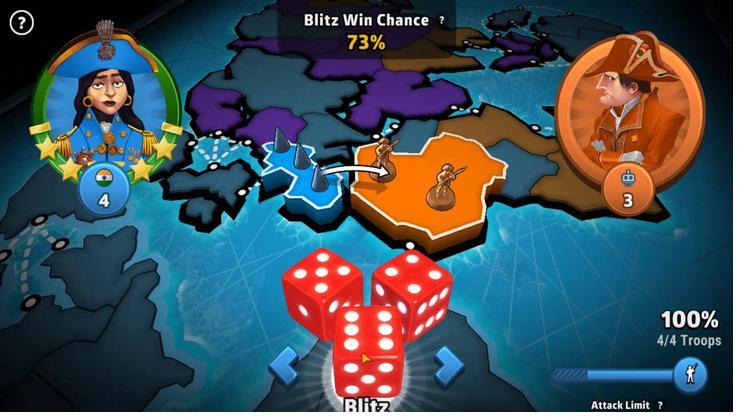 
Action: Mouse pressed left at (360, 352)
Screenshot: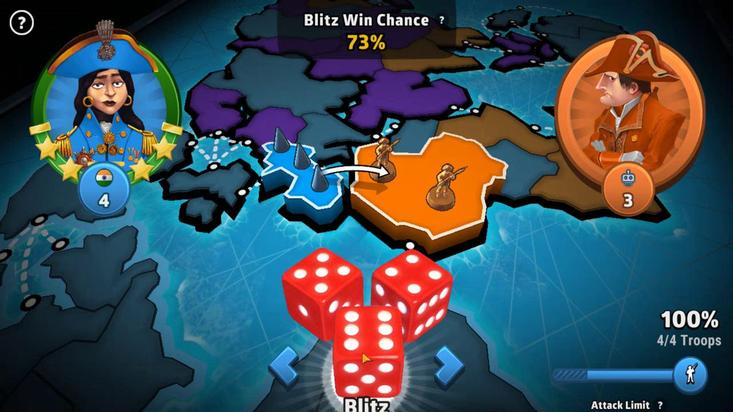 
Action: Mouse moved to (419, 182)
Screenshot: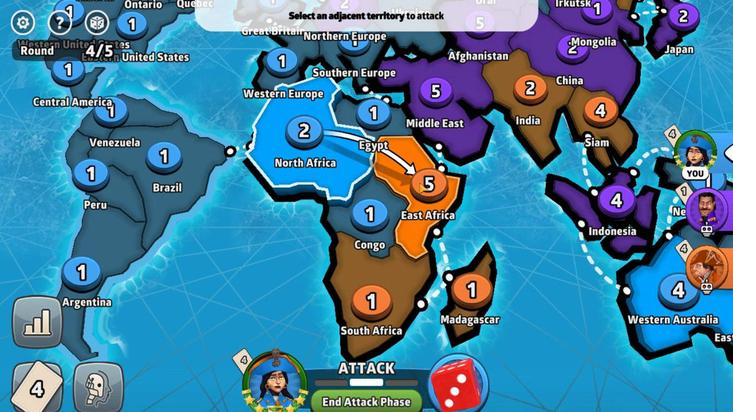 
Action: Mouse pressed left at (419, 182)
Screenshot: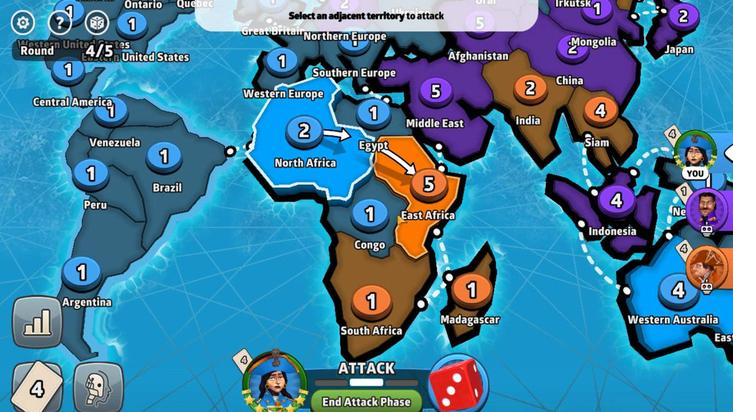 
Action: Mouse moved to (429, 241)
Screenshot: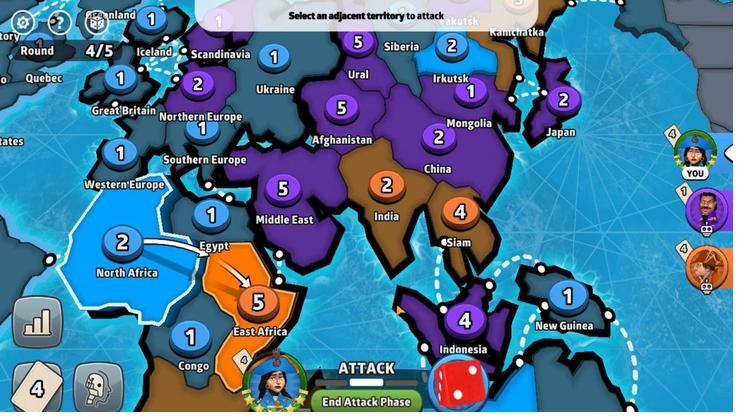 
Action: Mouse pressed left at (429, 241)
Screenshot: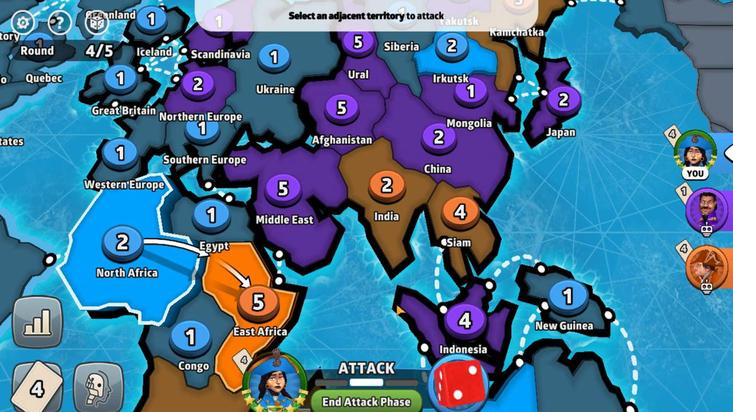 
Action: Mouse moved to (354, 403)
Screenshot: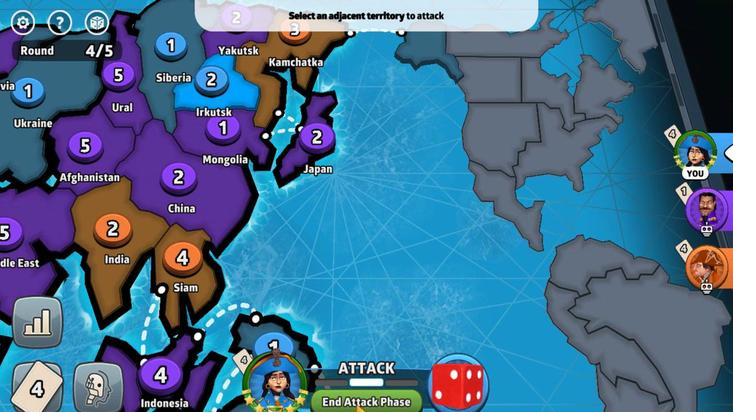 
Action: Mouse pressed left at (354, 403)
Screenshot: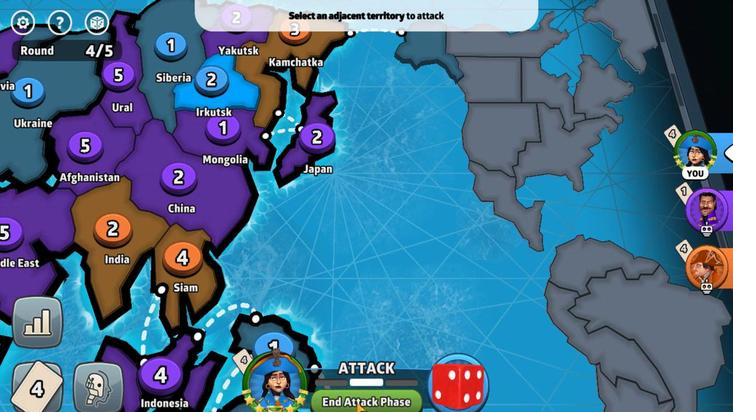 
Action: Mouse moved to (403, 173)
Screenshot: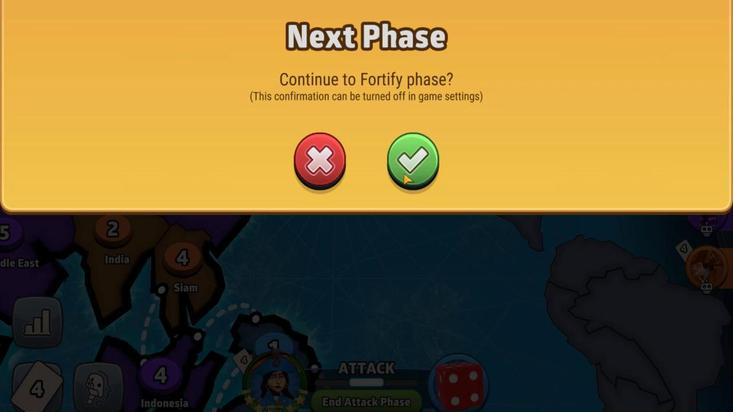 
Action: Mouse pressed left at (403, 173)
Screenshot: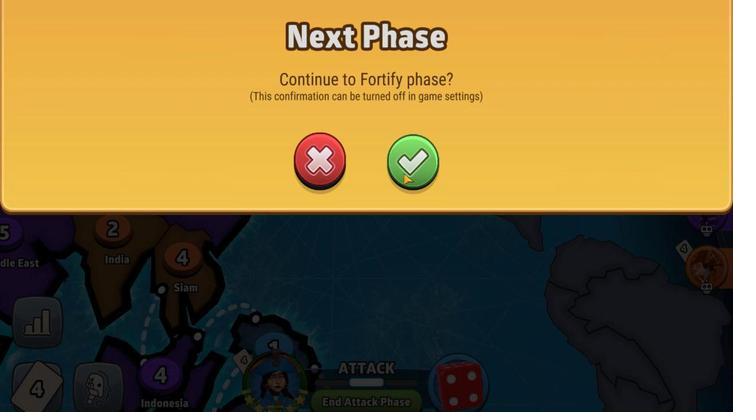 
Action: Mouse moved to (391, 400)
Screenshot: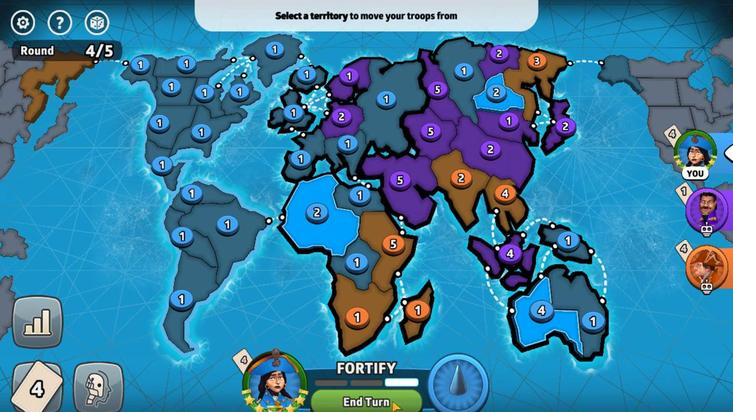 
Action: Mouse pressed left at (391, 400)
Screenshot: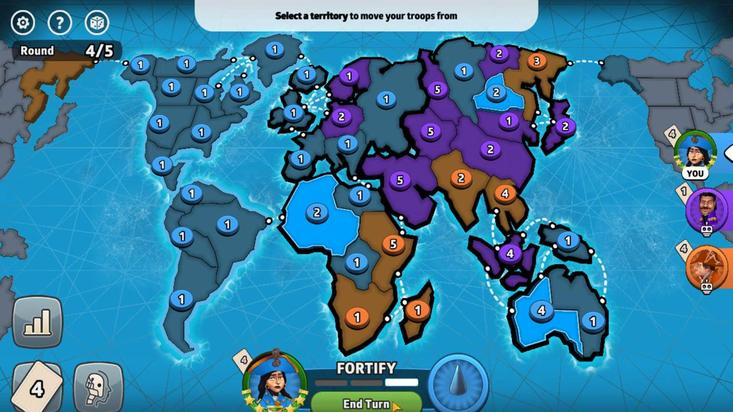 
Action: Mouse moved to (410, 150)
Screenshot: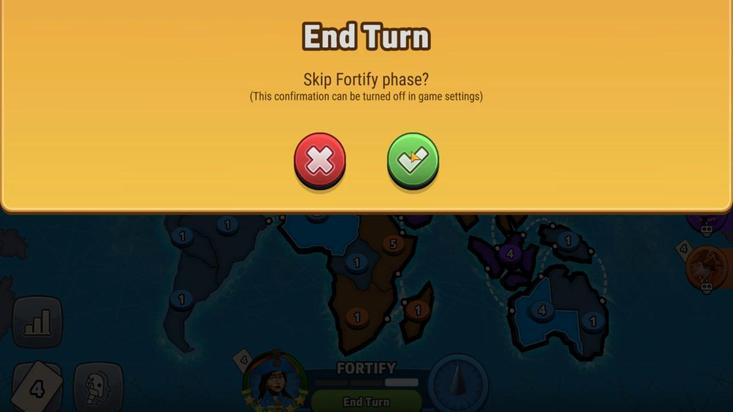 
Action: Mouse pressed left at (410, 150)
Screenshot: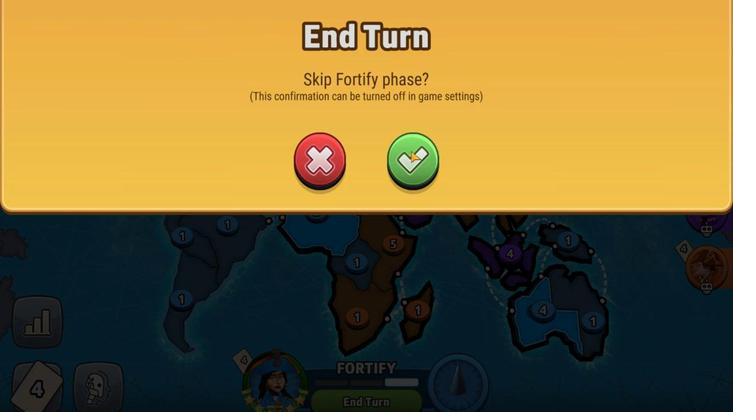 
Action: Mouse moved to (297, 159)
Screenshot: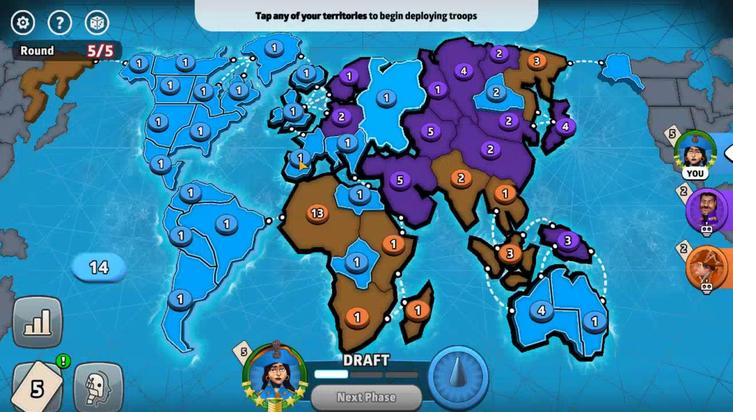 
Action: Mouse pressed left at (297, 159)
Screenshot: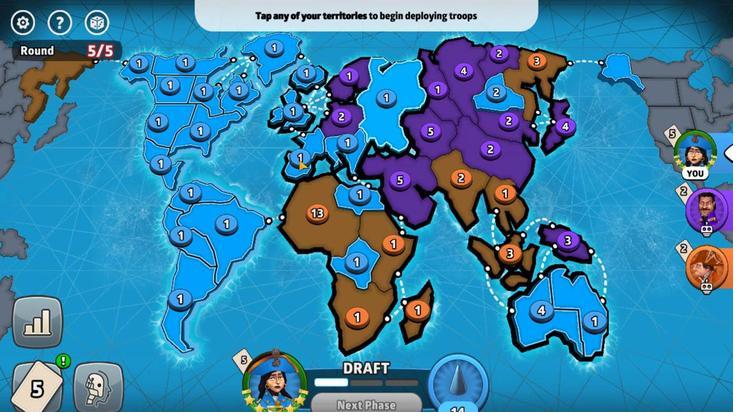 
Action: Mouse moved to (505, 313)
Screenshot: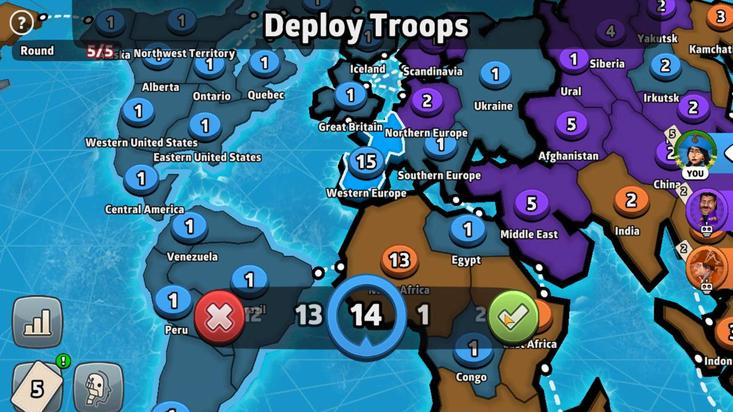 
Action: Mouse pressed left at (505, 313)
Screenshot: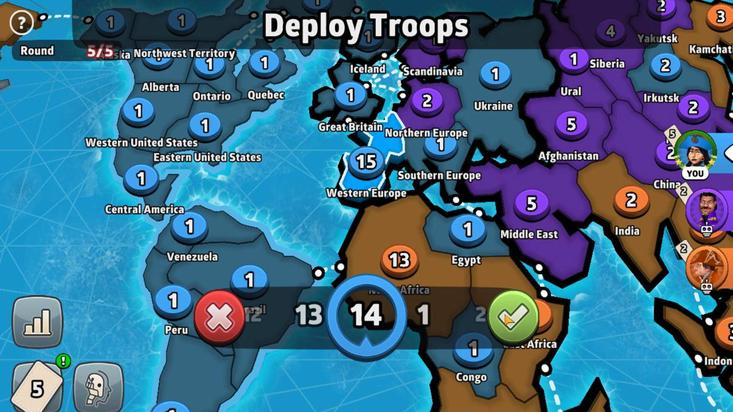 
Action: Mouse moved to (390, 401)
Screenshot: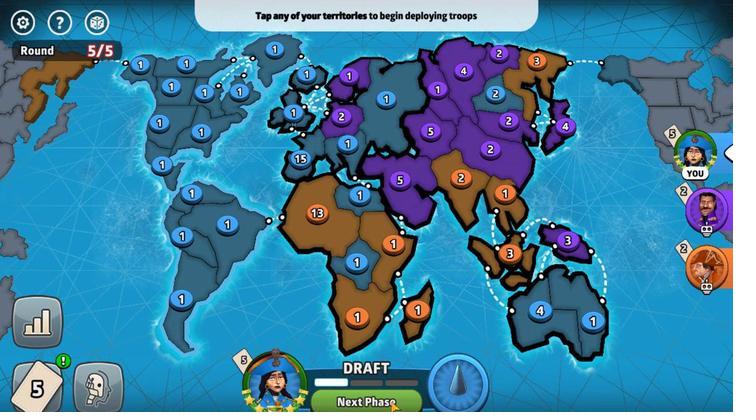 
Action: Mouse pressed left at (390, 401)
Screenshot: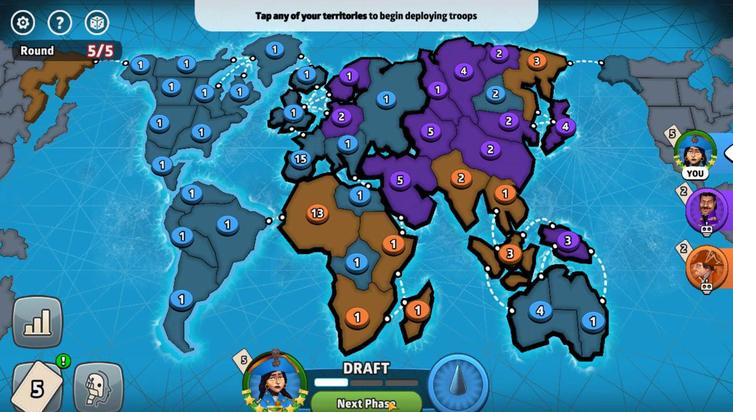 
Action: Mouse moved to (422, 245)
Screenshot: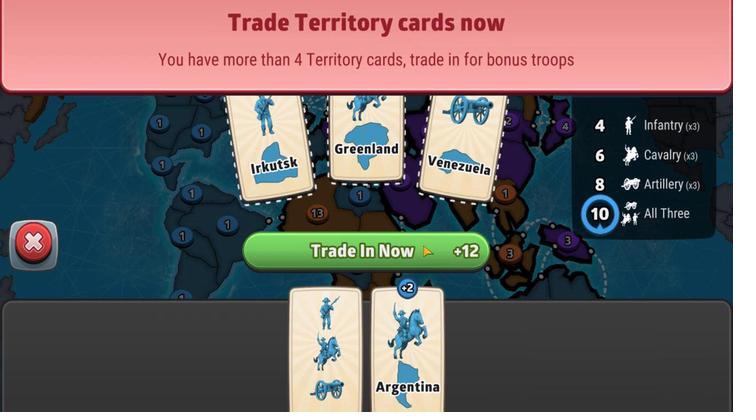 
Action: Mouse pressed left at (422, 245)
Screenshot: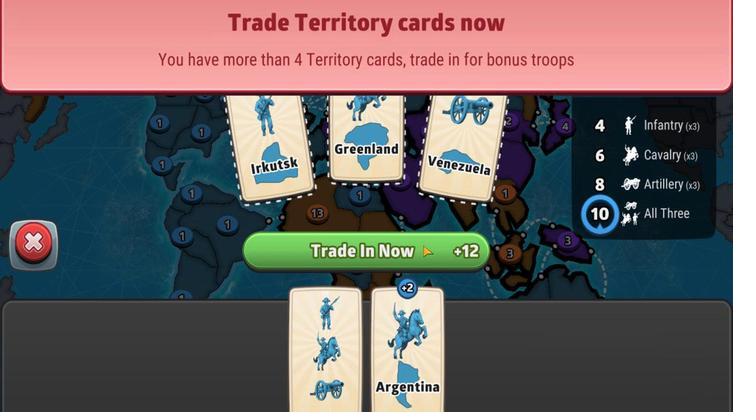 
Action: Mouse moved to (499, 89)
Screenshot: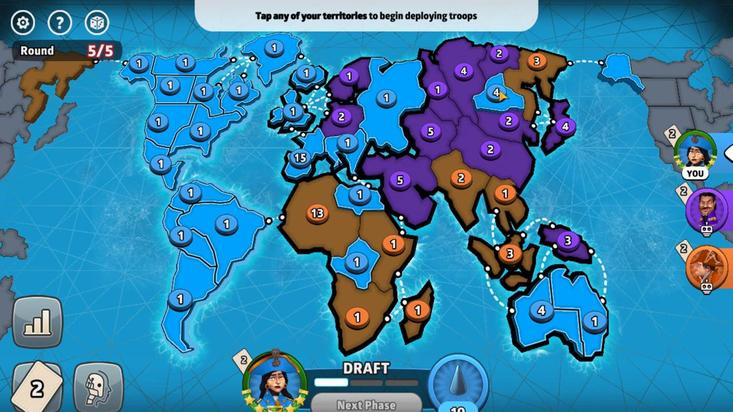 
Action: Mouse pressed left at (499, 89)
Screenshot: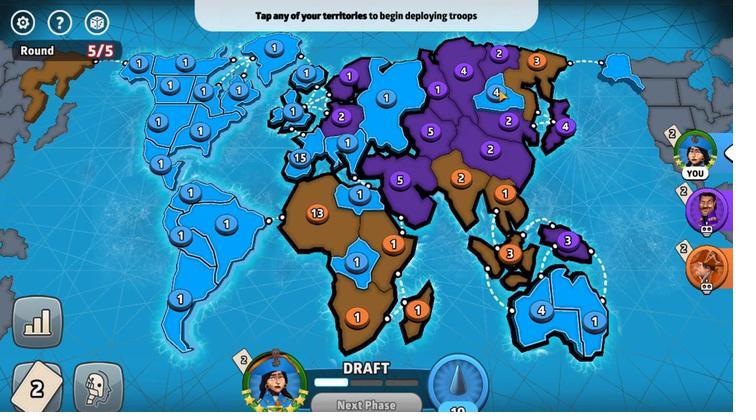 
Action: Mouse moved to (522, 315)
Screenshot: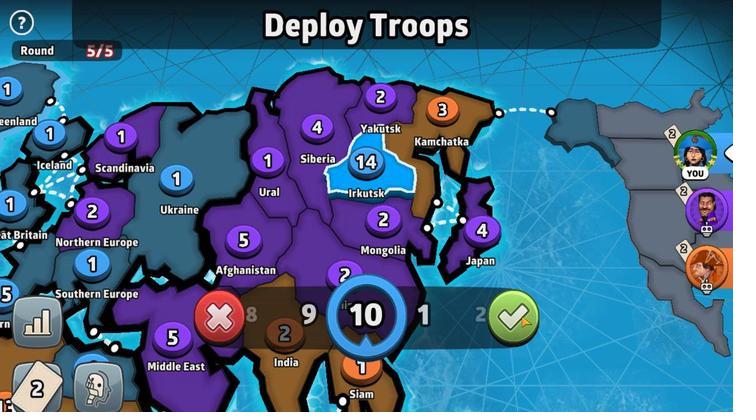 
Action: Mouse pressed left at (522, 315)
Screenshot: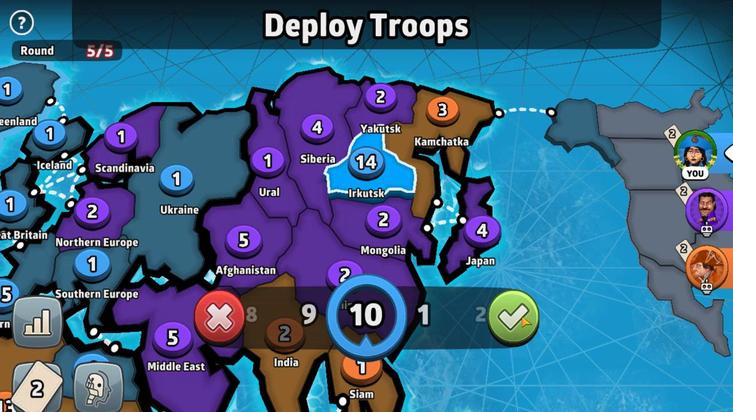 
Action: Mouse moved to (302, 157)
Screenshot: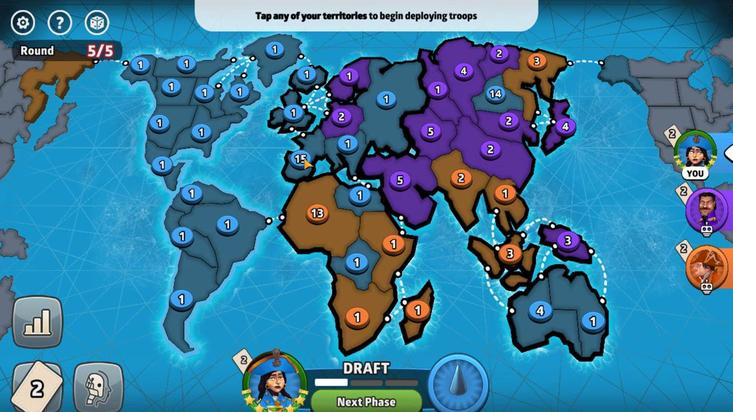 
Action: Mouse pressed left at (302, 157)
Screenshot: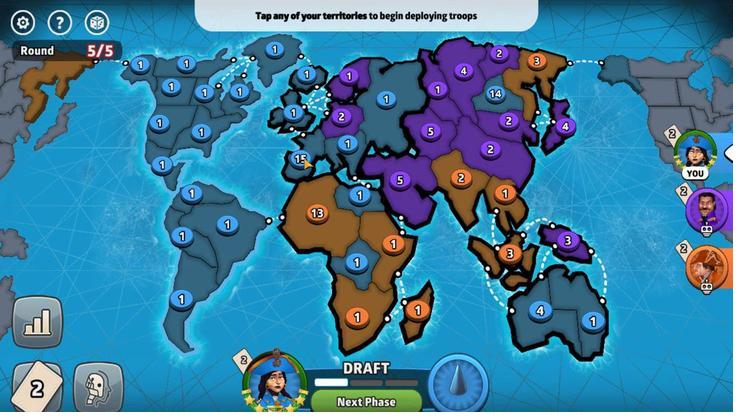 
Action: Mouse moved to (360, 407)
Screenshot: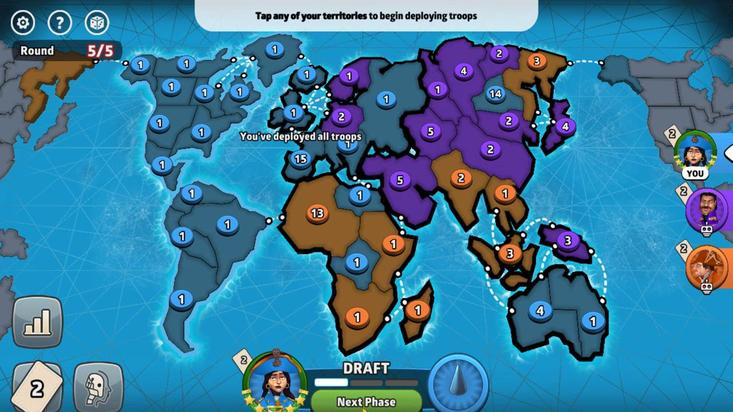 
Action: Mouse pressed left at (360, 407)
Screenshot: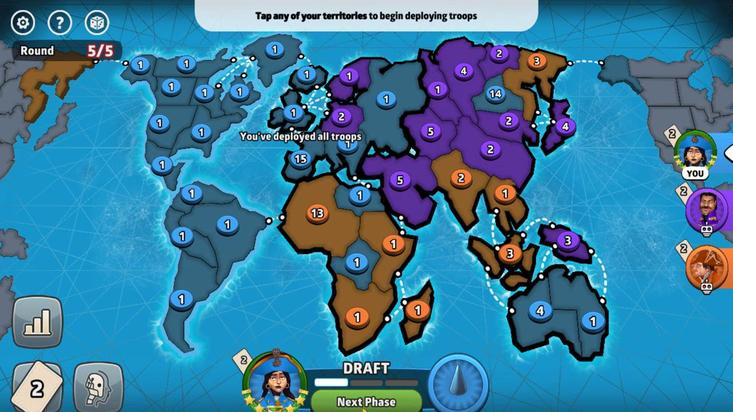 
Action: Mouse moved to (302, 157)
Screenshot: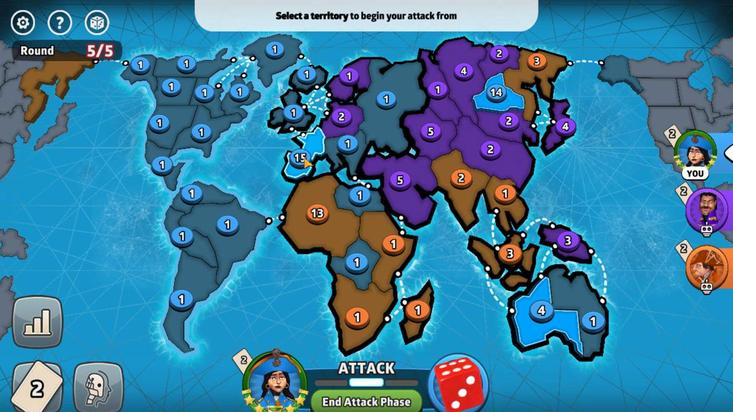 
Action: Mouse pressed left at (302, 157)
Screenshot: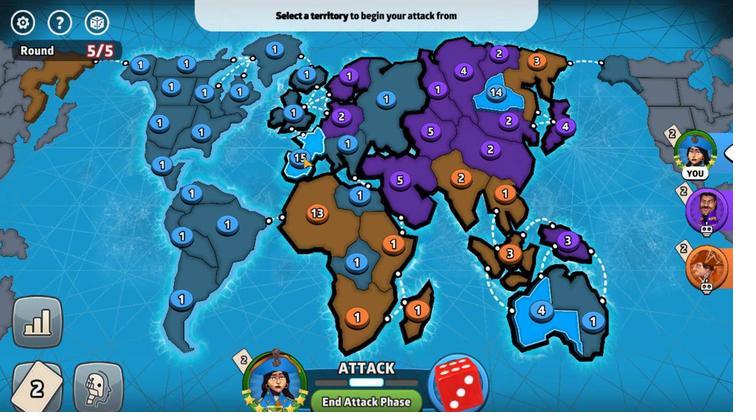 
Action: Mouse moved to (329, 241)
Screenshot: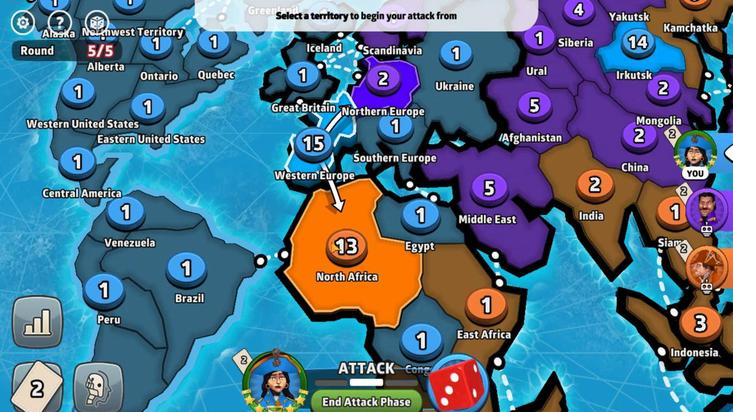 
Action: Mouse pressed left at (329, 241)
Screenshot: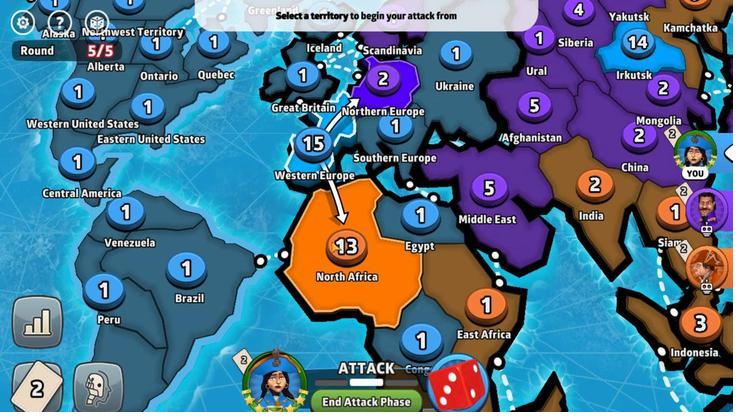 
Action: Mouse moved to (368, 379)
Screenshot: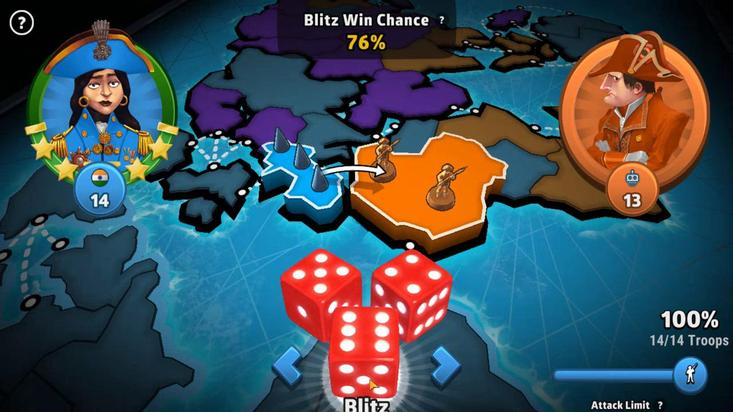 
Action: Mouse pressed left at (368, 379)
Screenshot: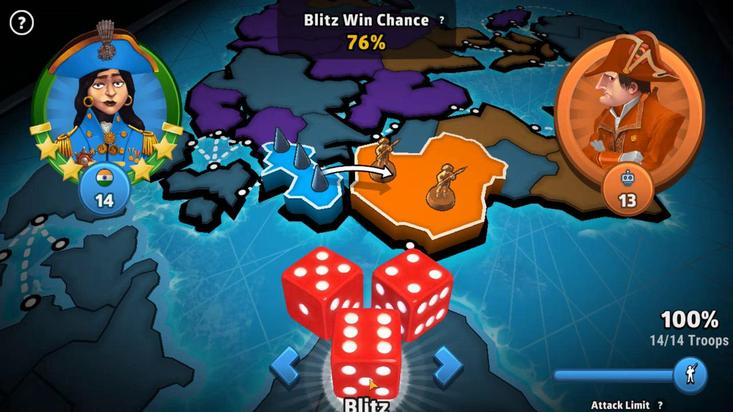 
Action: Mouse moved to (519, 305)
Screenshot: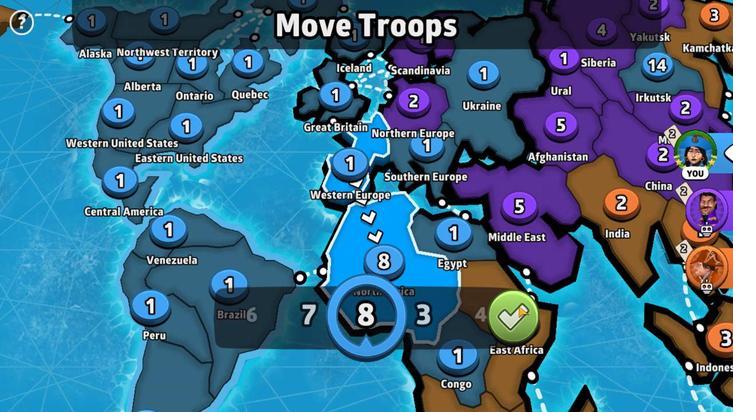 
Action: Mouse pressed left at (519, 305)
Screenshot: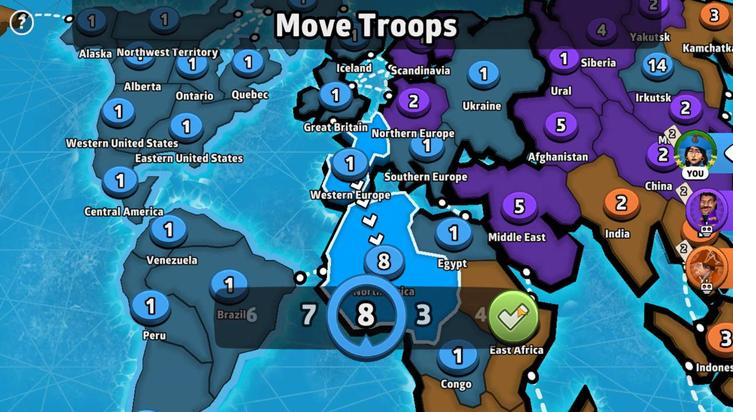 
Action: Mouse moved to (435, 194)
Screenshot: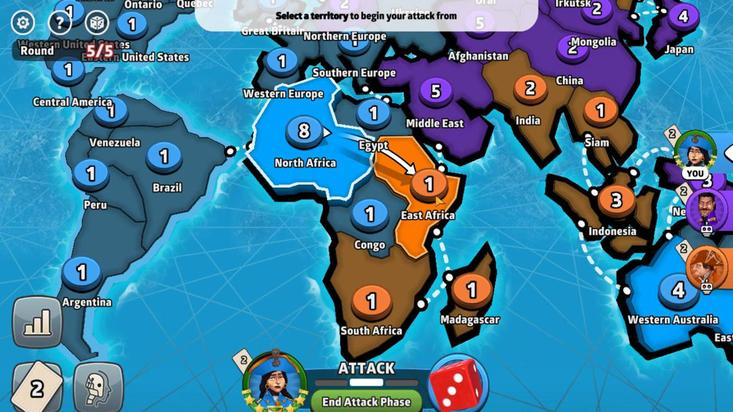 
Action: Mouse pressed left at (435, 194)
Screenshot: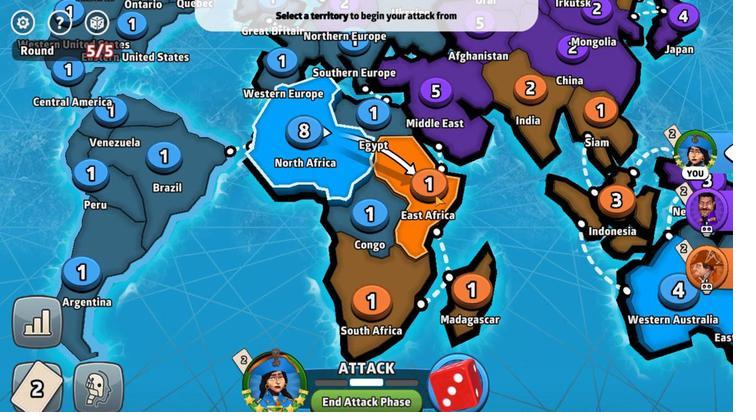 
Action: Mouse moved to (379, 345)
Screenshot: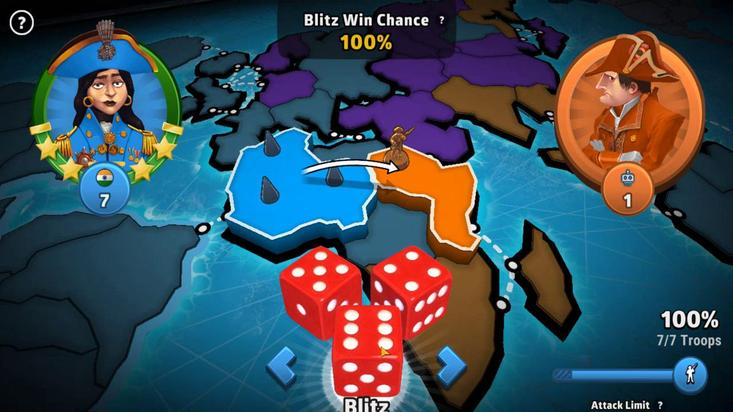 
Action: Mouse pressed left at (379, 345)
Screenshot: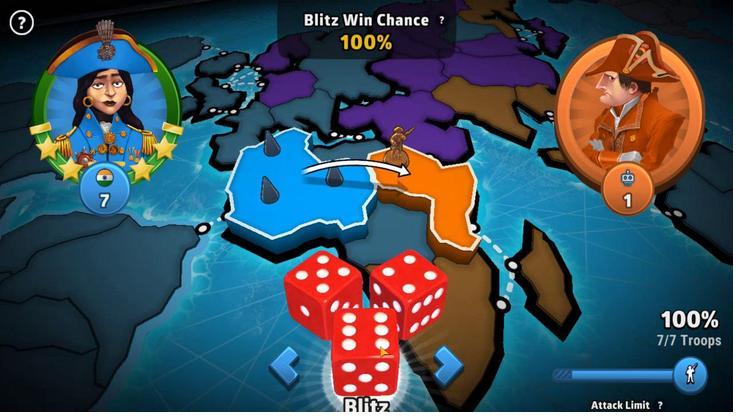 
Action: Mouse moved to (508, 322)
Screenshot: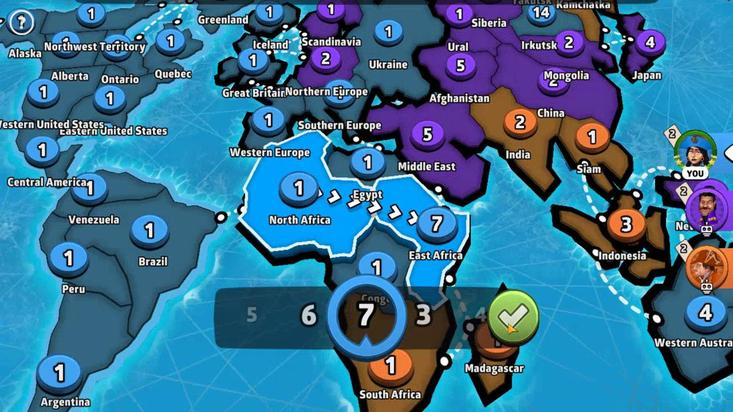 
Action: Mouse pressed left at (508, 322)
Screenshot: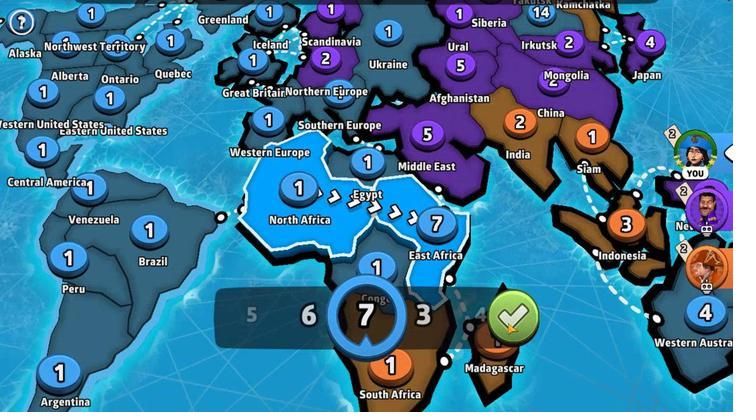 
Action: Mouse moved to (402, 81)
Screenshot: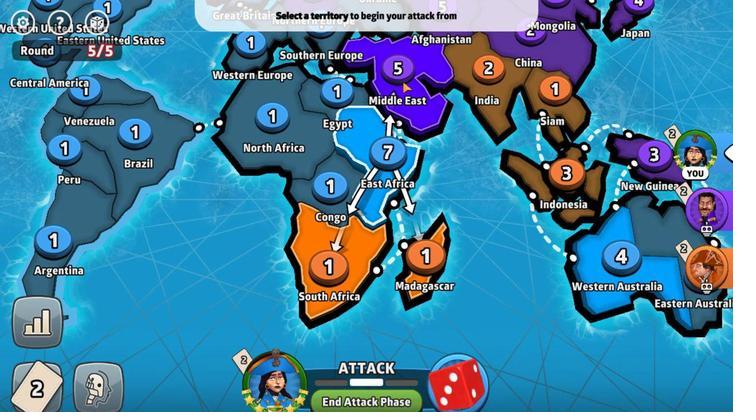 
Action: Mouse pressed left at (402, 81)
Screenshot: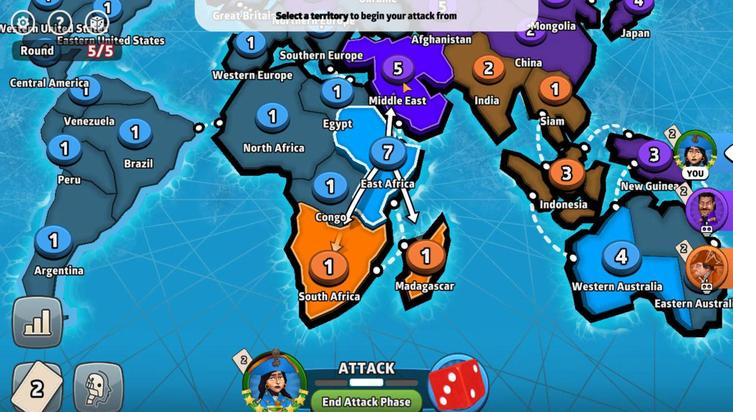 
Action: Mouse moved to (359, 353)
Screenshot: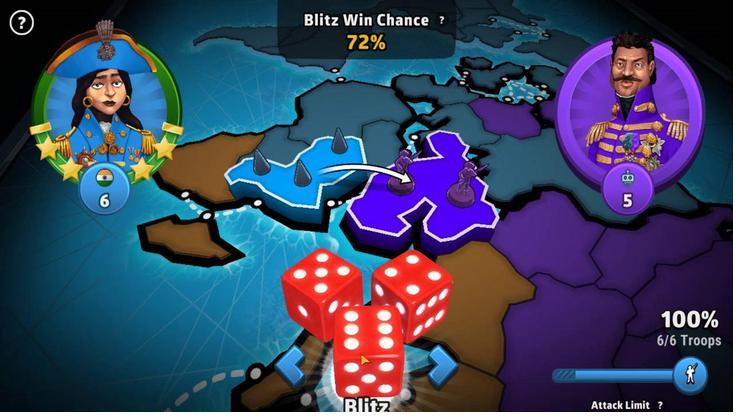 
Action: Mouse pressed left at (359, 353)
